 Task: Compose an email with the signature Maria Thompson with the subject Feedback on a sales pitch and the message Can you provide me with more information about the new product launch? from softage.3@softage.net to softage.1@softage.net with an attached audio file Audio_film_review.mp3, change the font of the message to Narrow and change the font typography to bold Send the email. Finally, move the email from Sent Items to the label Licensing agreements
Action: Mouse pressed left at (108, 157)
Screenshot: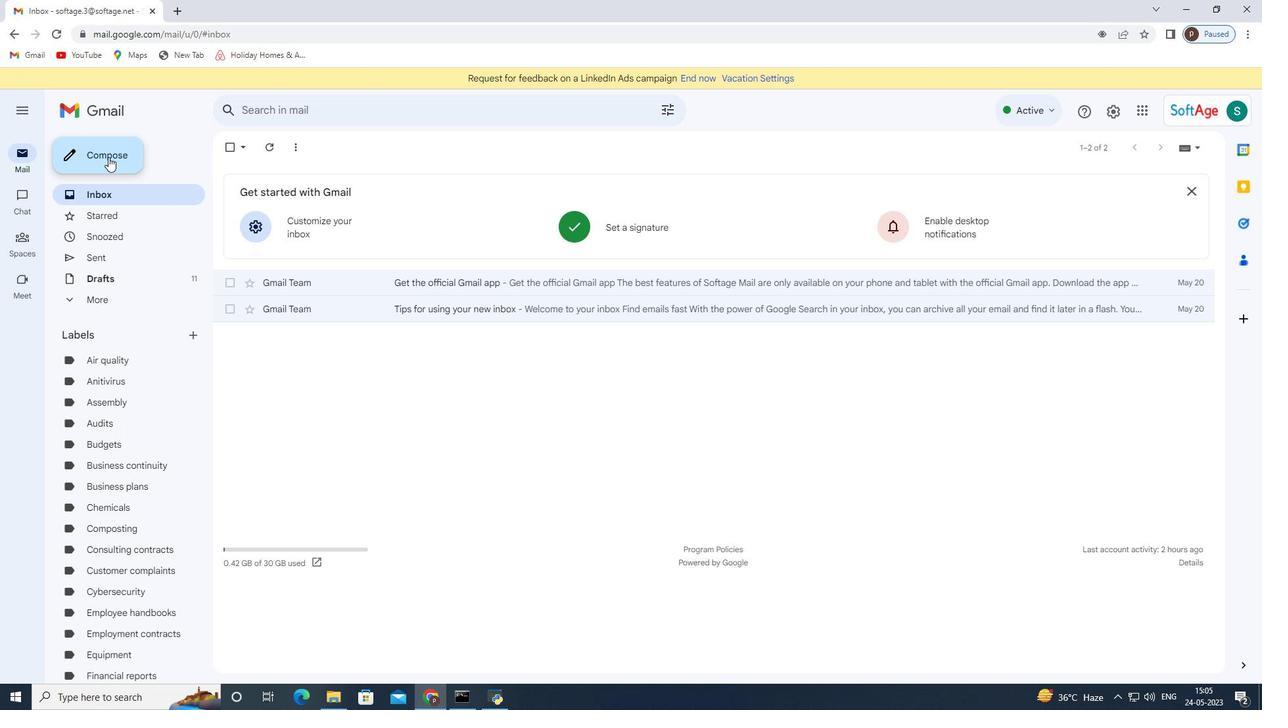 
Action: Mouse moved to (1059, 661)
Screenshot: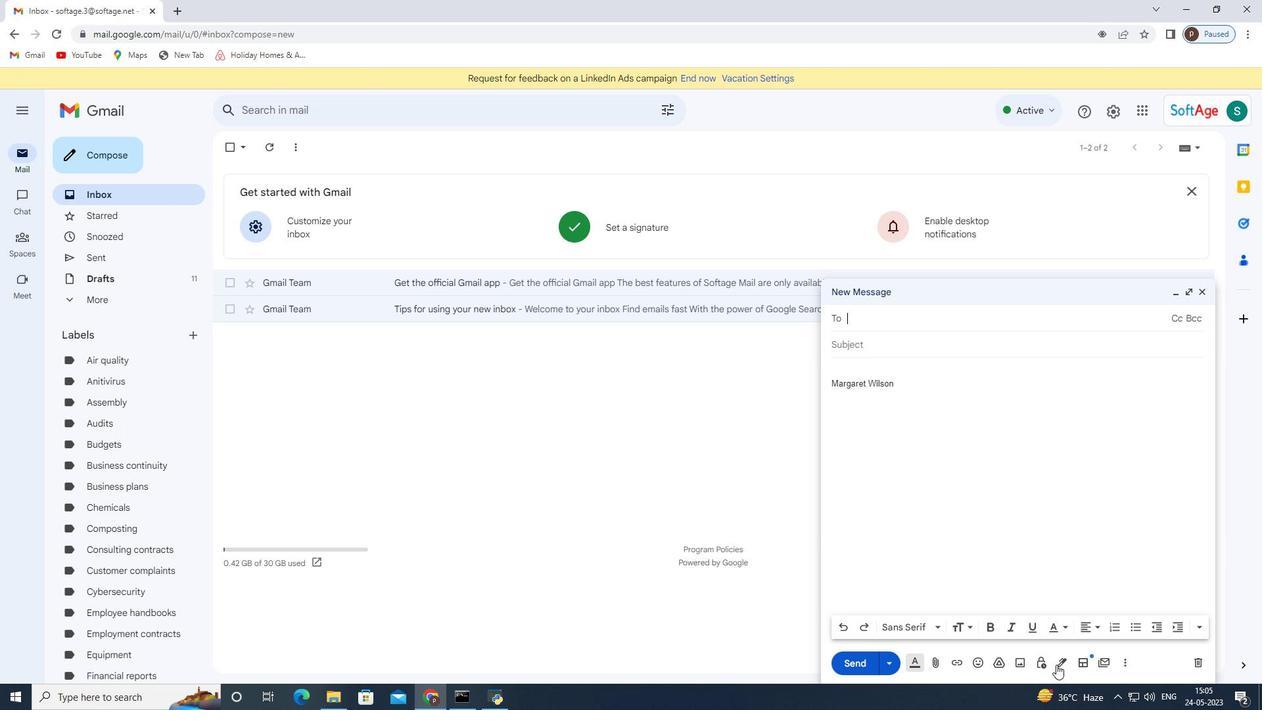 
Action: Mouse pressed left at (1059, 661)
Screenshot: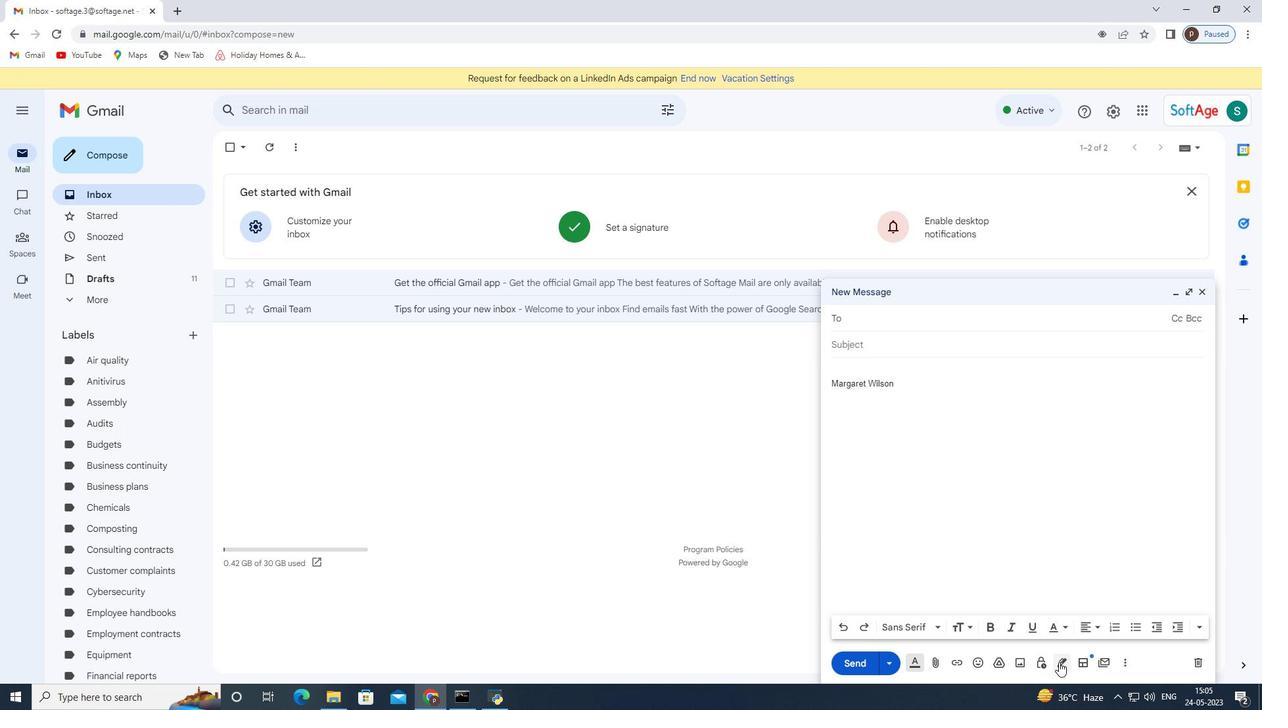 
Action: Mouse moved to (1097, 593)
Screenshot: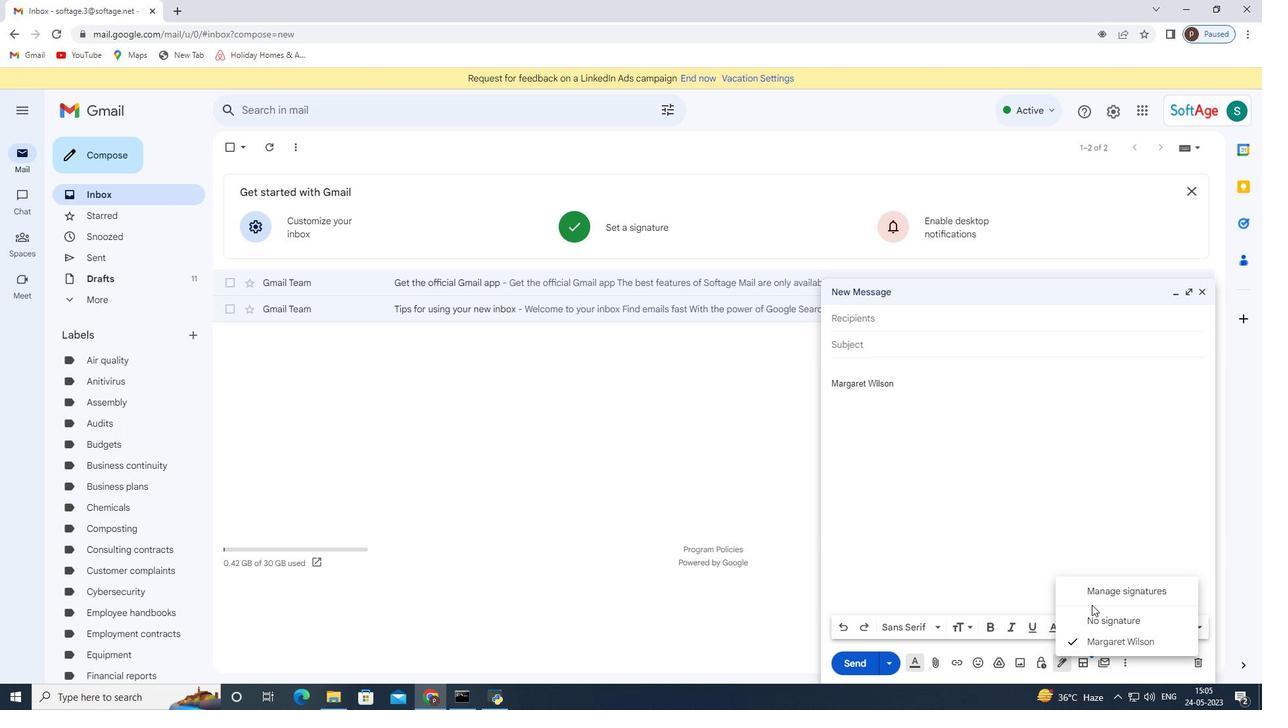 
Action: Mouse pressed left at (1097, 593)
Screenshot: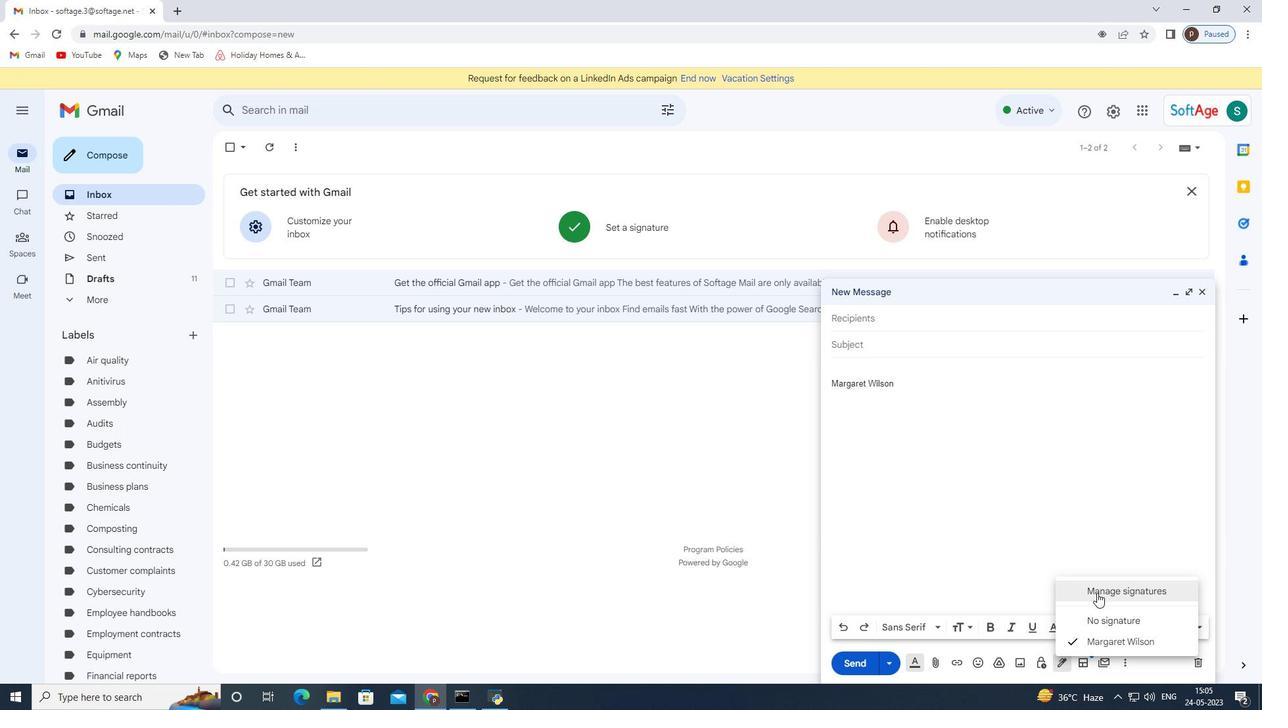
Action: Mouse moved to (1203, 288)
Screenshot: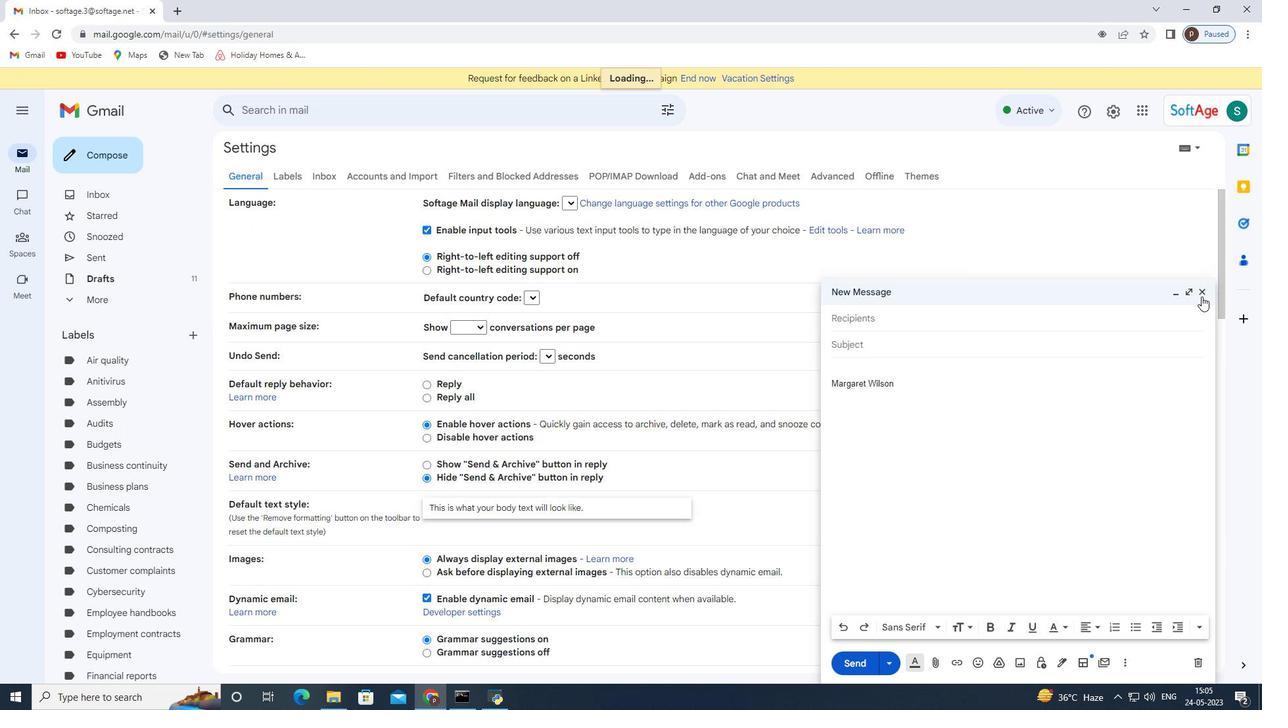 
Action: Mouse pressed left at (1203, 288)
Screenshot: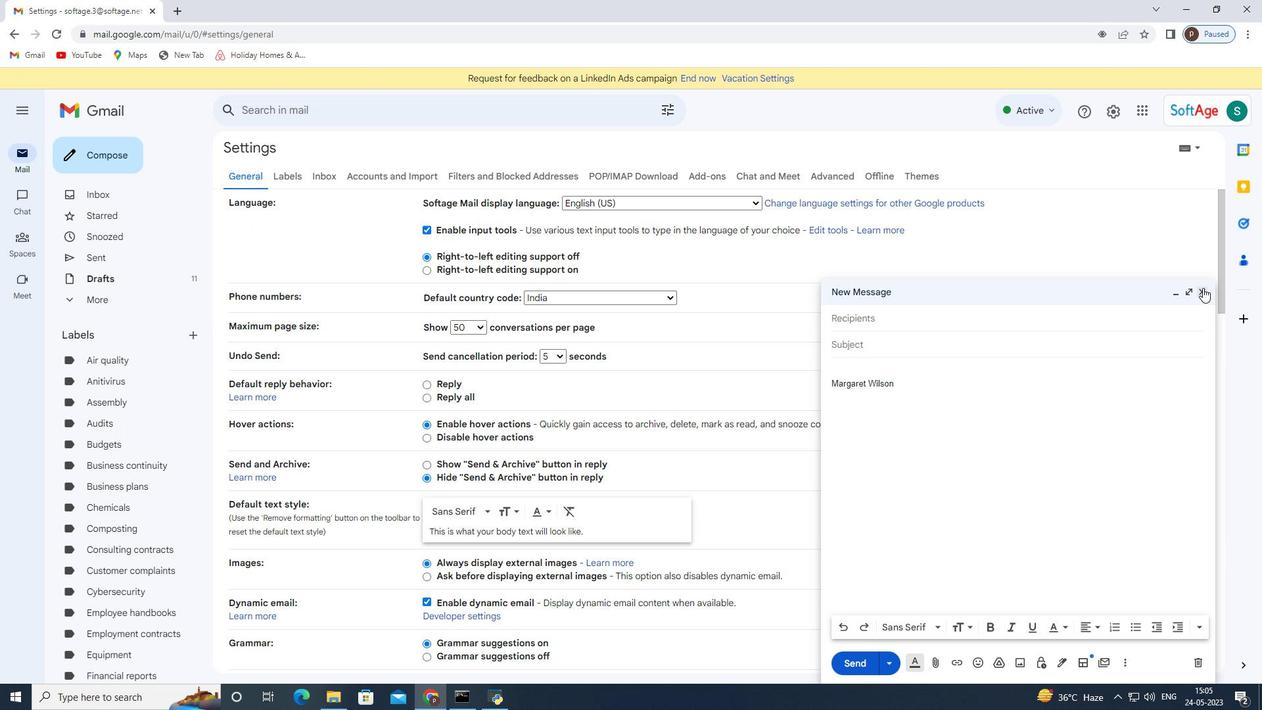 
Action: Mouse moved to (656, 486)
Screenshot: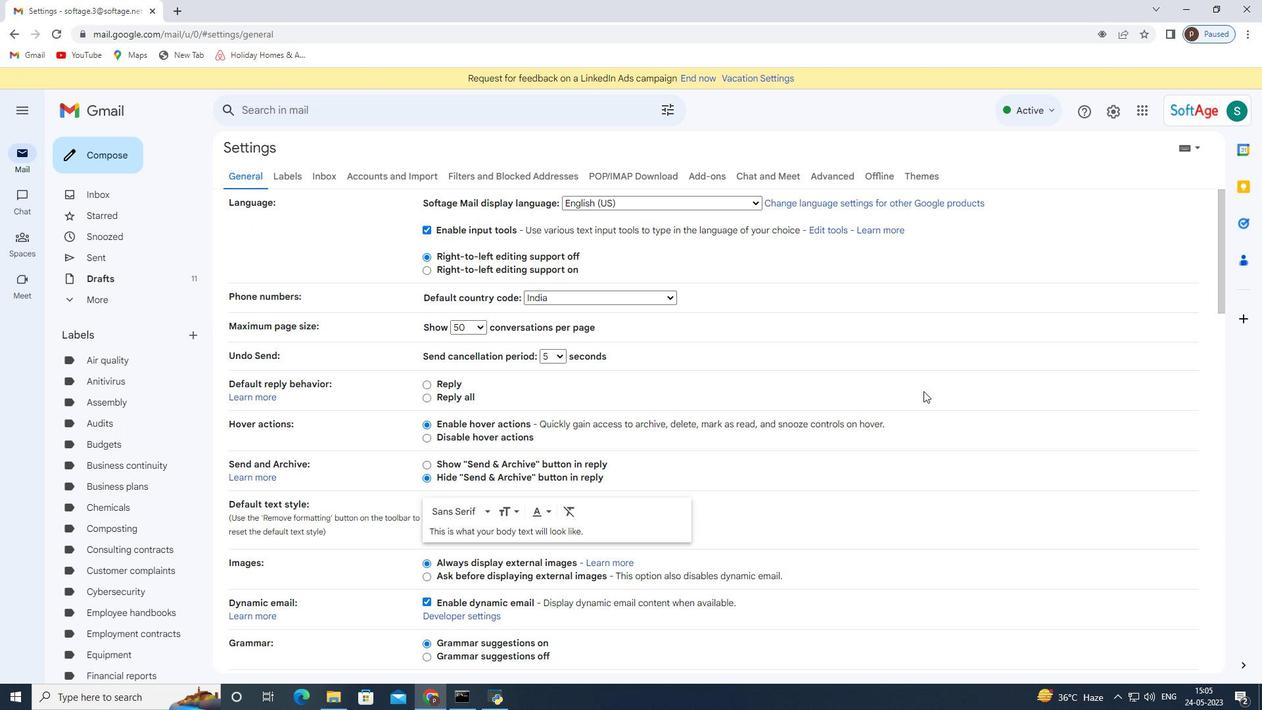 
Action: Mouse scrolled (656, 485) with delta (0, 0)
Screenshot: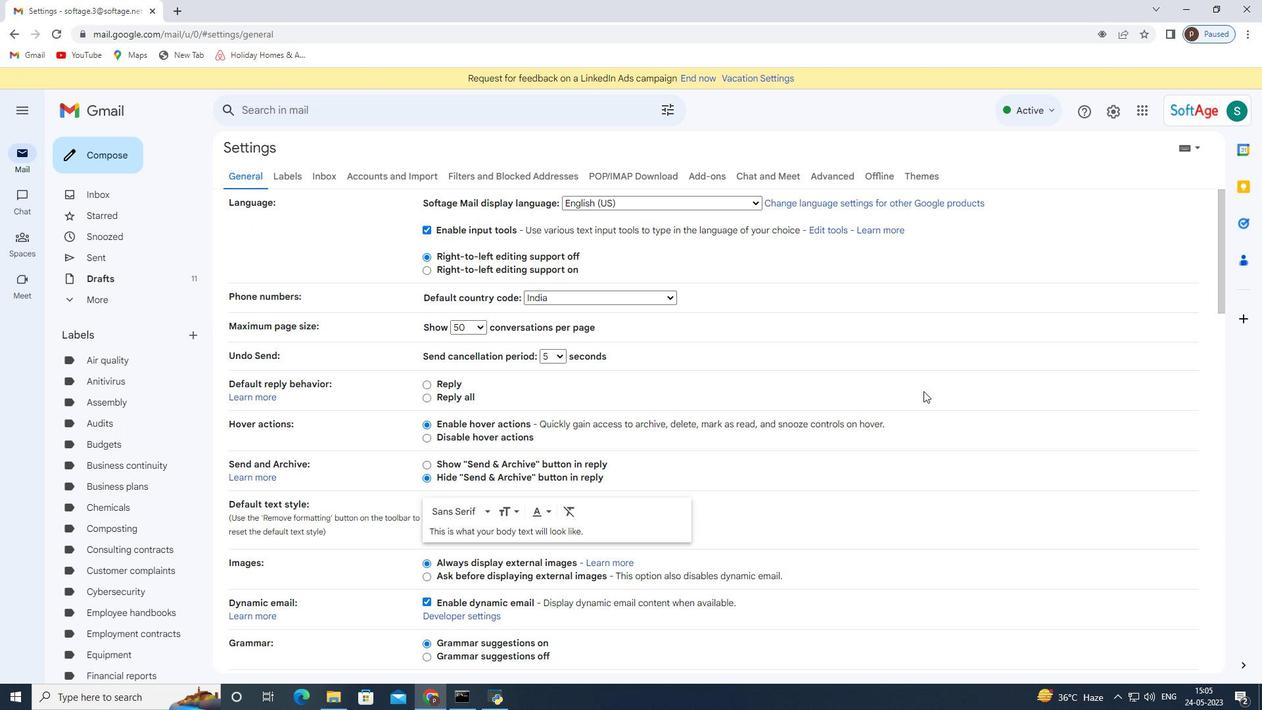 
Action: Mouse moved to (654, 488)
Screenshot: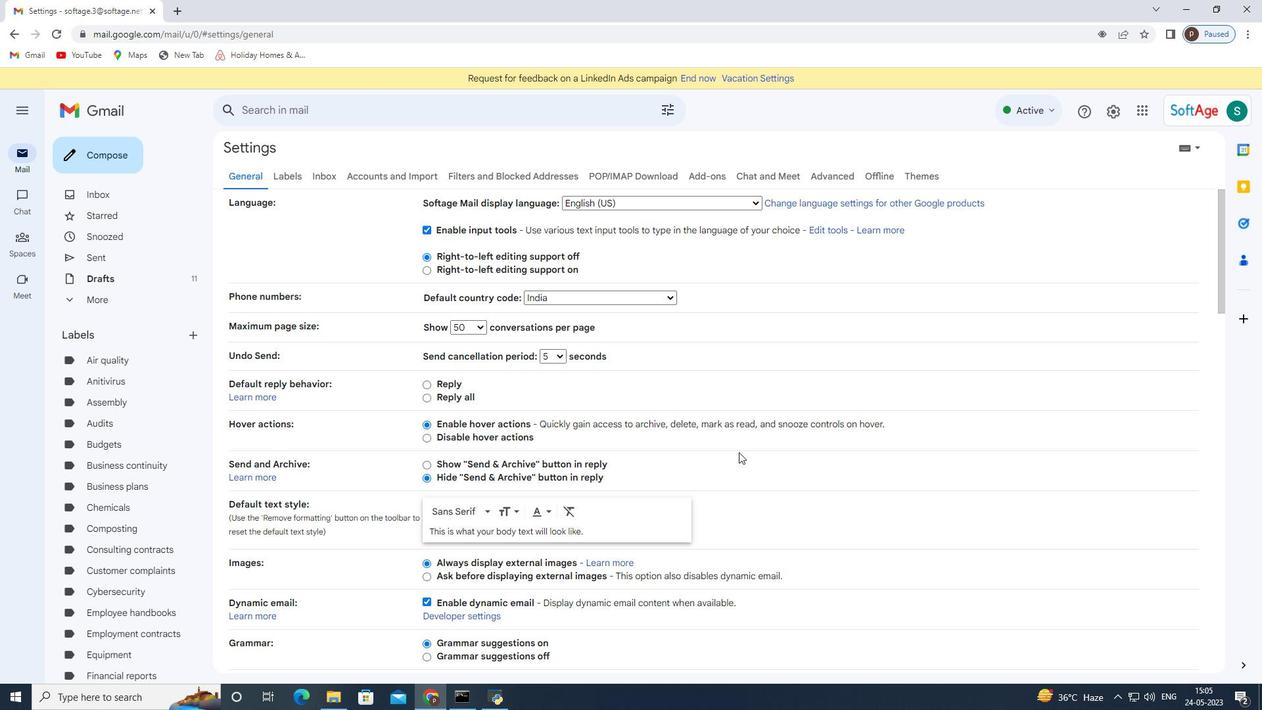 
Action: Mouse scrolled (654, 487) with delta (0, 0)
Screenshot: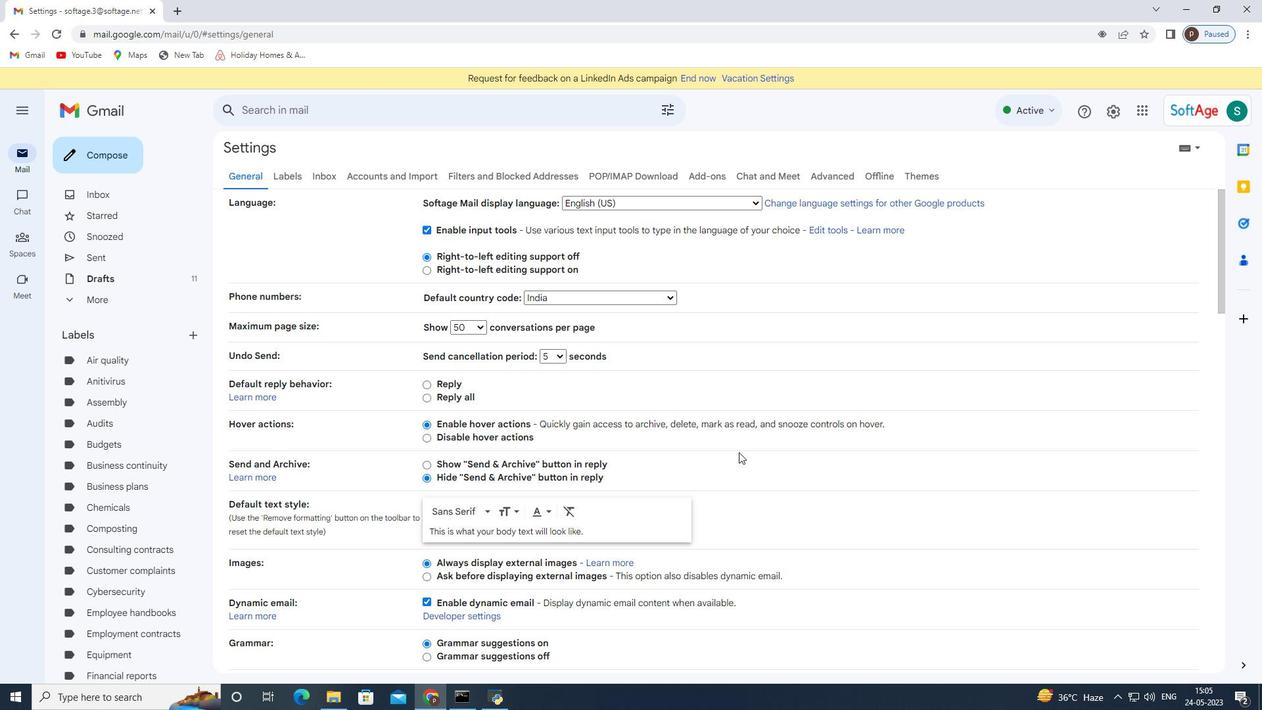 
Action: Mouse moved to (652, 488)
Screenshot: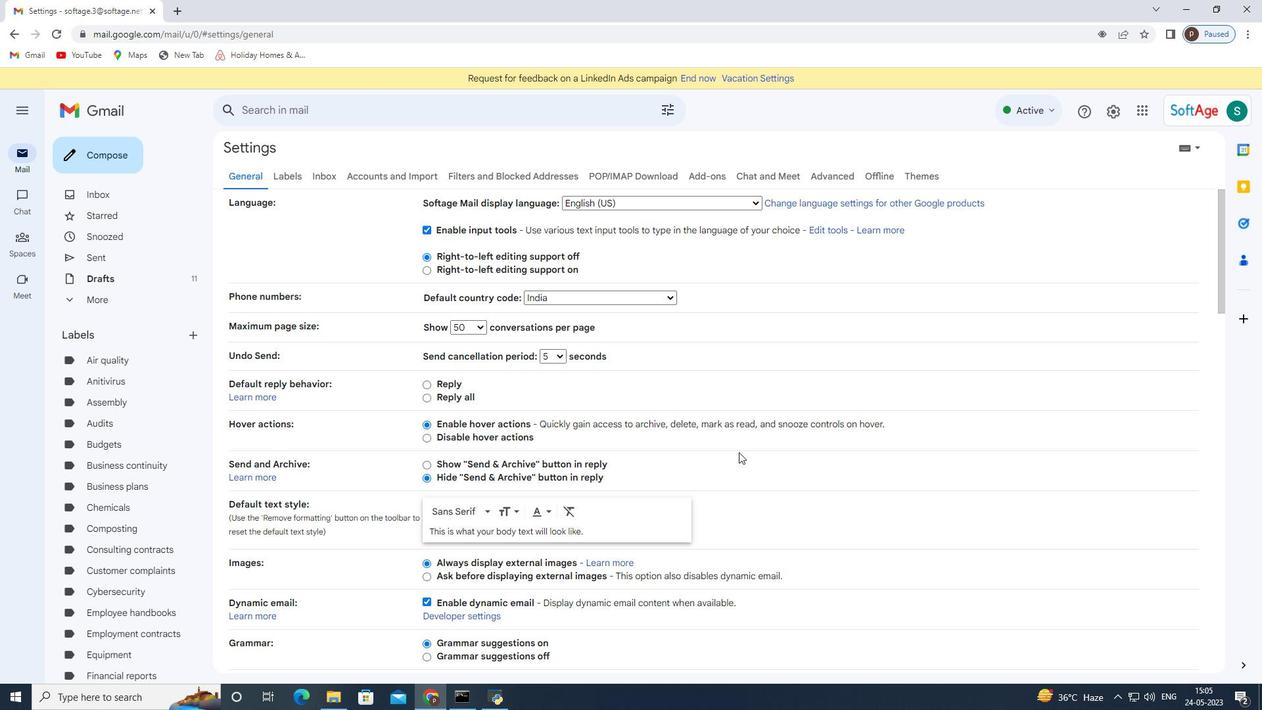 
Action: Mouse scrolled (652, 487) with delta (0, 0)
Screenshot: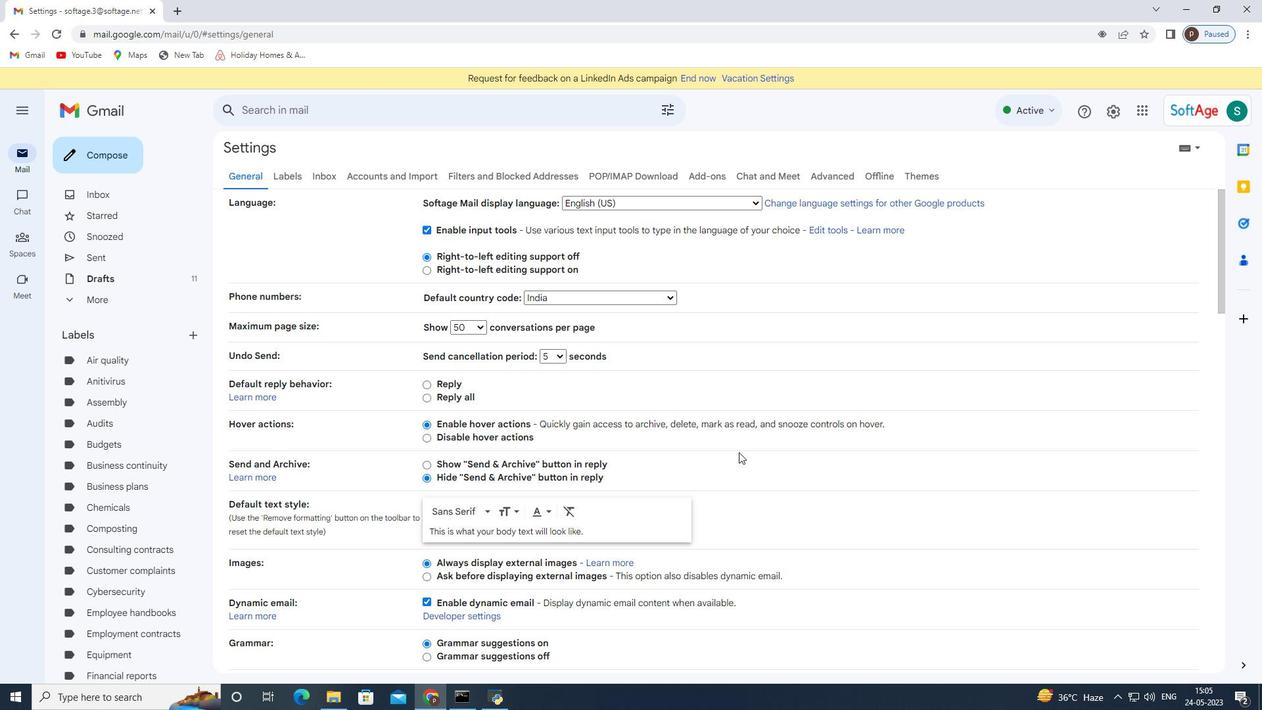 
Action: Mouse moved to (652, 489)
Screenshot: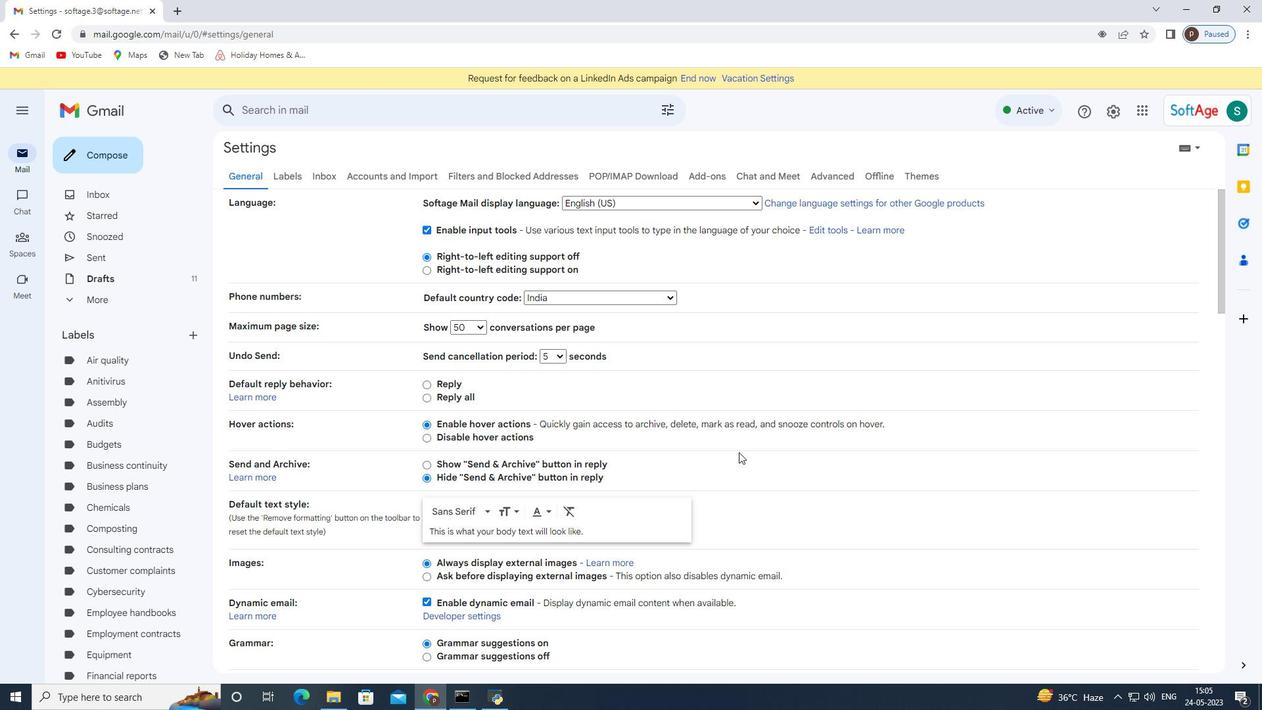 
Action: Mouse scrolled (652, 488) with delta (0, 0)
Screenshot: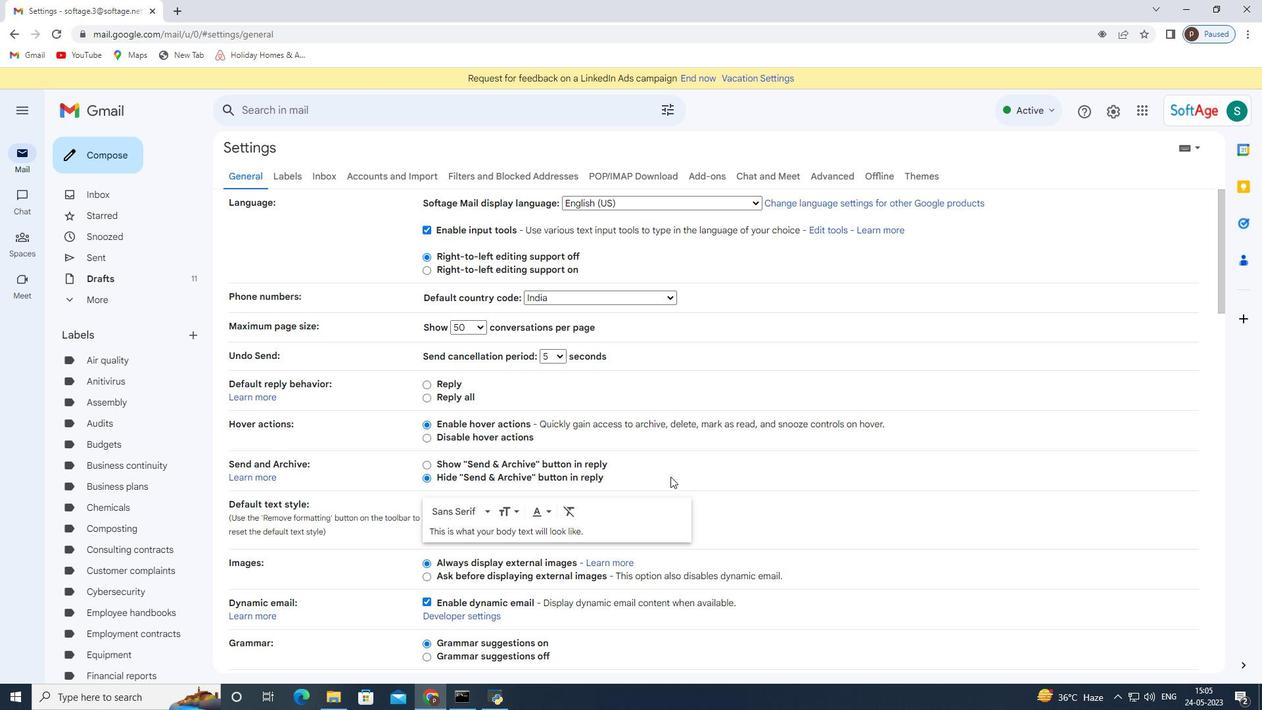
Action: Mouse moved to (567, 516)
Screenshot: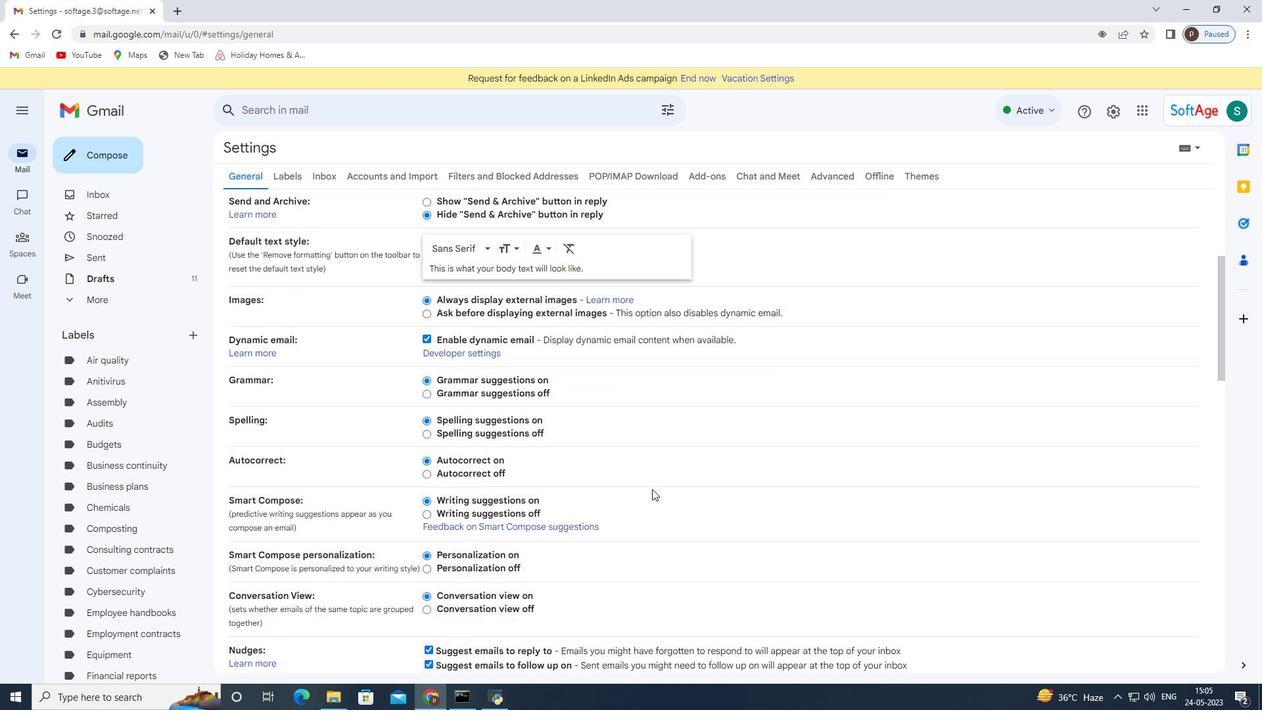 
Action: Mouse scrolled (650, 489) with delta (0, 0)
Screenshot: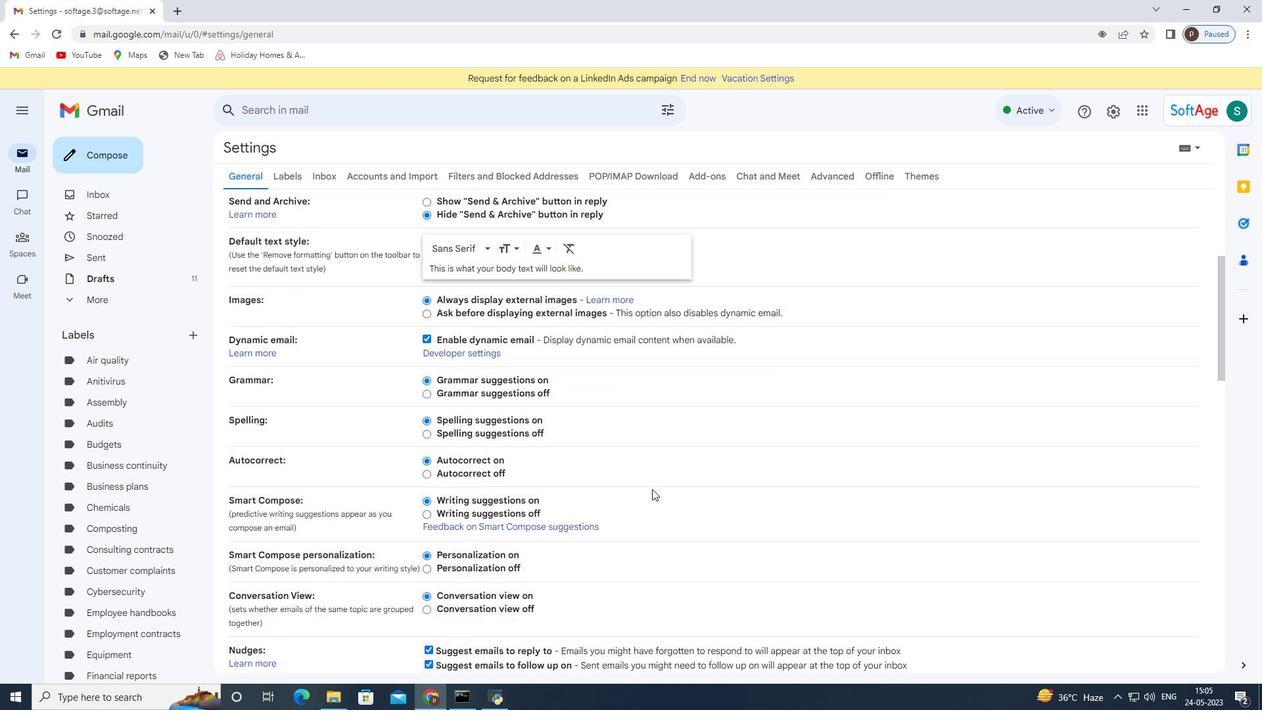 
Action: Mouse scrolled (567, 516) with delta (0, 0)
Screenshot: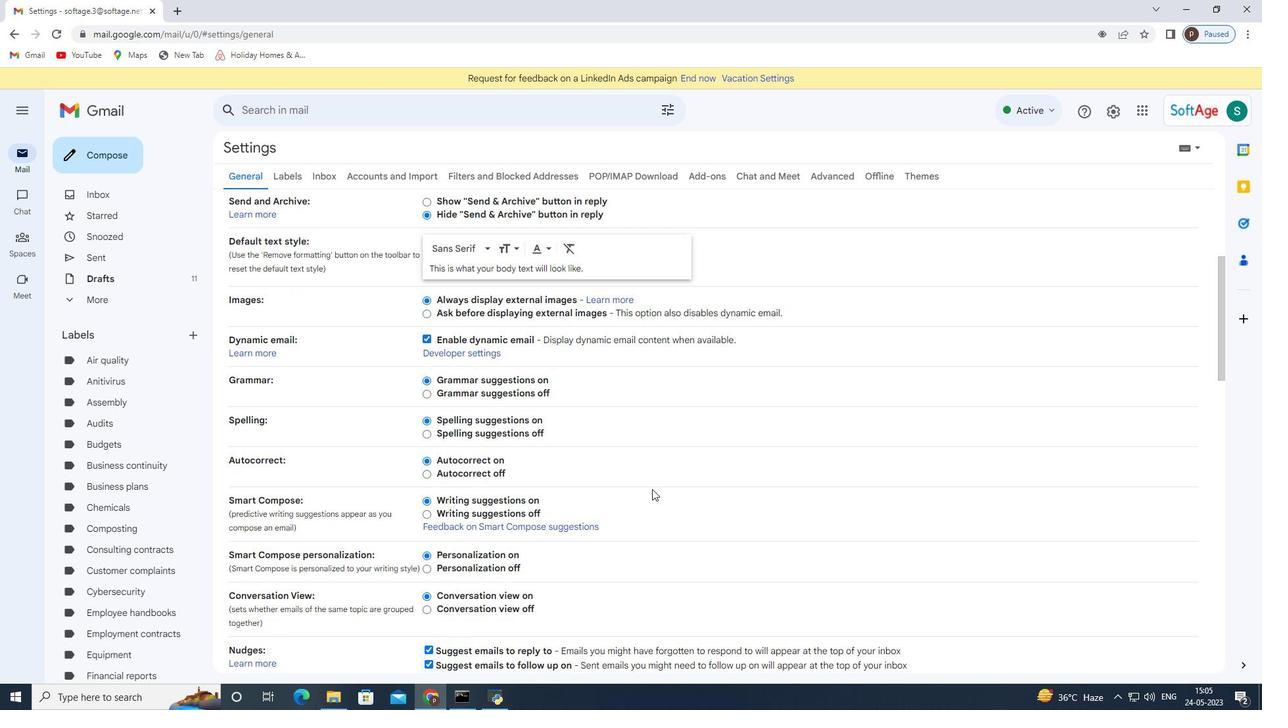 
Action: Mouse scrolled (567, 517) with delta (0, 0)
Screenshot: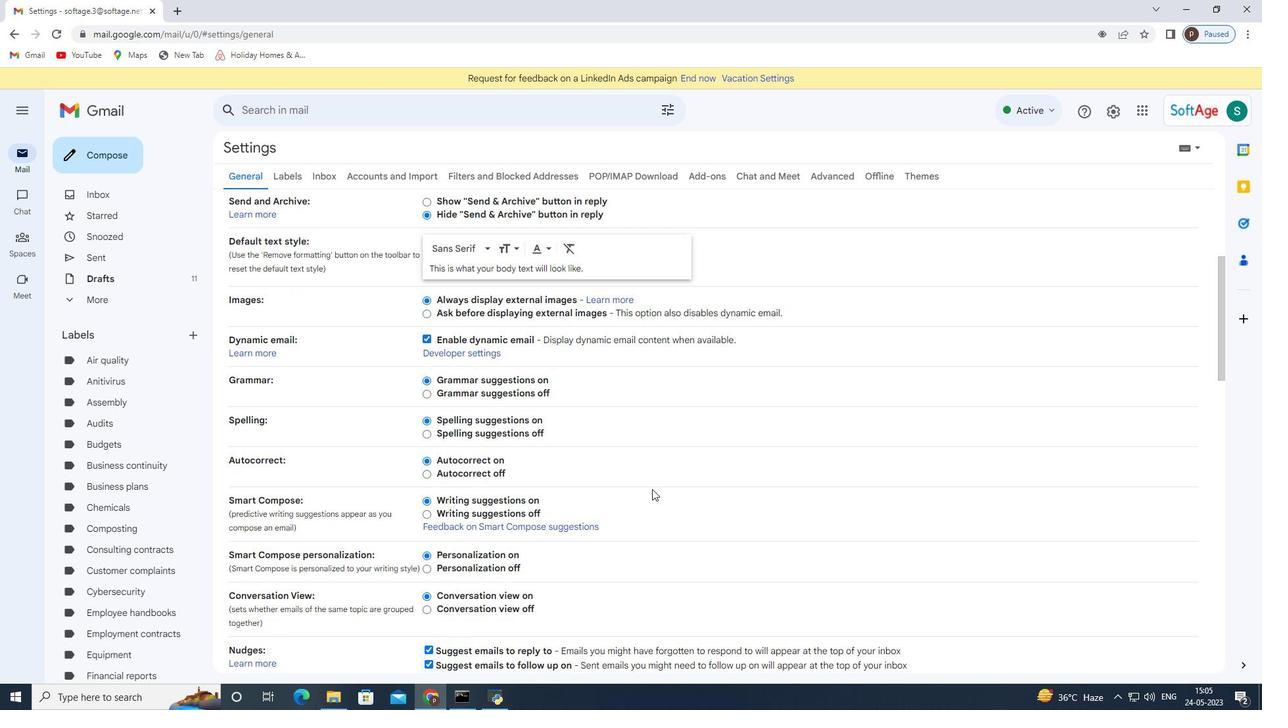 
Action: Mouse scrolled (567, 516) with delta (0, 0)
Screenshot: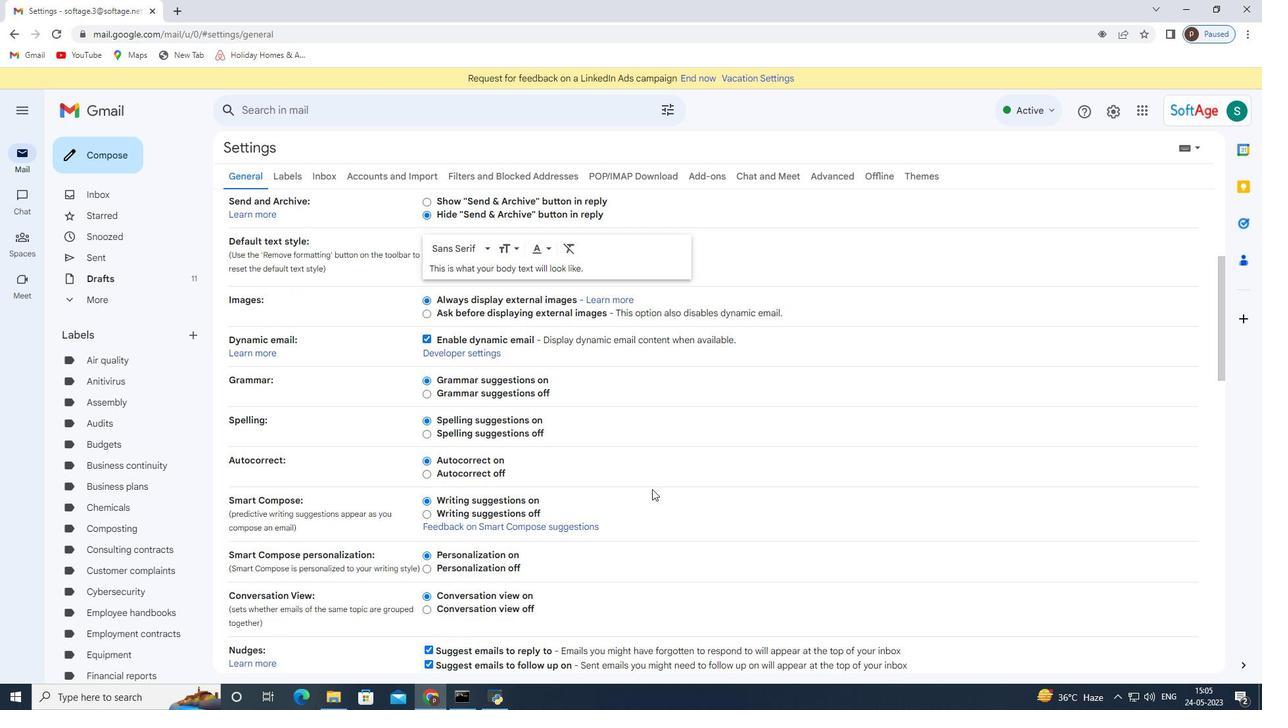 
Action: Mouse scrolled (567, 516) with delta (0, 0)
Screenshot: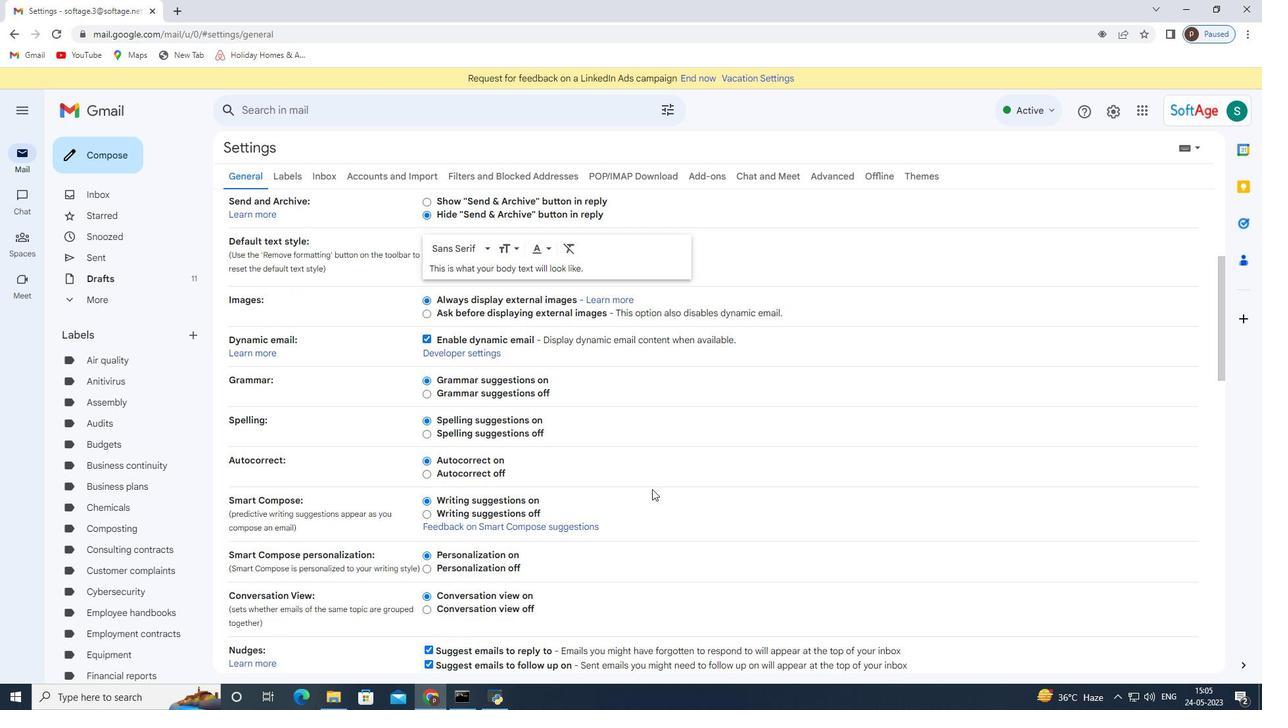 
Action: Mouse moved to (566, 517)
Screenshot: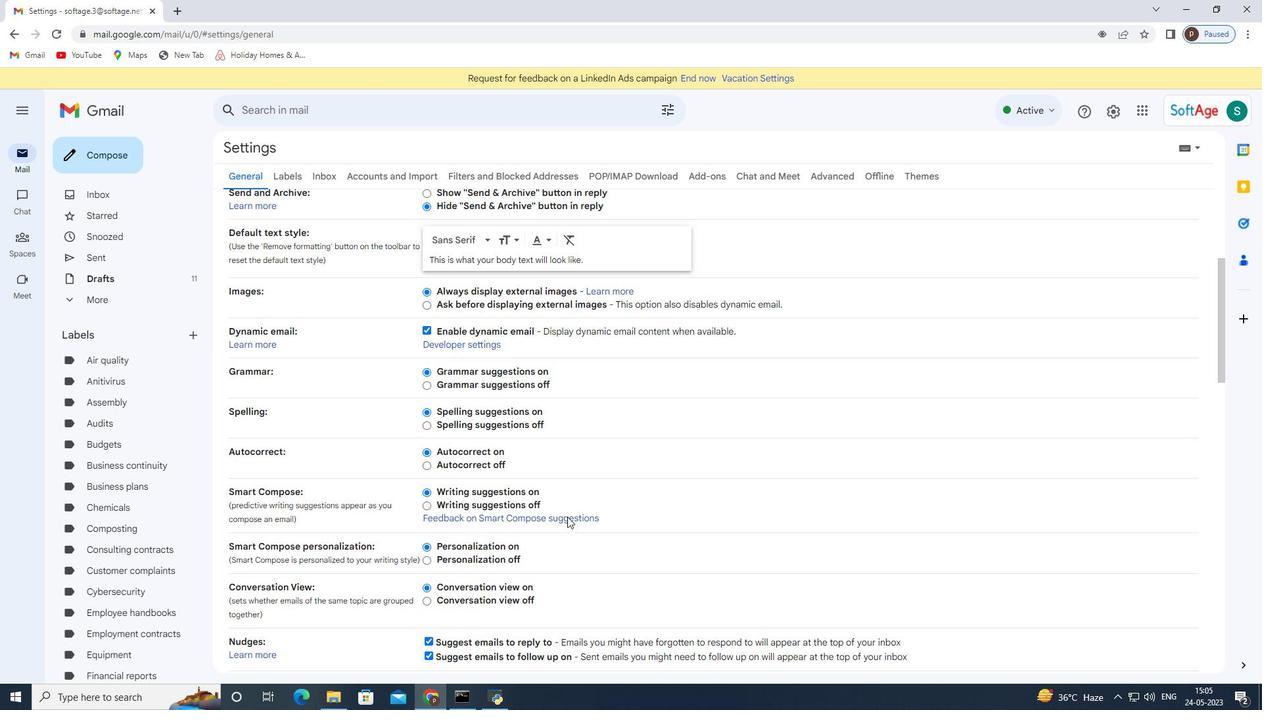 
Action: Mouse scrolled (566, 516) with delta (0, 0)
Screenshot: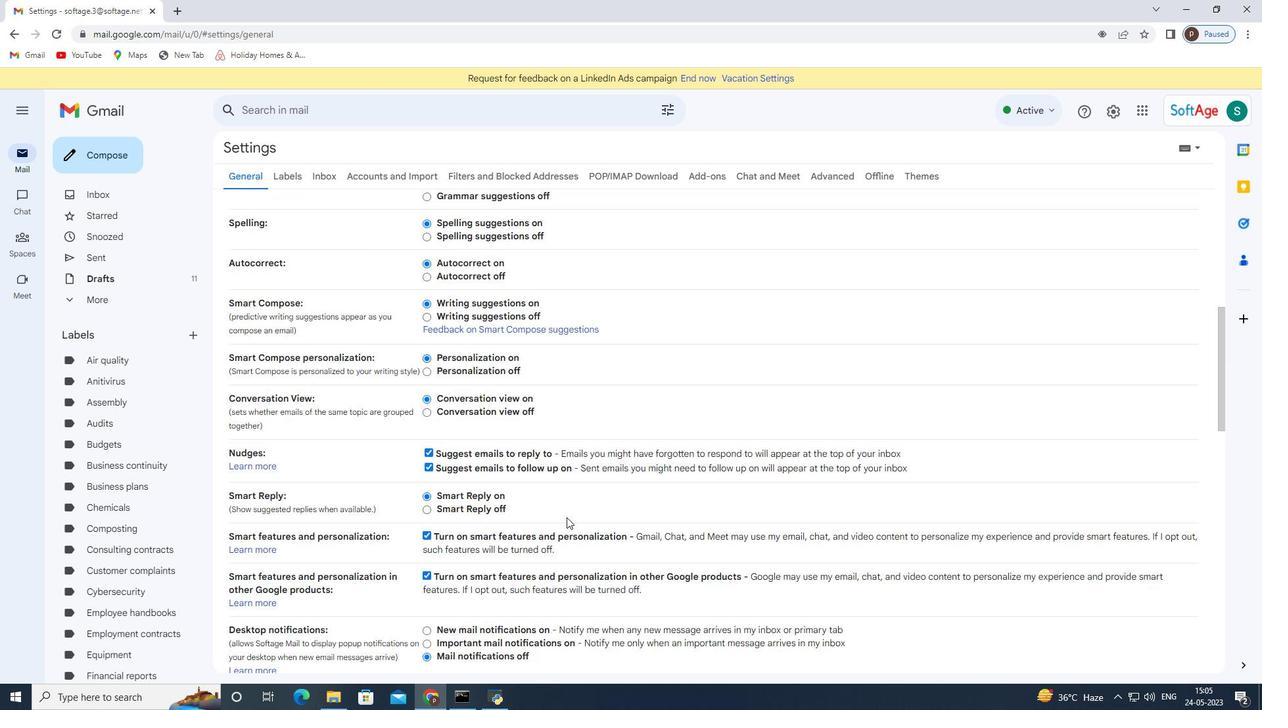 
Action: Mouse scrolled (566, 516) with delta (0, 0)
Screenshot: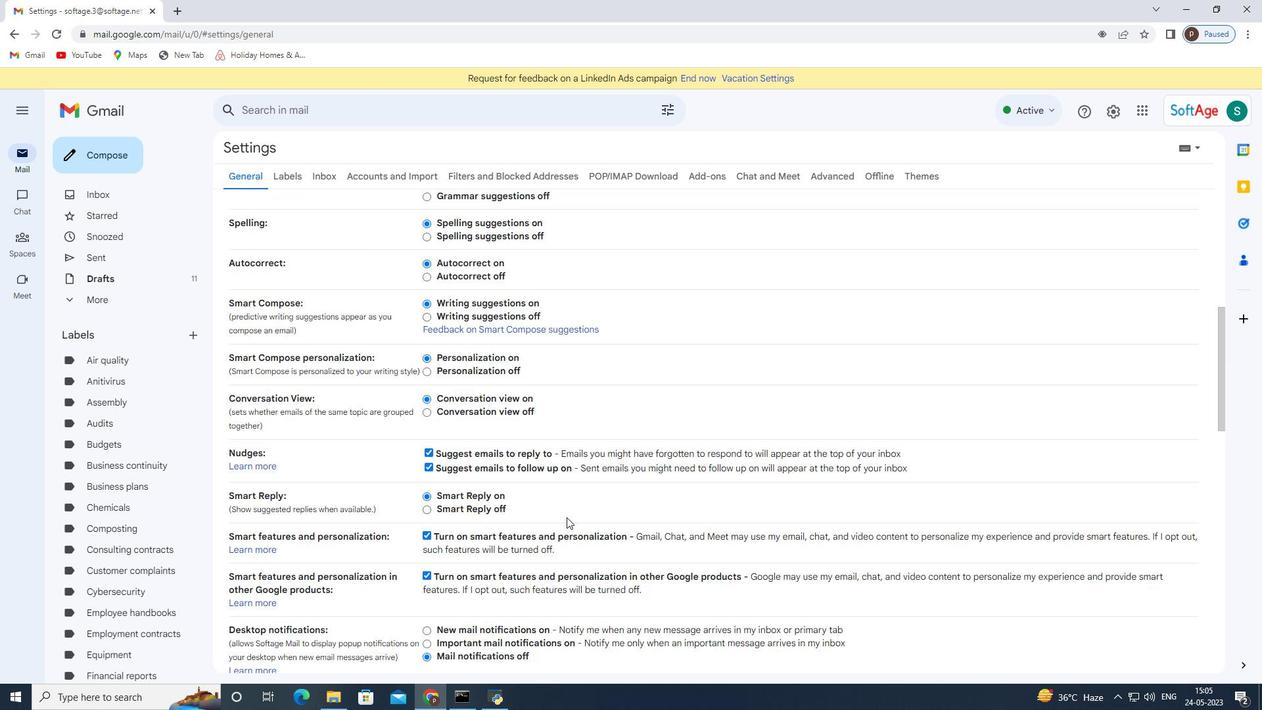 
Action: Mouse scrolled (566, 516) with delta (0, 0)
Screenshot: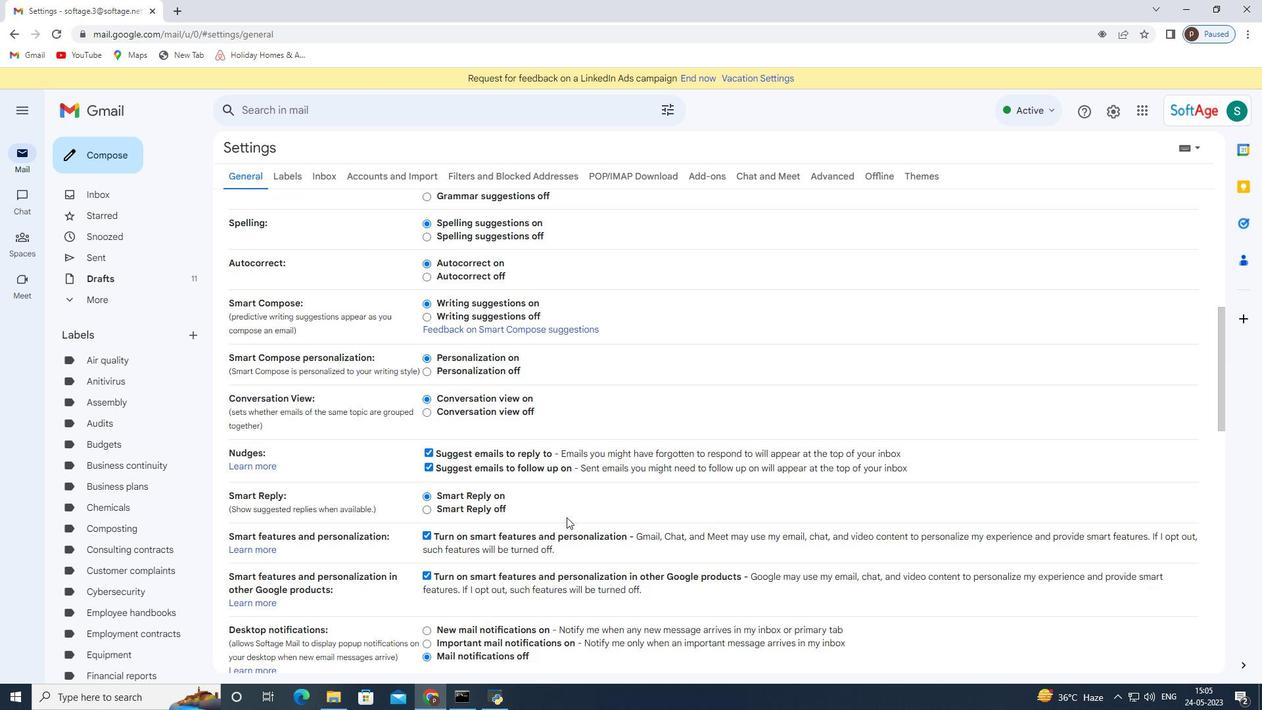 
Action: Mouse scrolled (566, 516) with delta (0, 0)
Screenshot: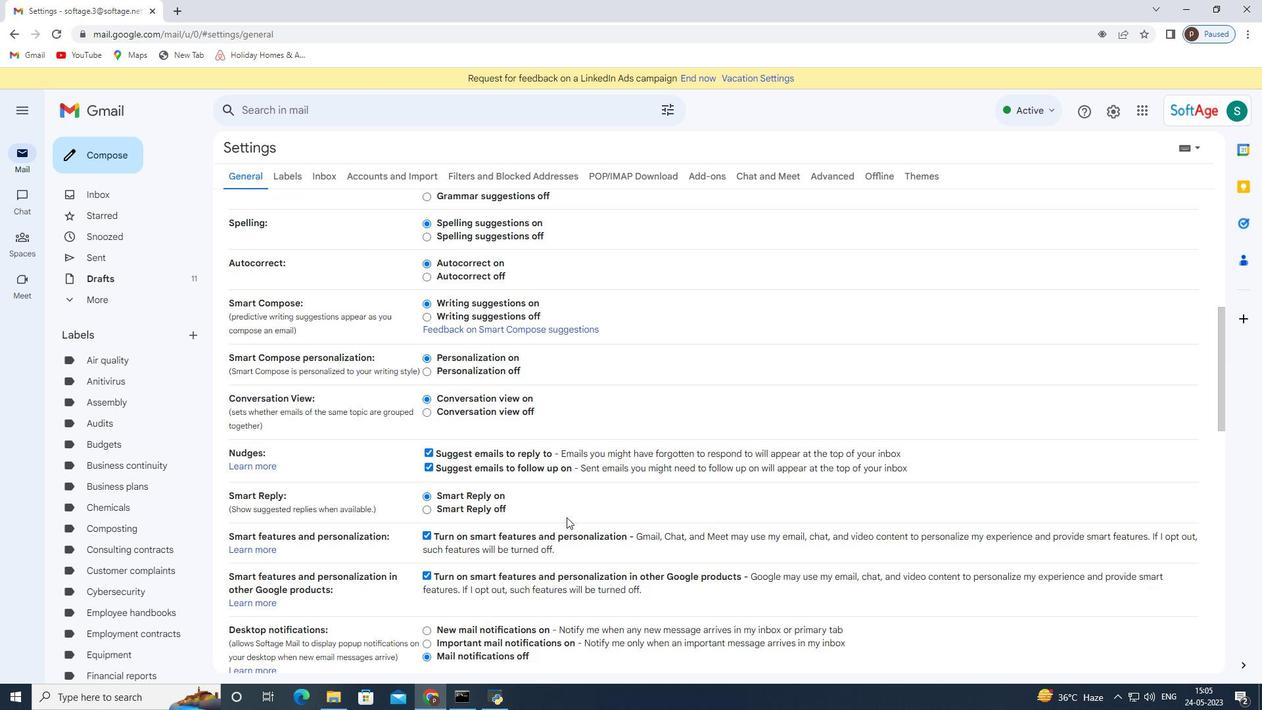 
Action: Mouse moved to (566, 519)
Screenshot: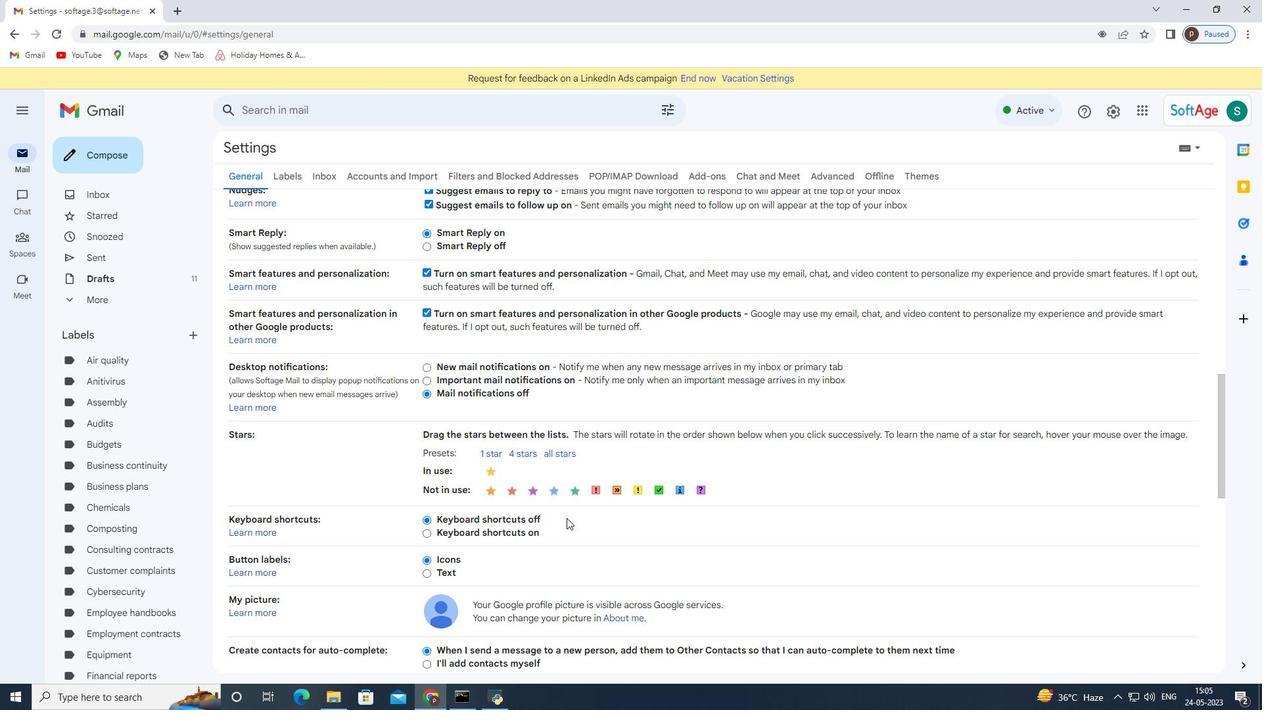 
Action: Mouse scrolled (566, 518) with delta (0, 0)
Screenshot: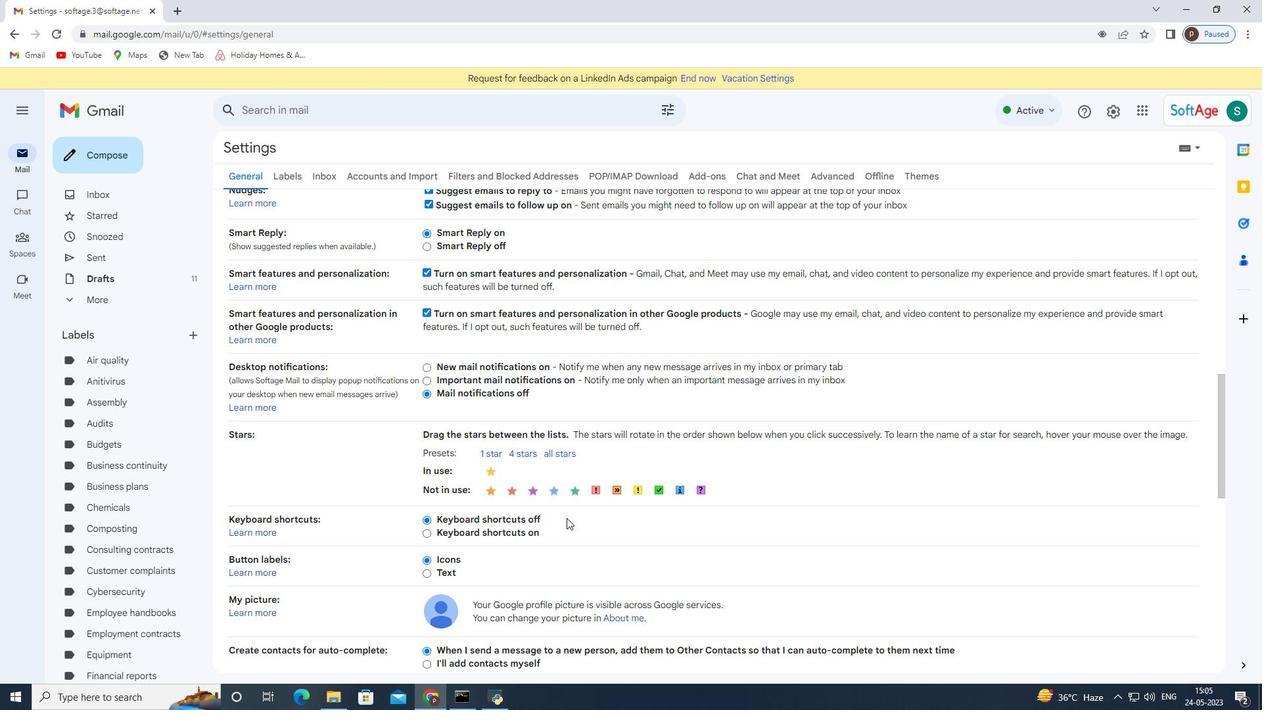 
Action: Mouse moved to (565, 520)
Screenshot: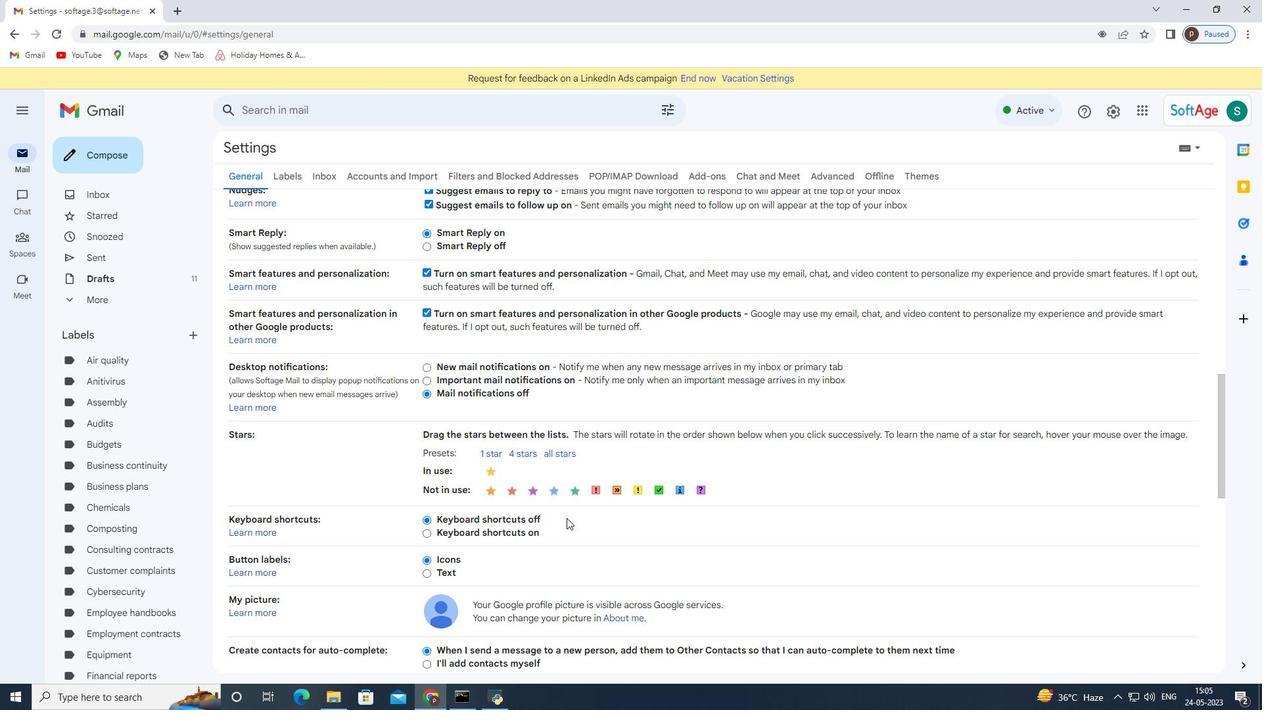 
Action: Mouse scrolled (565, 519) with delta (0, 0)
Screenshot: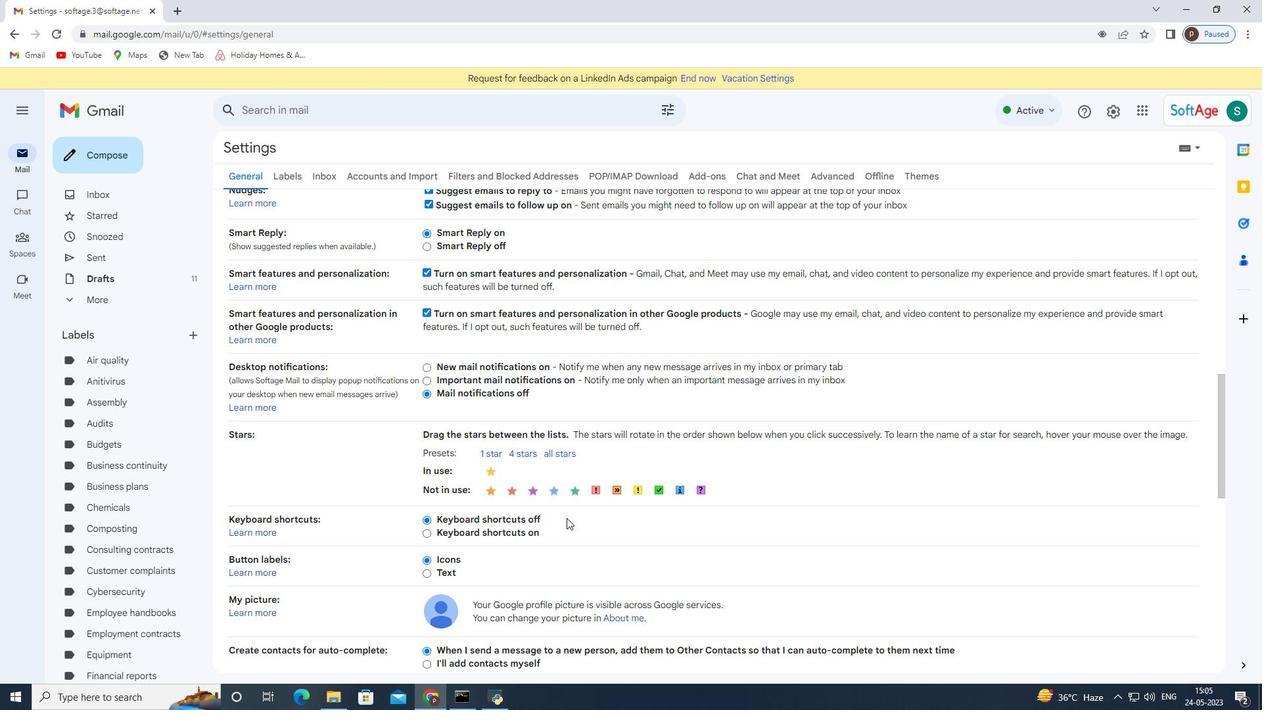 
Action: Mouse moved to (564, 520)
Screenshot: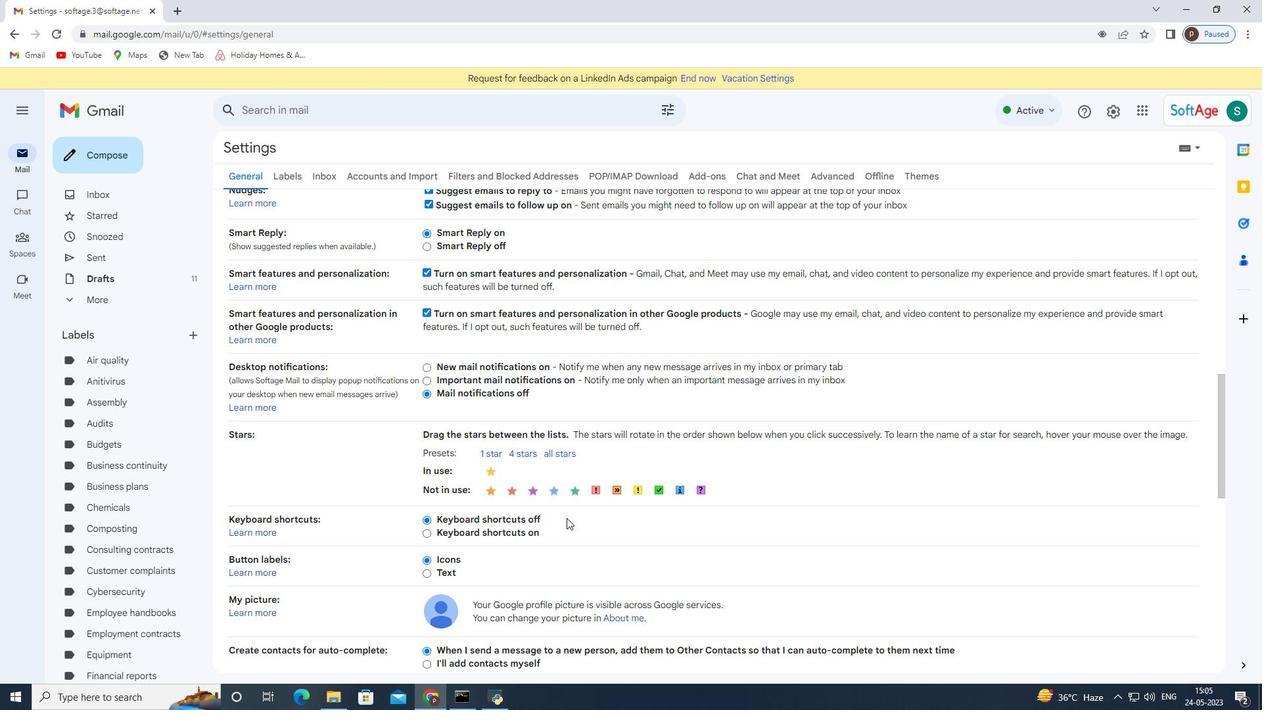 
Action: Mouse scrolled (564, 520) with delta (0, 0)
Screenshot: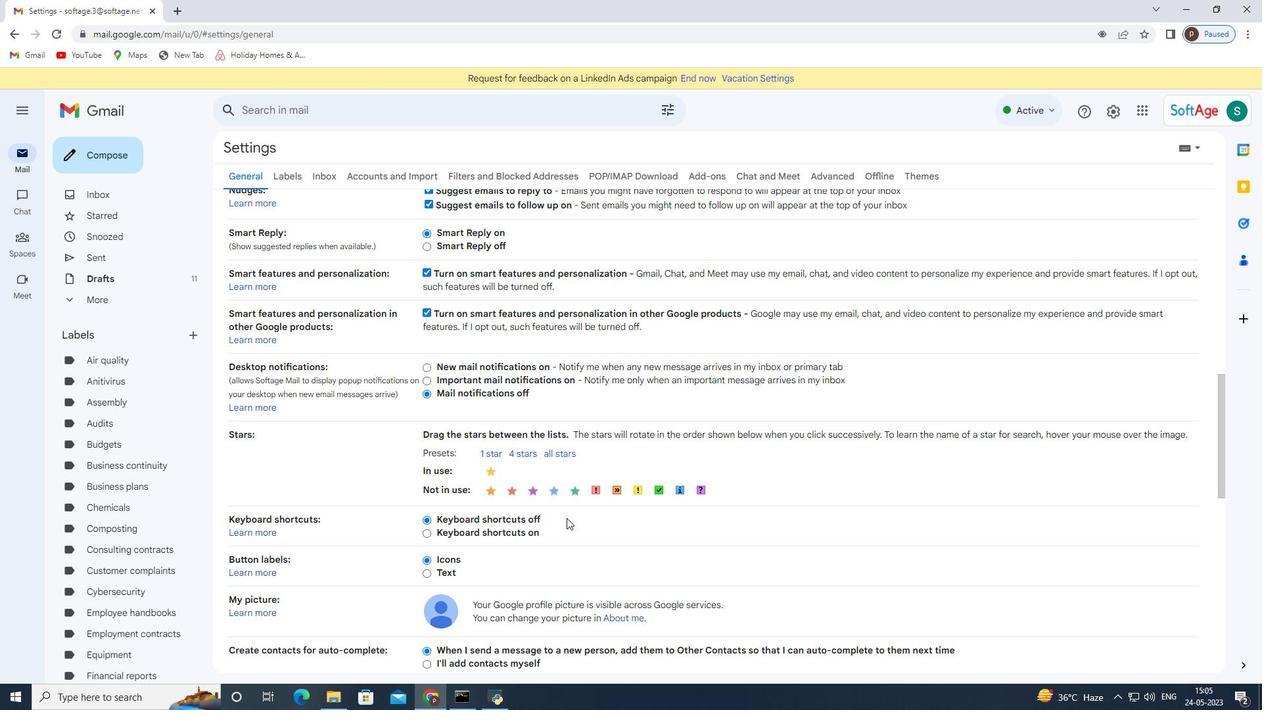 
Action: Mouse moved to (566, 514)
Screenshot: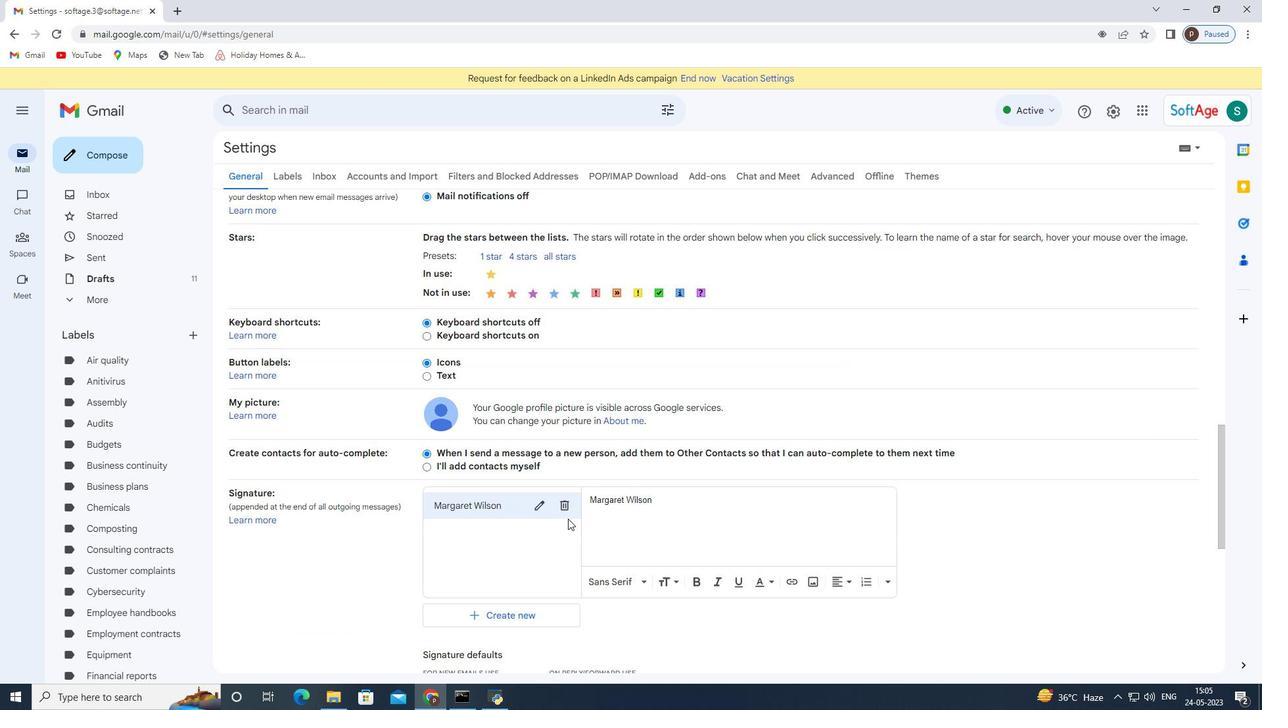 
Action: Mouse pressed left at (566, 514)
Screenshot: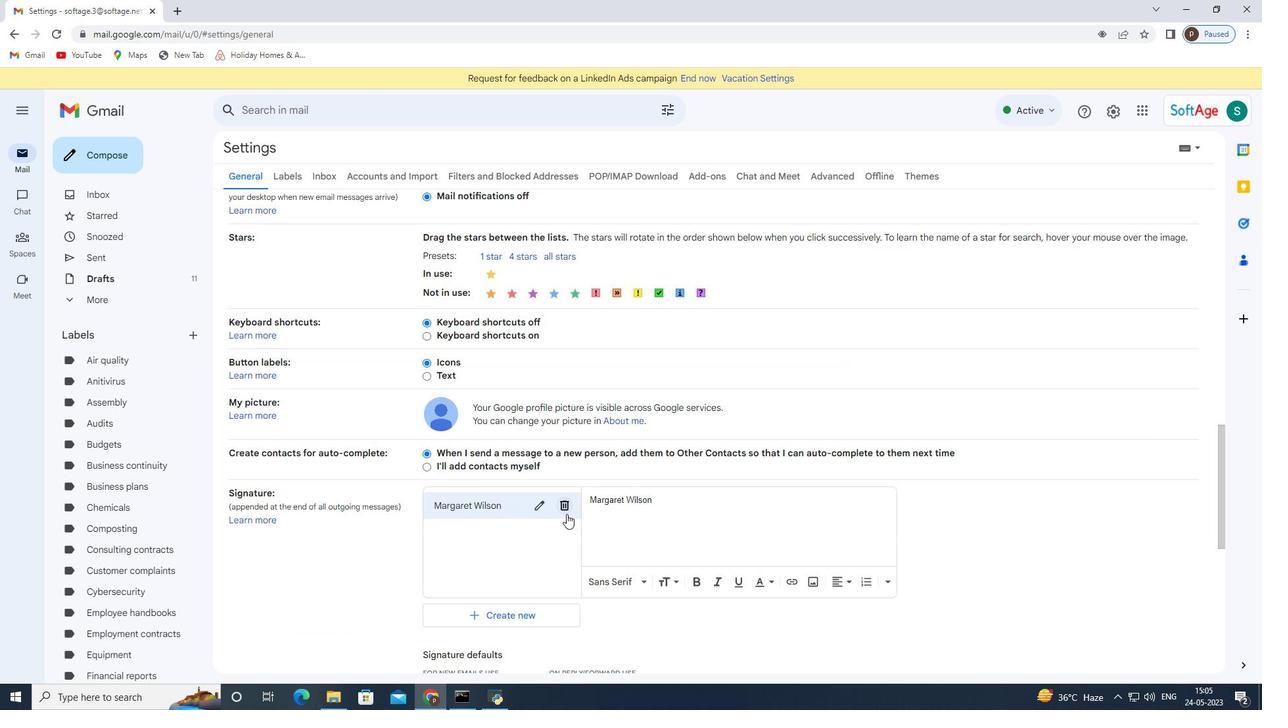 
Action: Mouse moved to (749, 404)
Screenshot: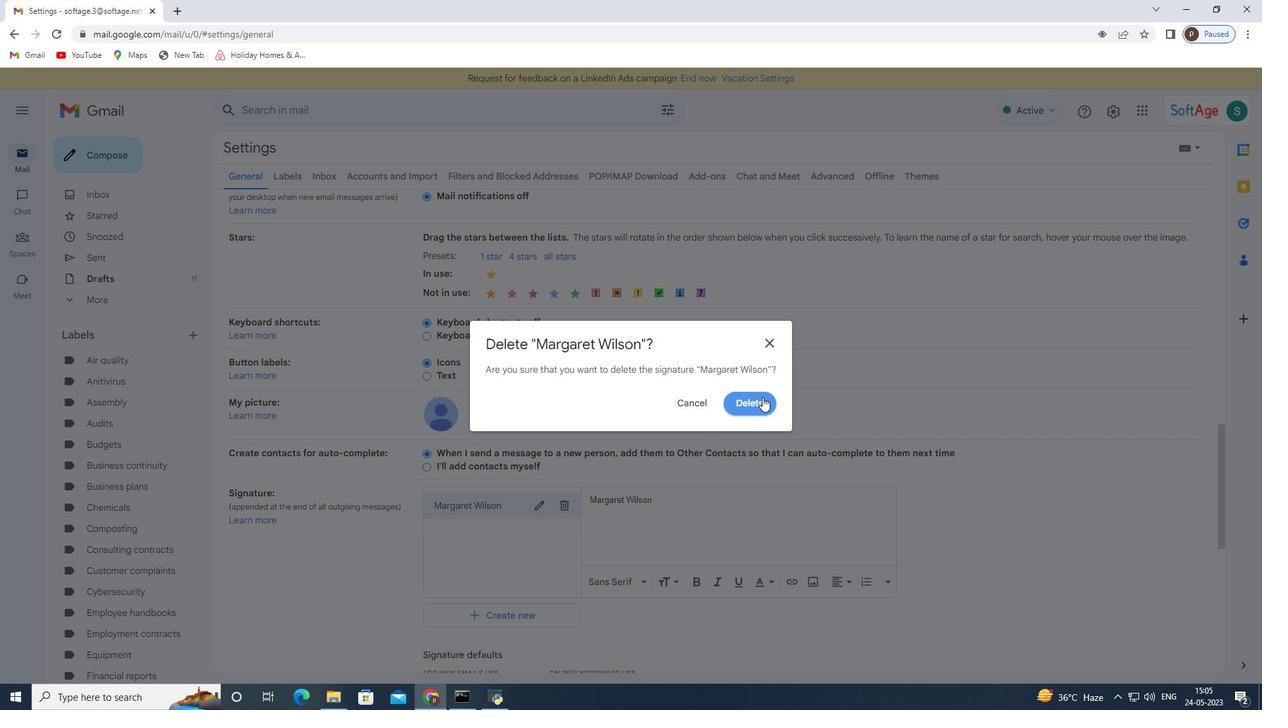 
Action: Mouse pressed left at (749, 404)
Screenshot: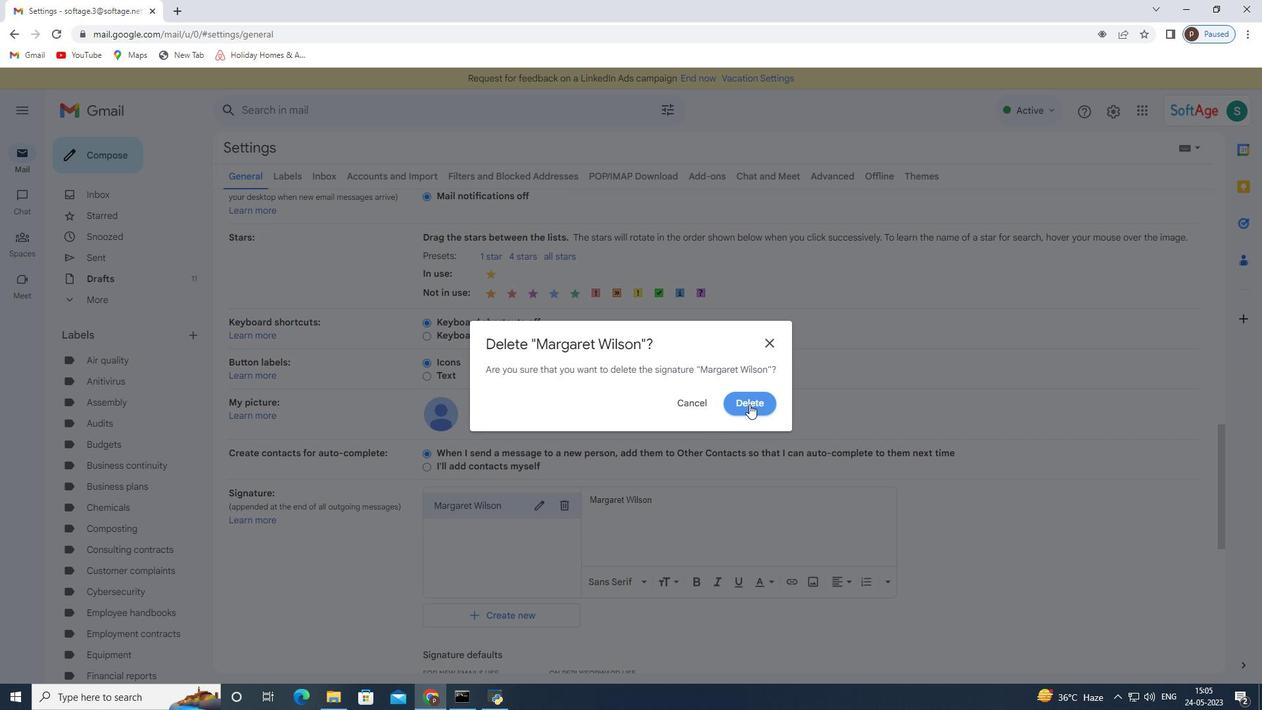 
Action: Mouse moved to (508, 516)
Screenshot: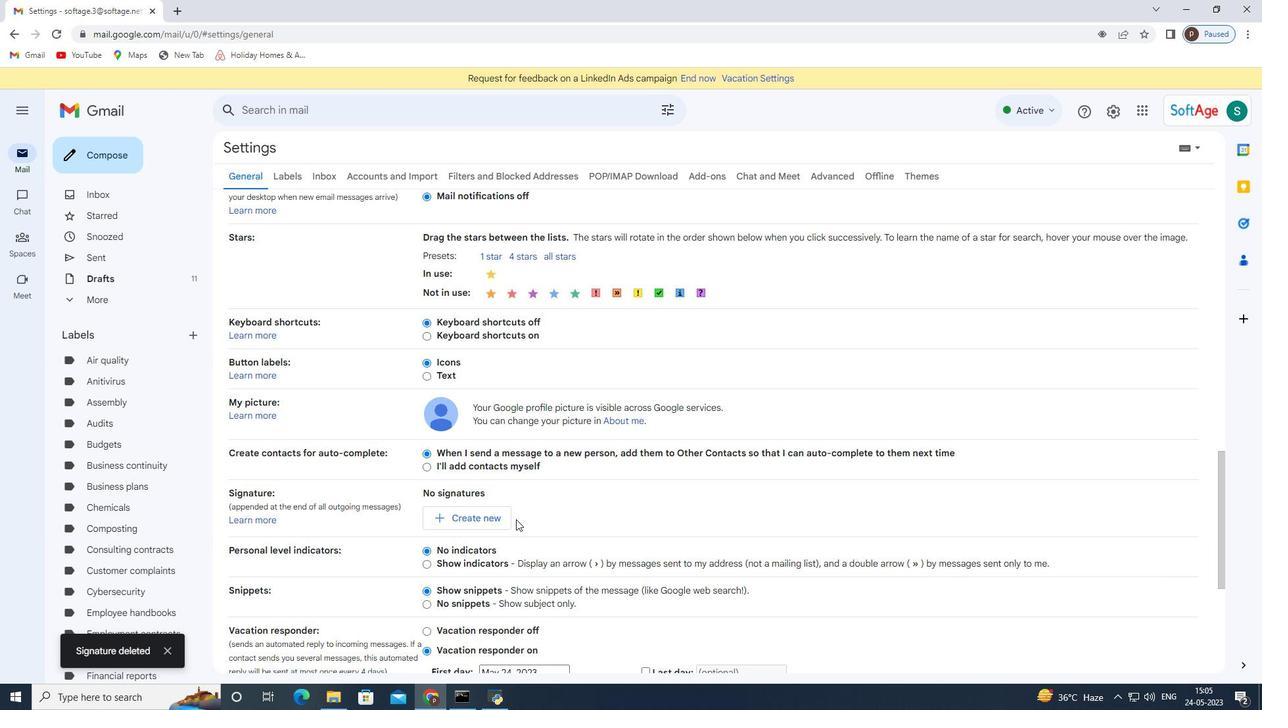 
Action: Mouse pressed left at (508, 516)
Screenshot: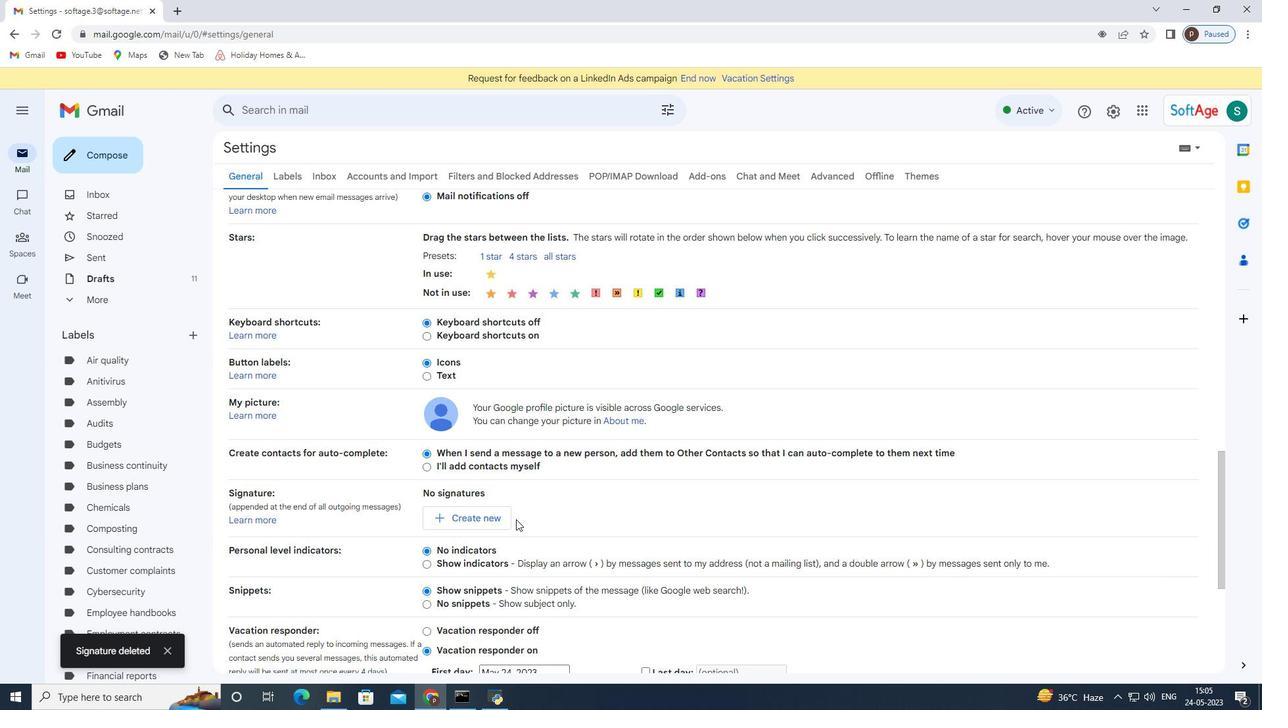 
Action: Mouse moved to (587, 372)
Screenshot: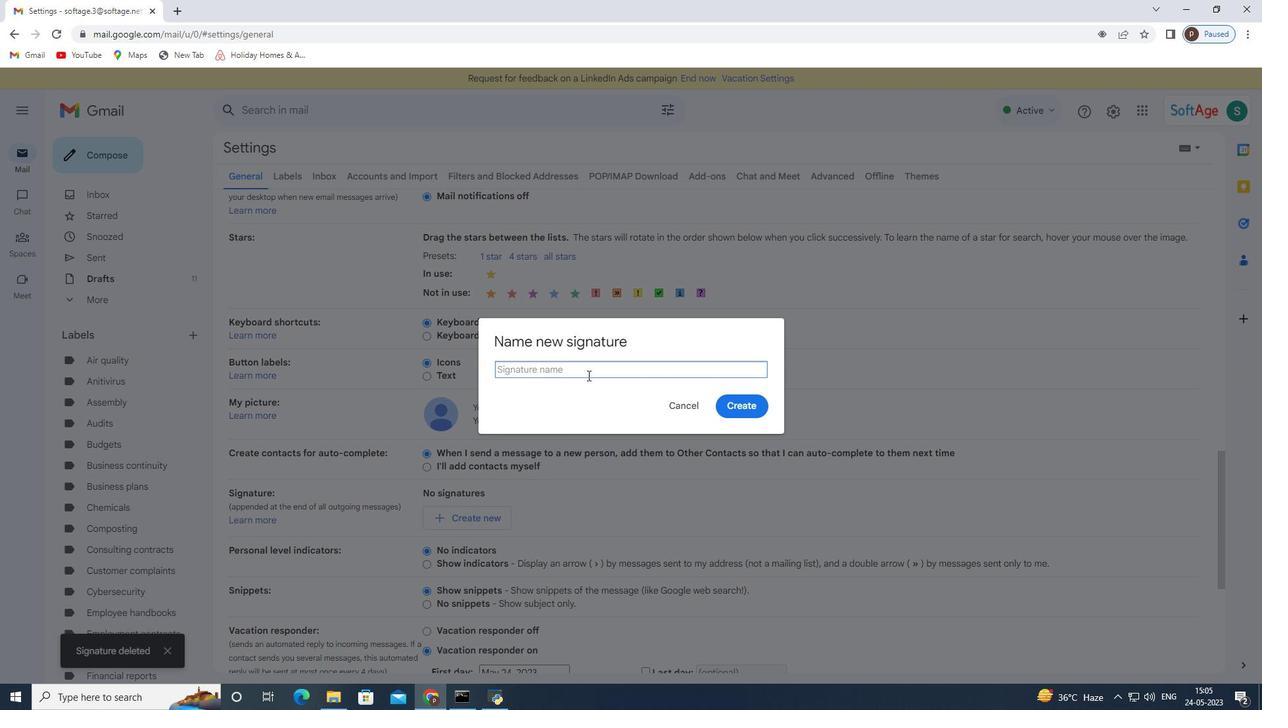 
Action: Mouse pressed left at (587, 372)
Screenshot: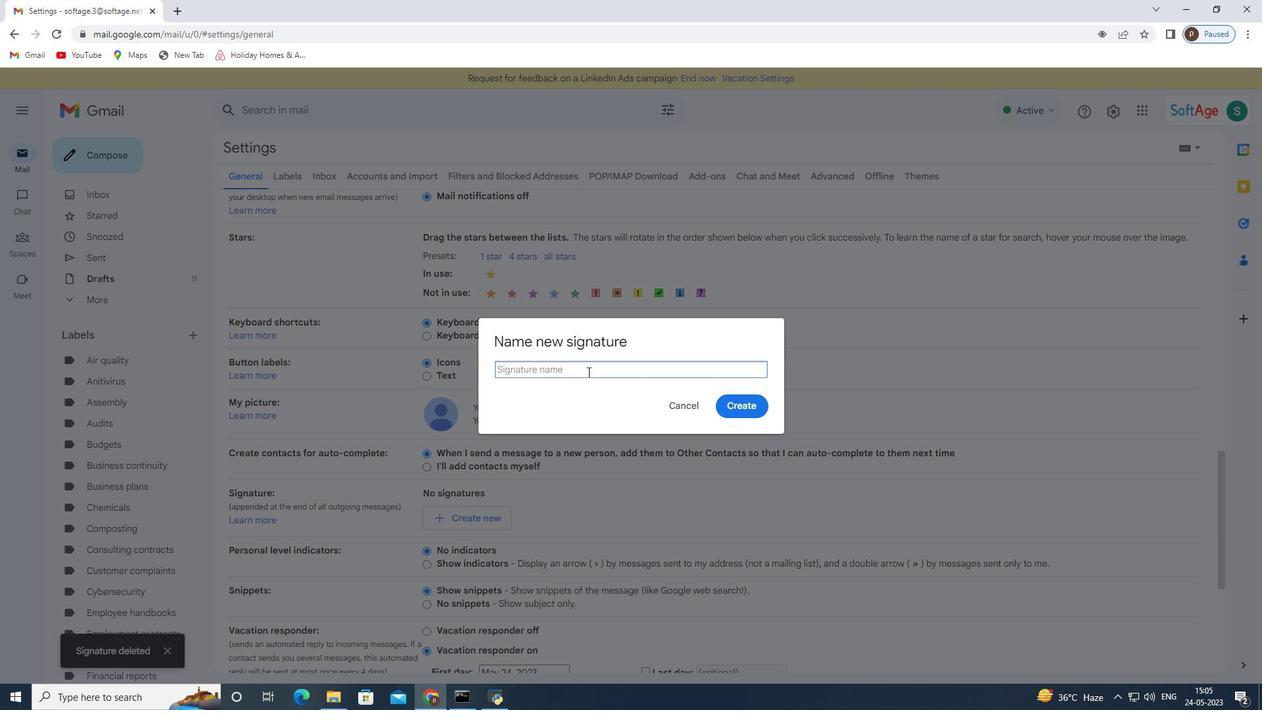 
Action: Key pressed <Key.shift>Maria<Key.space><Key.shift>Thompson<Key.enter>
Screenshot: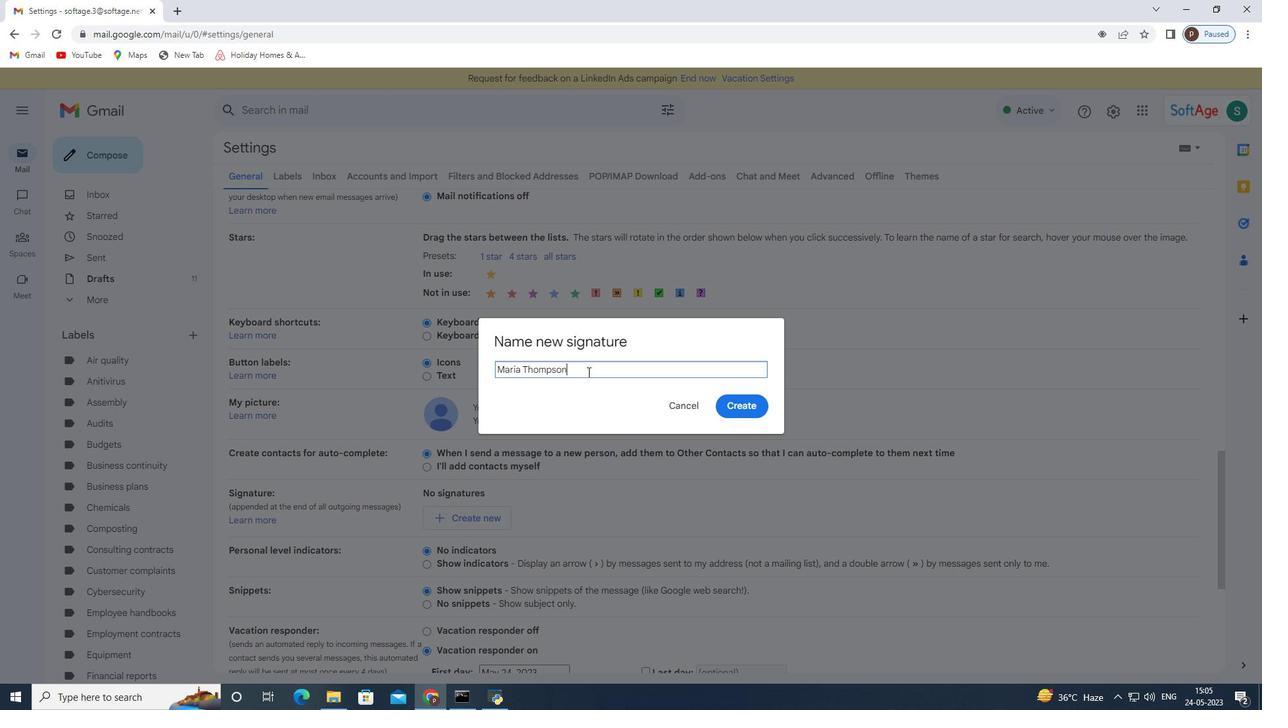 
Action: Mouse moved to (605, 498)
Screenshot: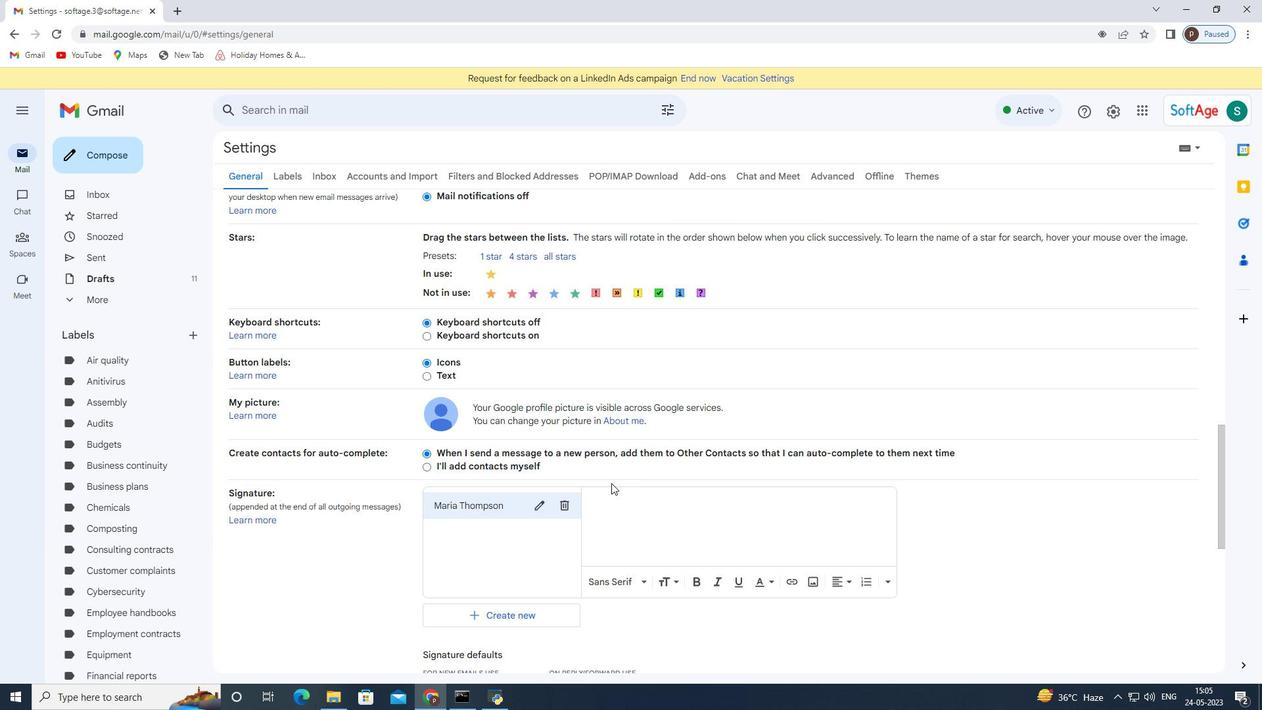 
Action: Mouse pressed left at (605, 498)
Screenshot: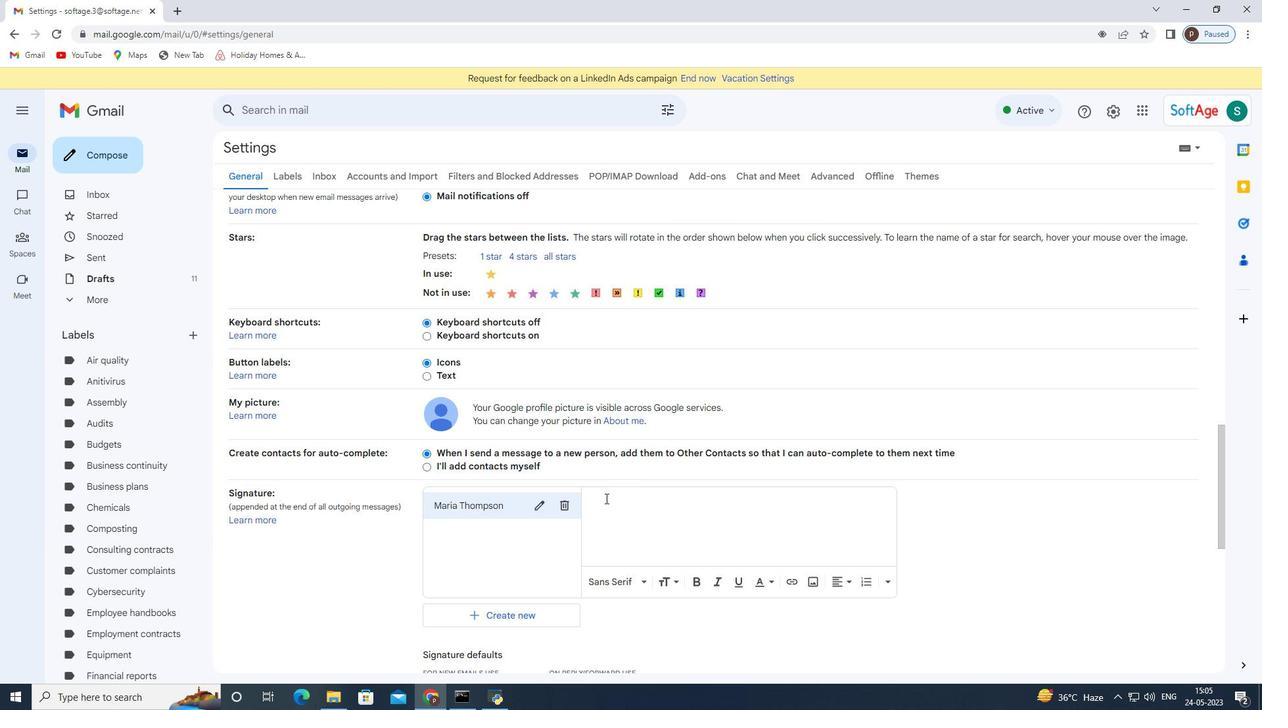 
Action: Key pressed <Key.shift>Maria<Key.space><Key.shift>Thompson
Screenshot: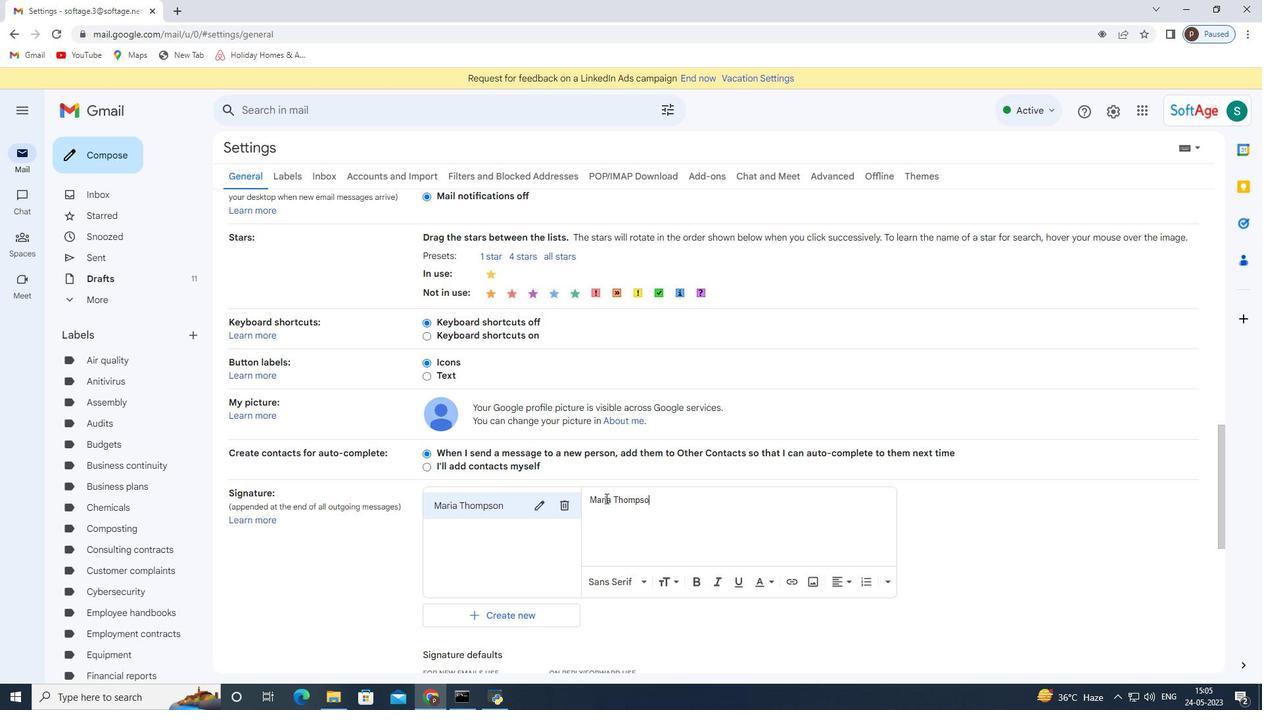 
Action: Mouse moved to (605, 499)
Screenshot: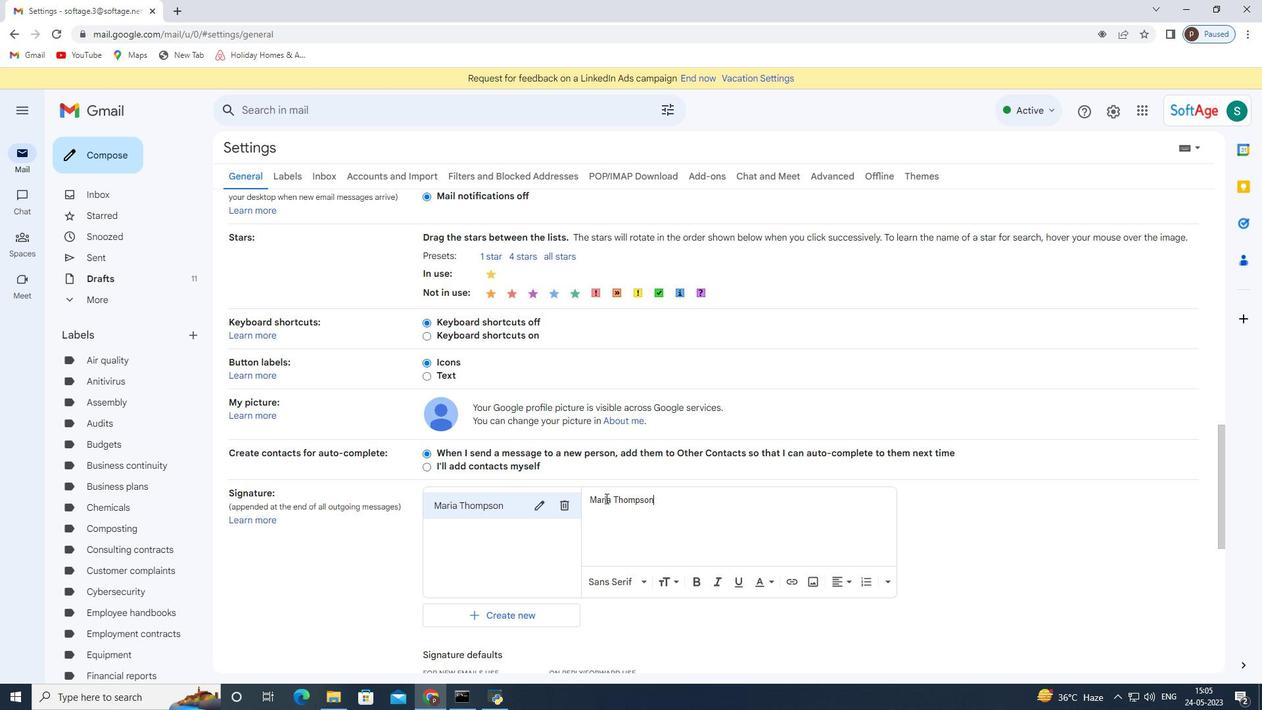 
Action: Mouse scrolled (605, 498) with delta (0, 0)
Screenshot: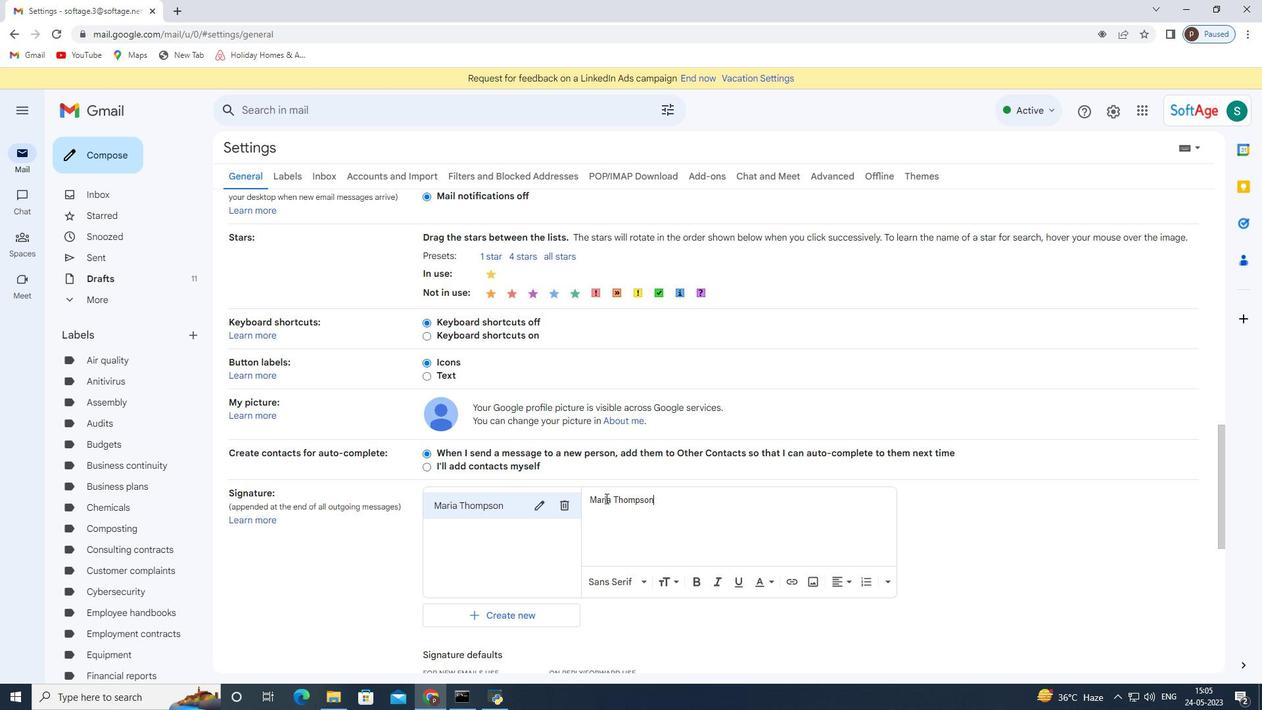 
Action: Mouse moved to (604, 499)
Screenshot: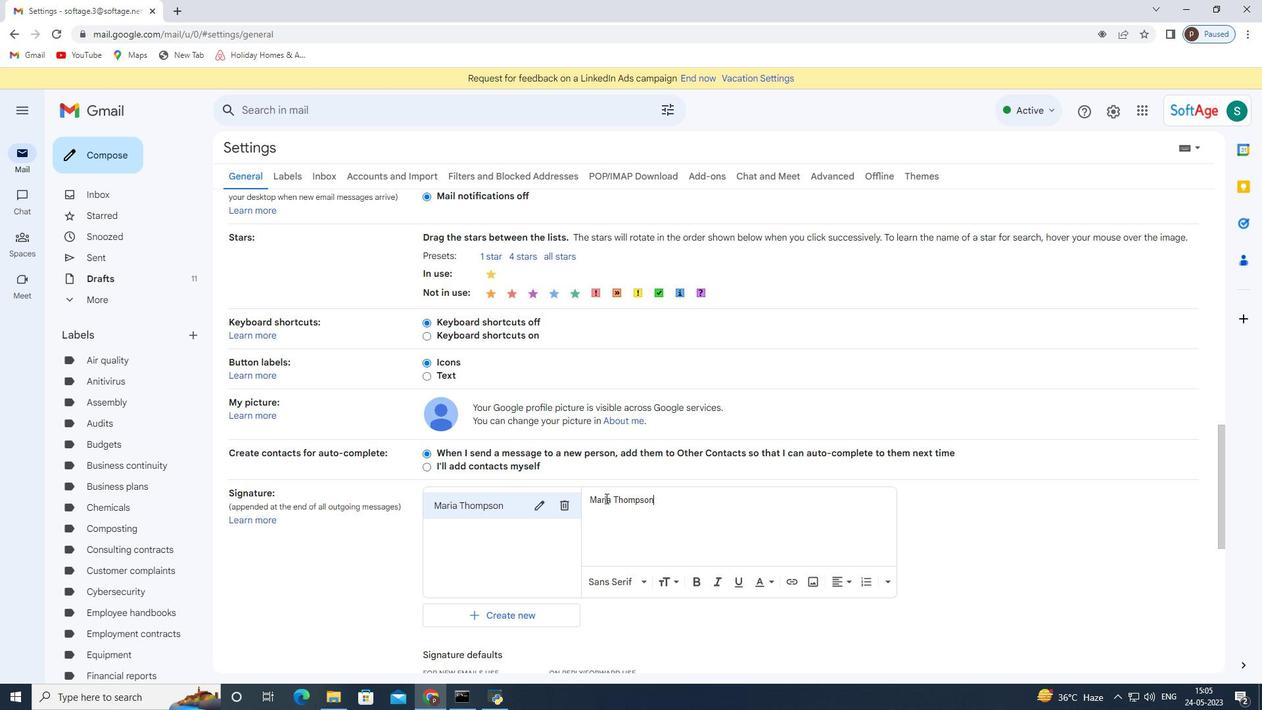 
Action: Mouse scrolled (604, 499) with delta (0, 0)
Screenshot: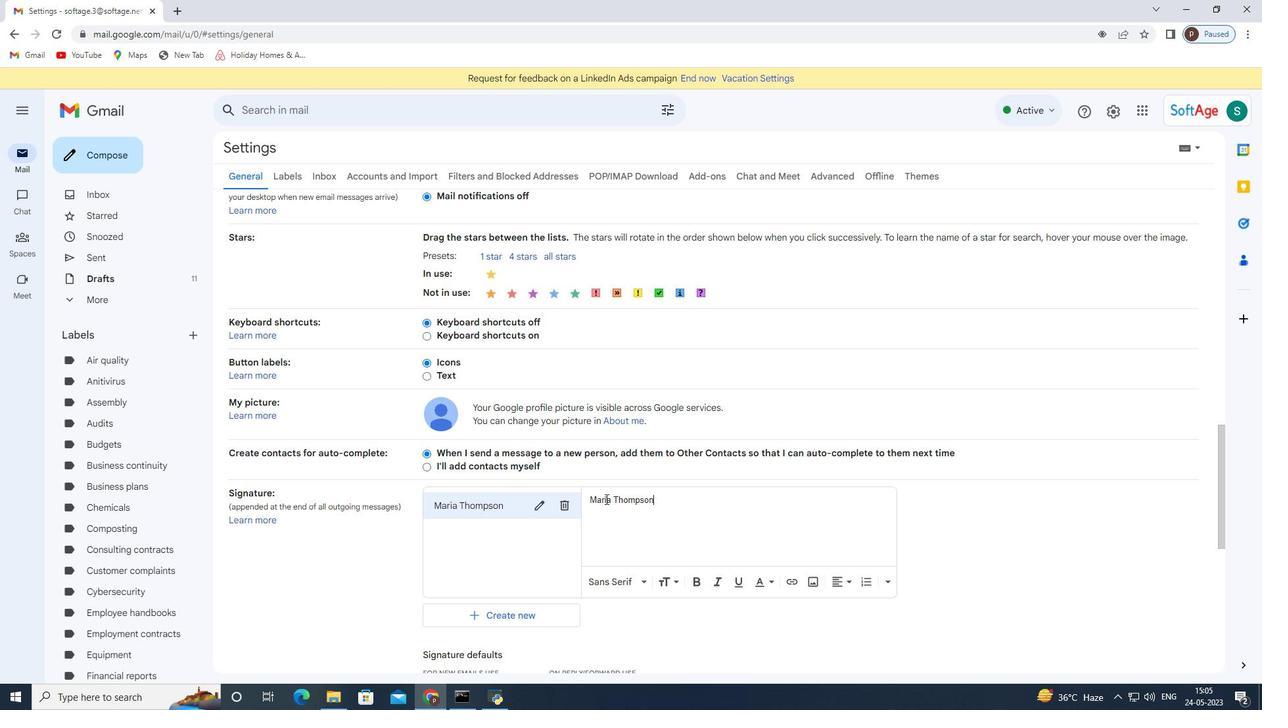 
Action: Mouse moved to (506, 553)
Screenshot: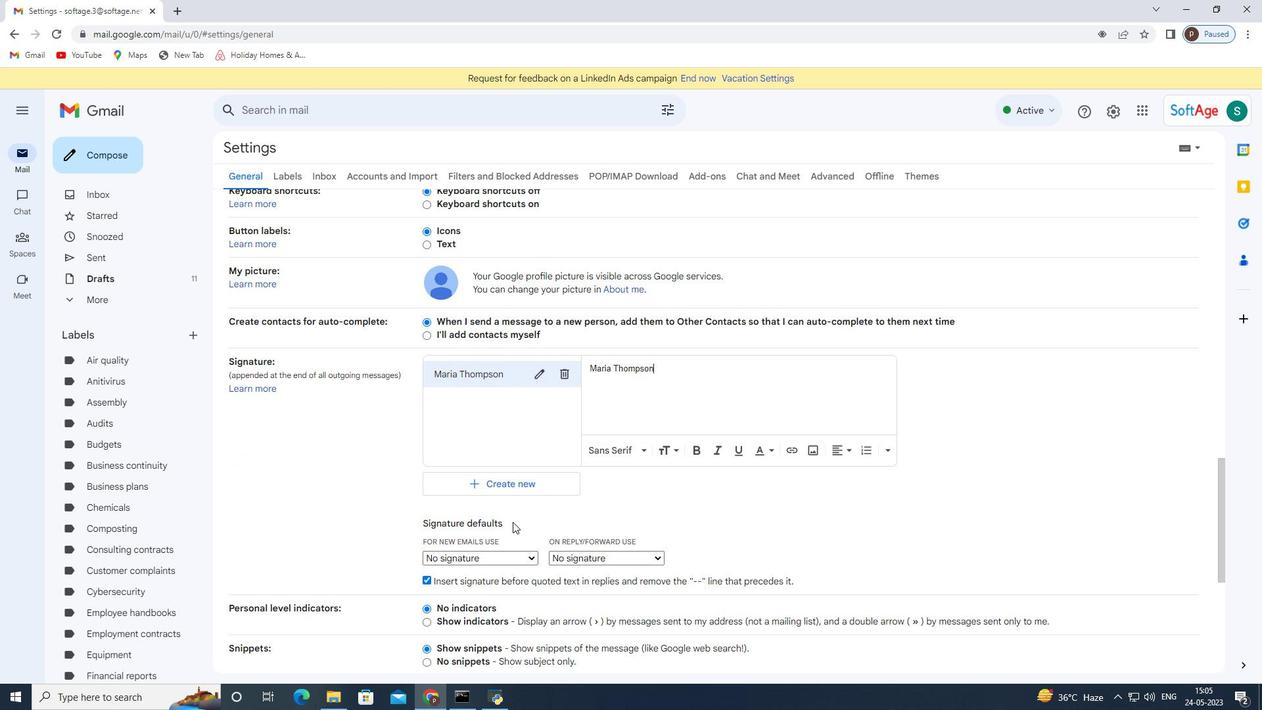 
Action: Mouse pressed left at (506, 553)
Screenshot: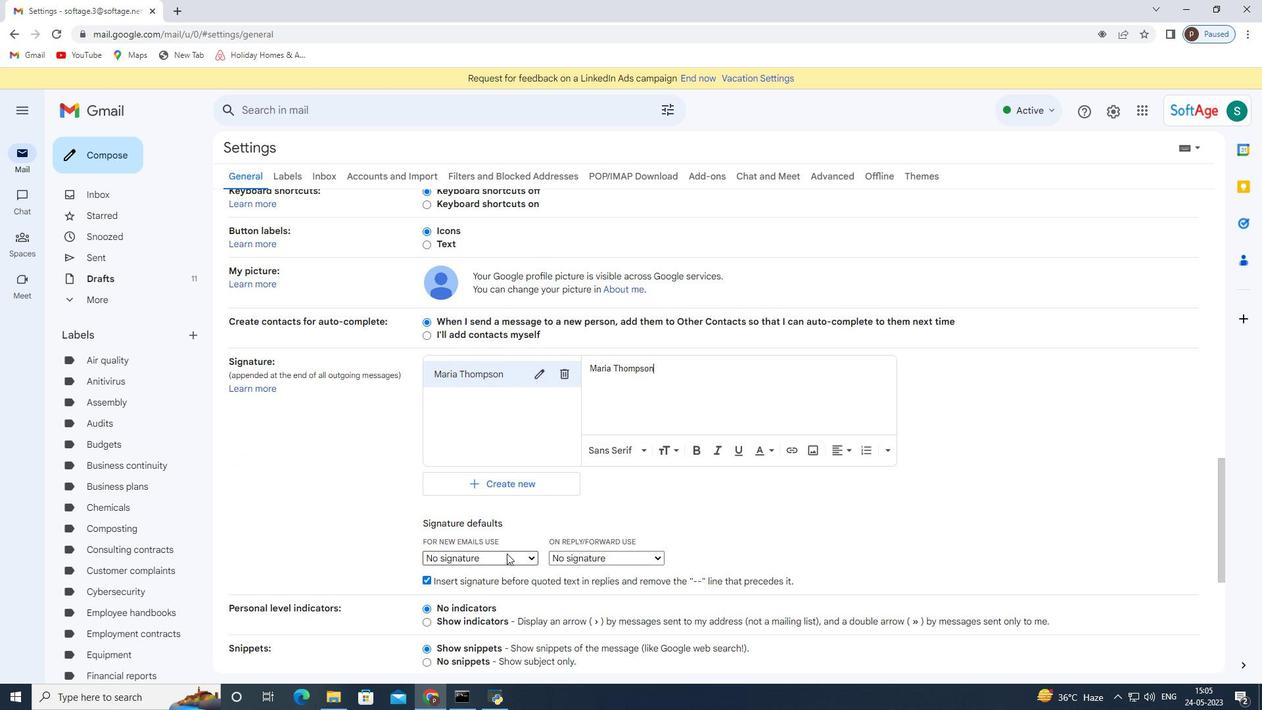 
Action: Mouse moved to (514, 589)
Screenshot: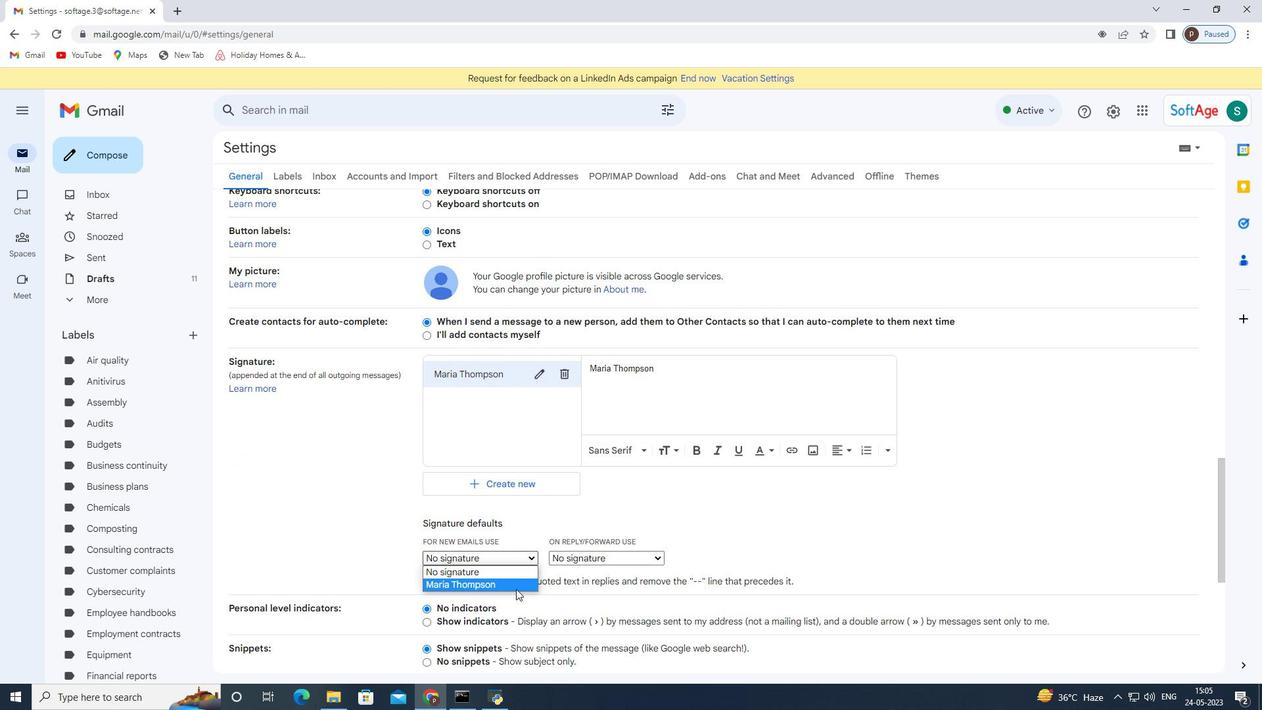 
Action: Mouse pressed left at (514, 589)
Screenshot: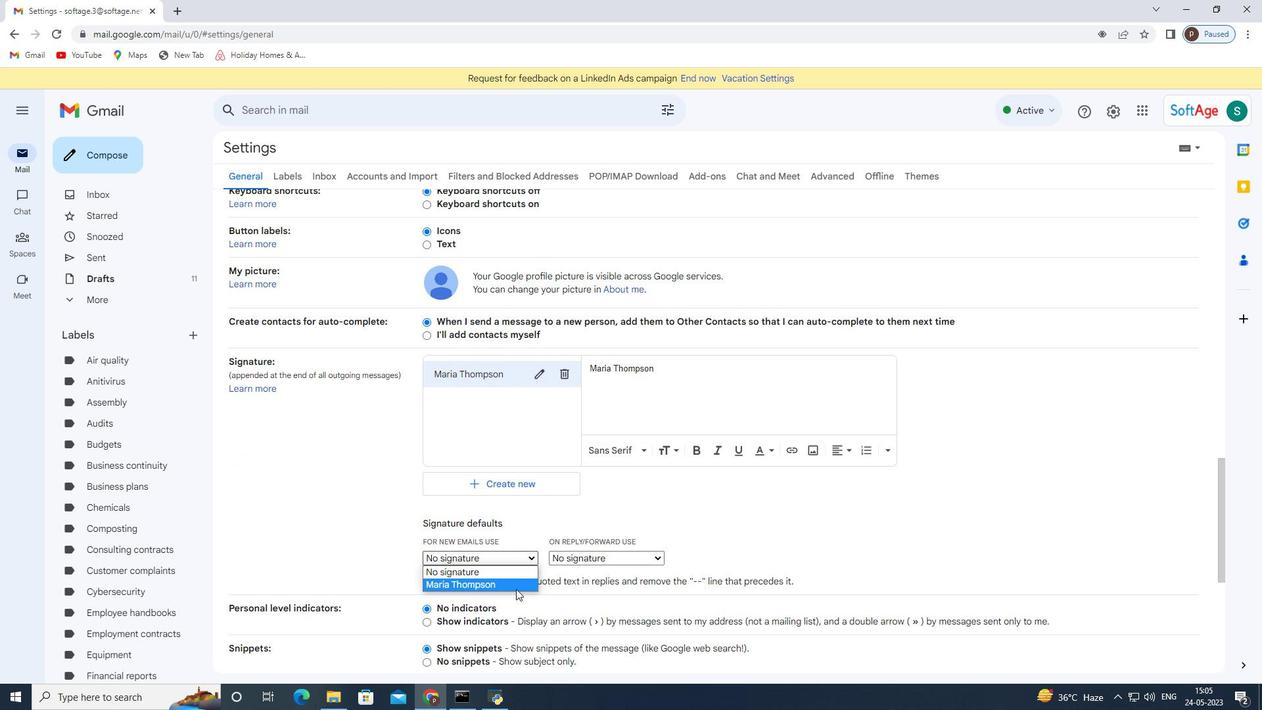 
Action: Mouse moved to (516, 585)
Screenshot: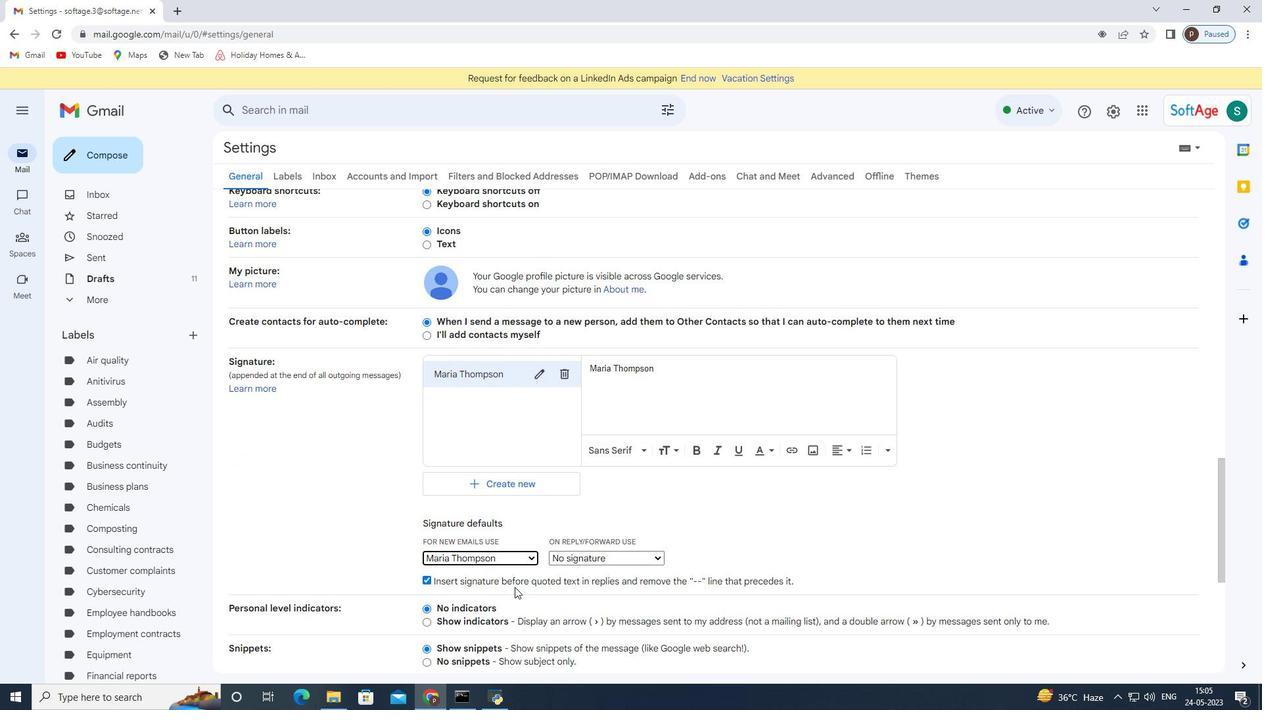 
Action: Mouse scrolled (516, 585) with delta (0, 0)
Screenshot: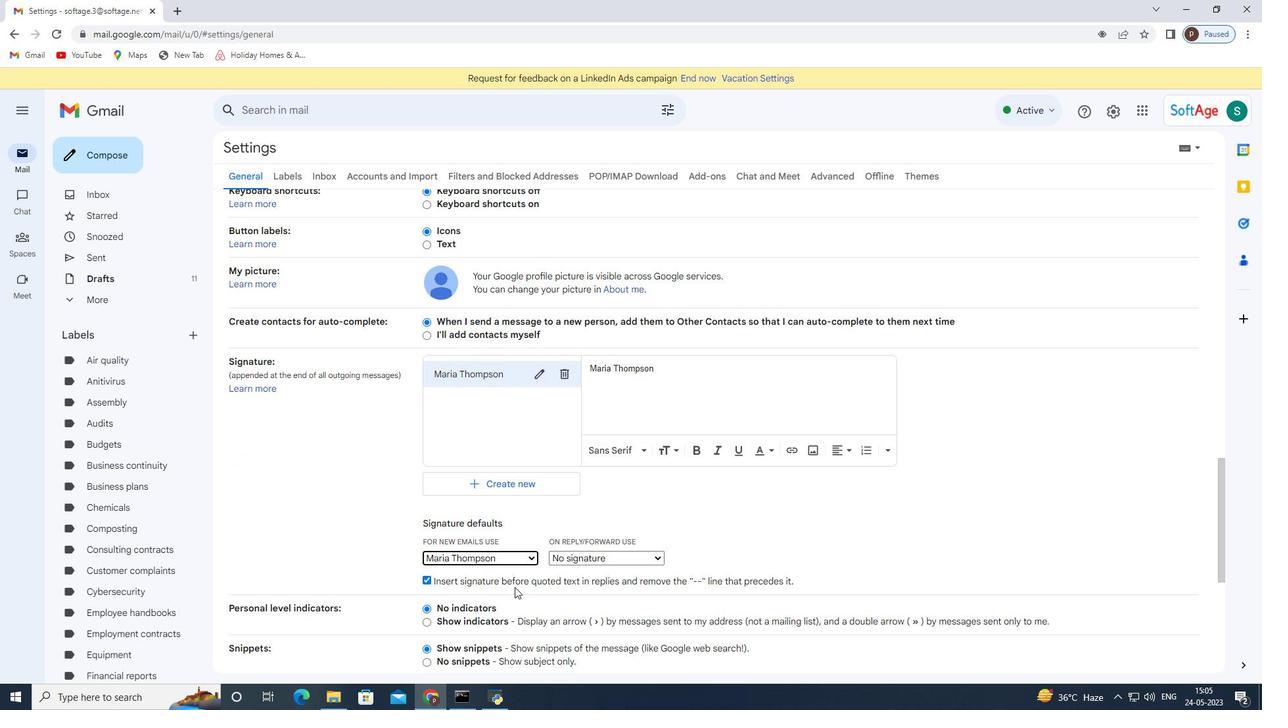 
Action: Mouse scrolled (516, 585) with delta (0, 0)
Screenshot: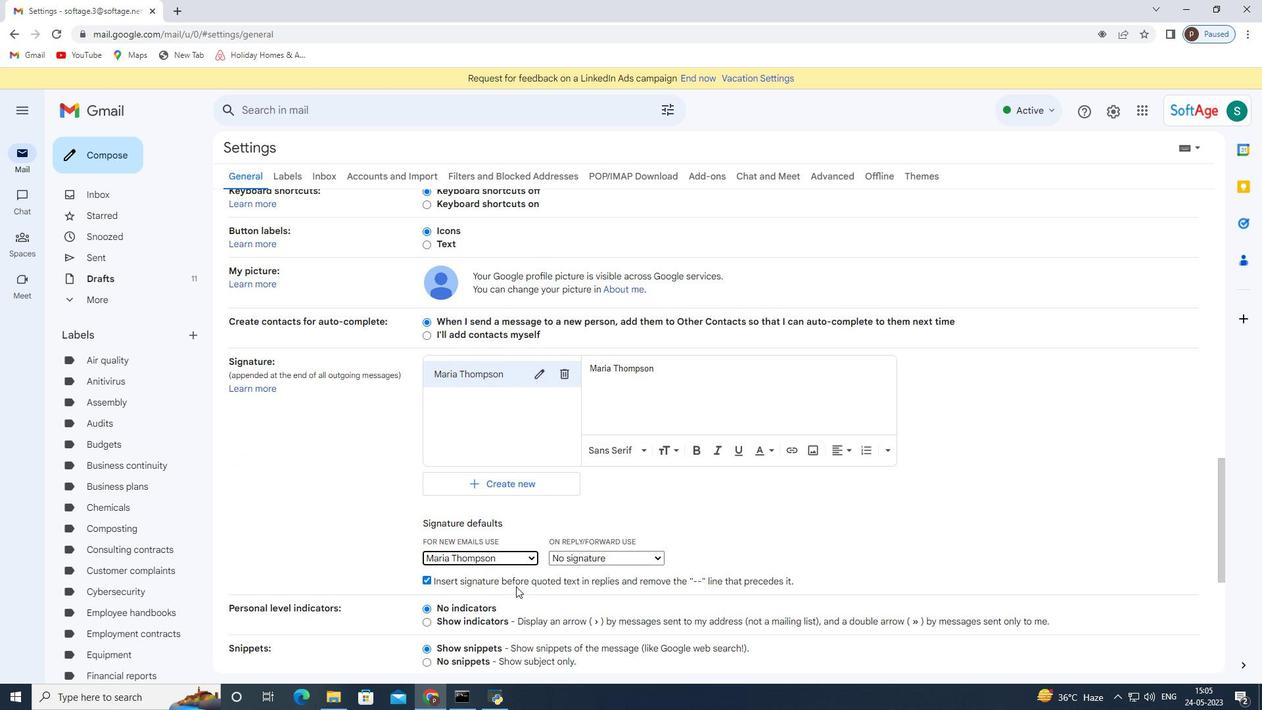 
Action: Mouse scrolled (516, 585) with delta (0, 0)
Screenshot: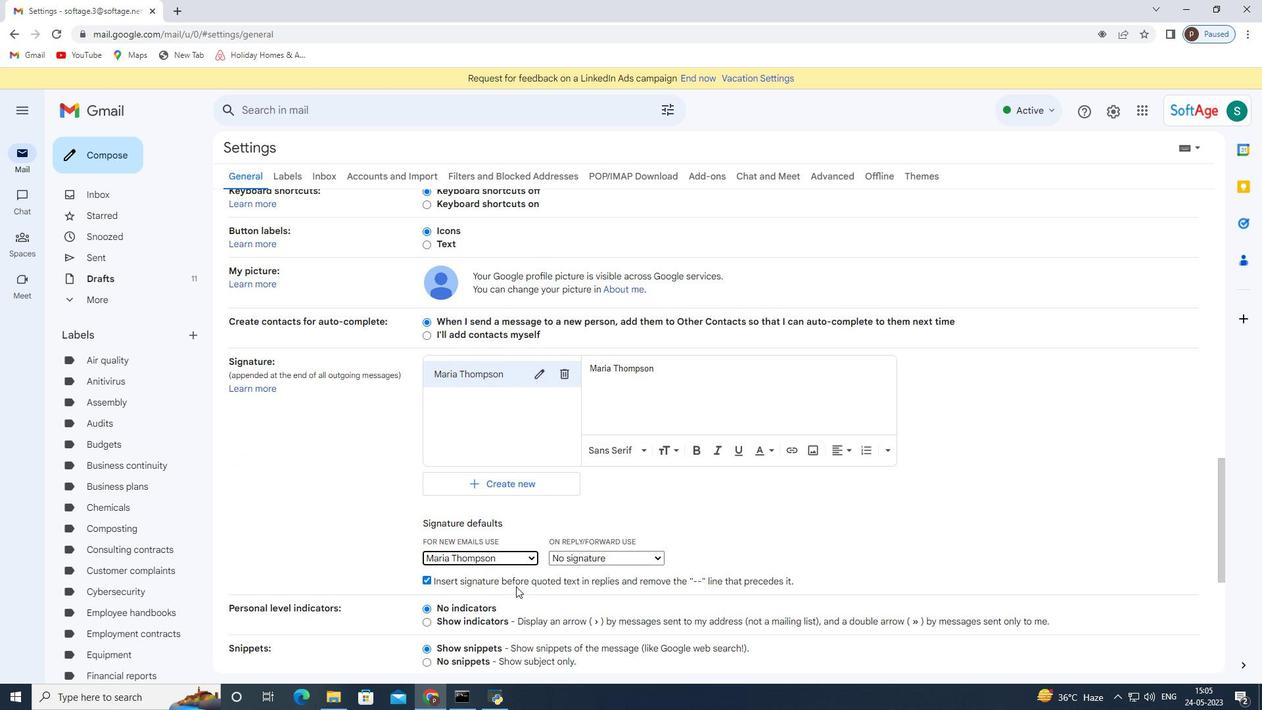
Action: Mouse scrolled (516, 585) with delta (0, 0)
Screenshot: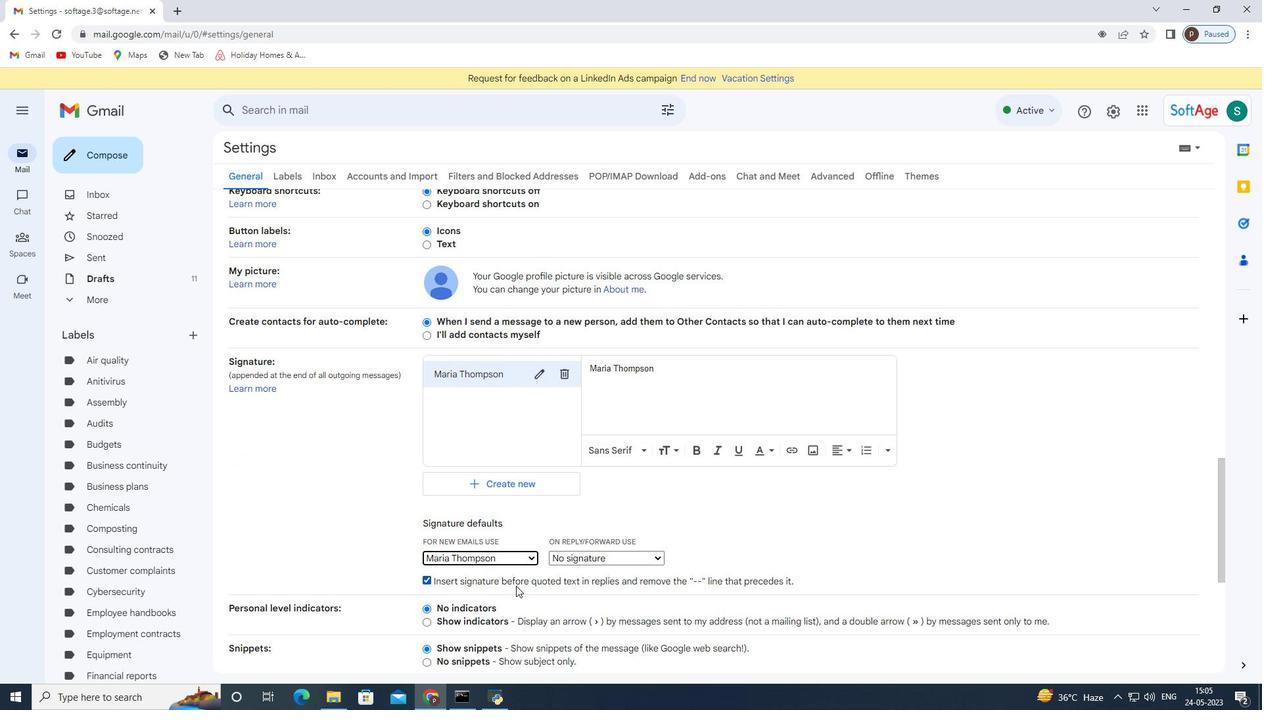 
Action: Mouse moved to (520, 586)
Screenshot: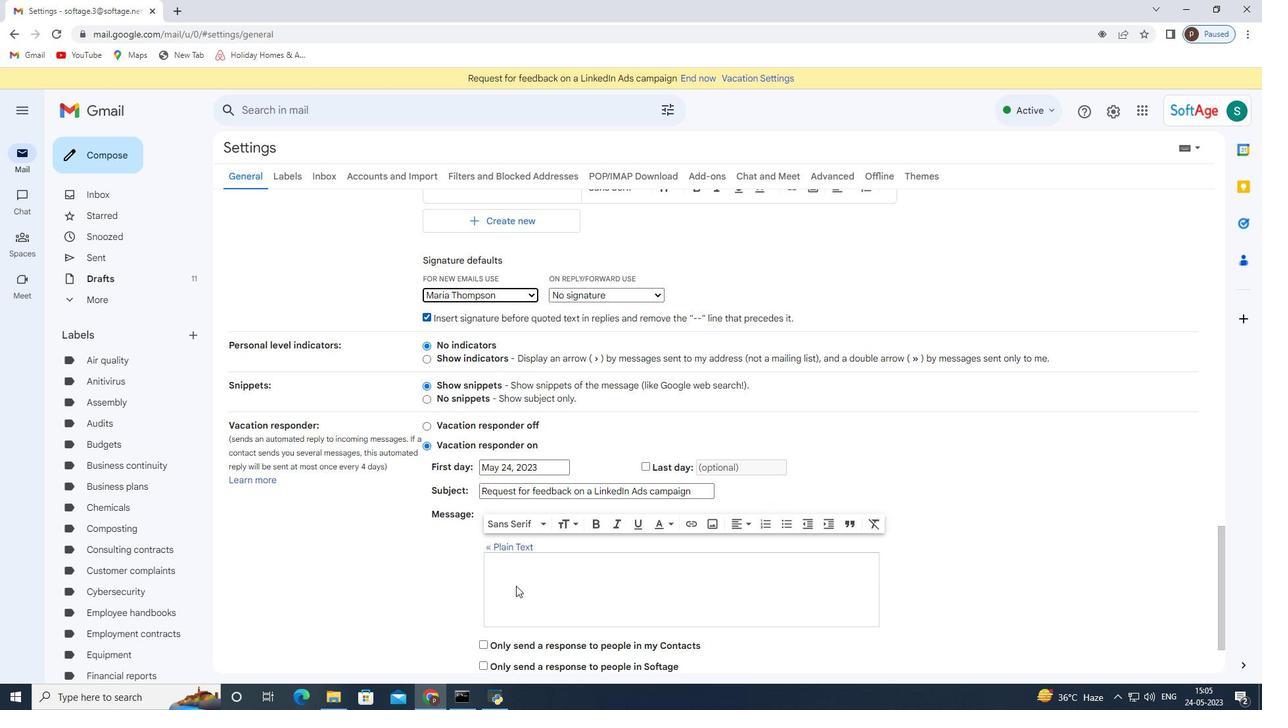 
Action: Mouse scrolled (520, 585) with delta (0, 0)
Screenshot: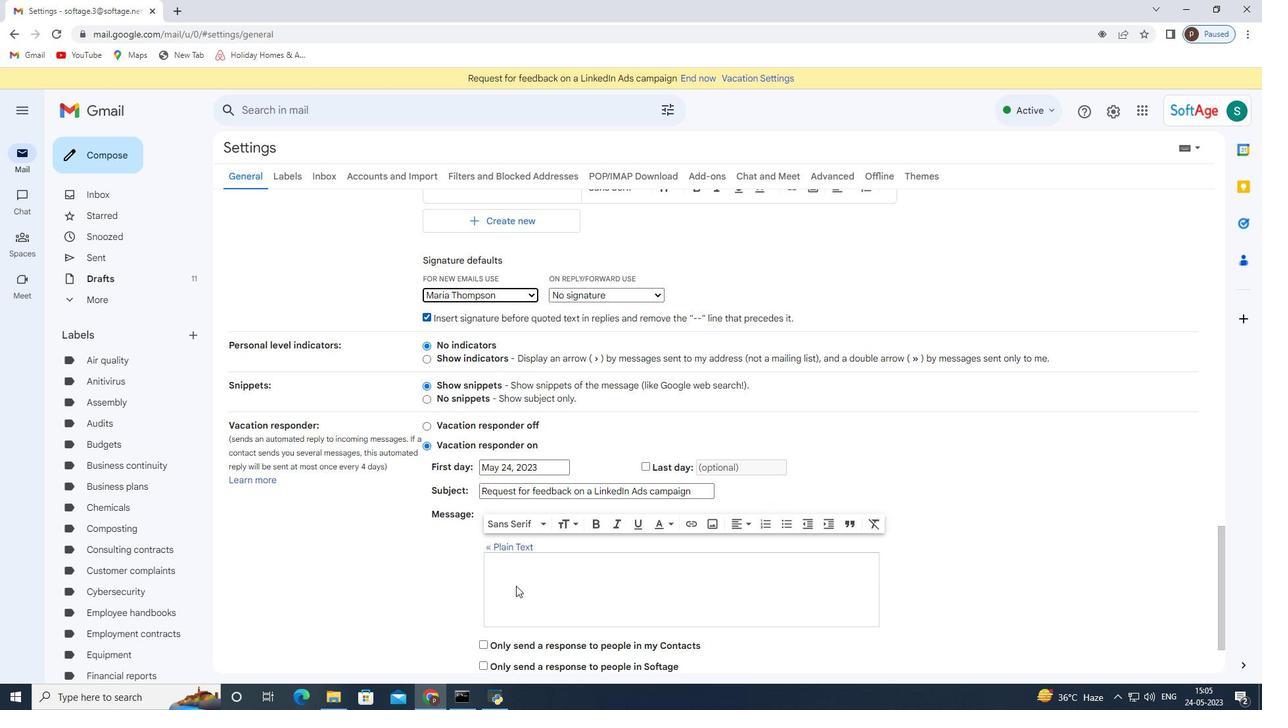 
Action: Mouse moved to (520, 589)
Screenshot: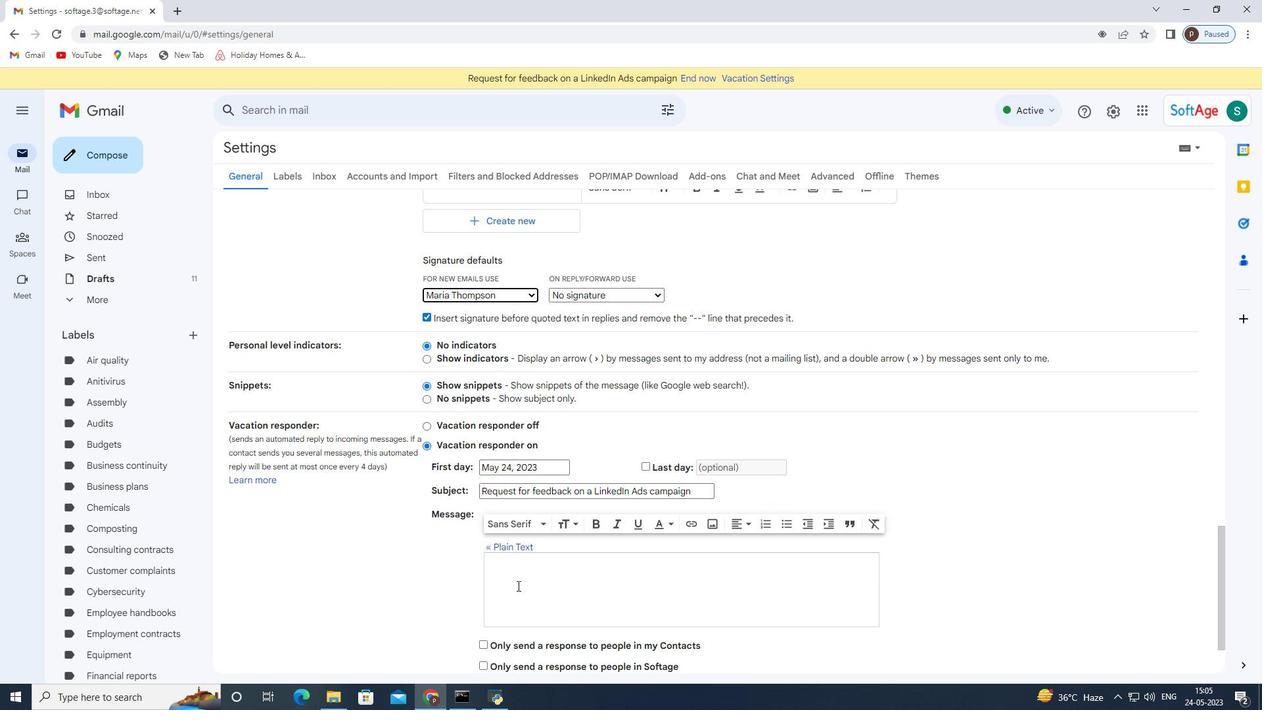 
Action: Mouse scrolled (520, 588) with delta (0, 0)
Screenshot: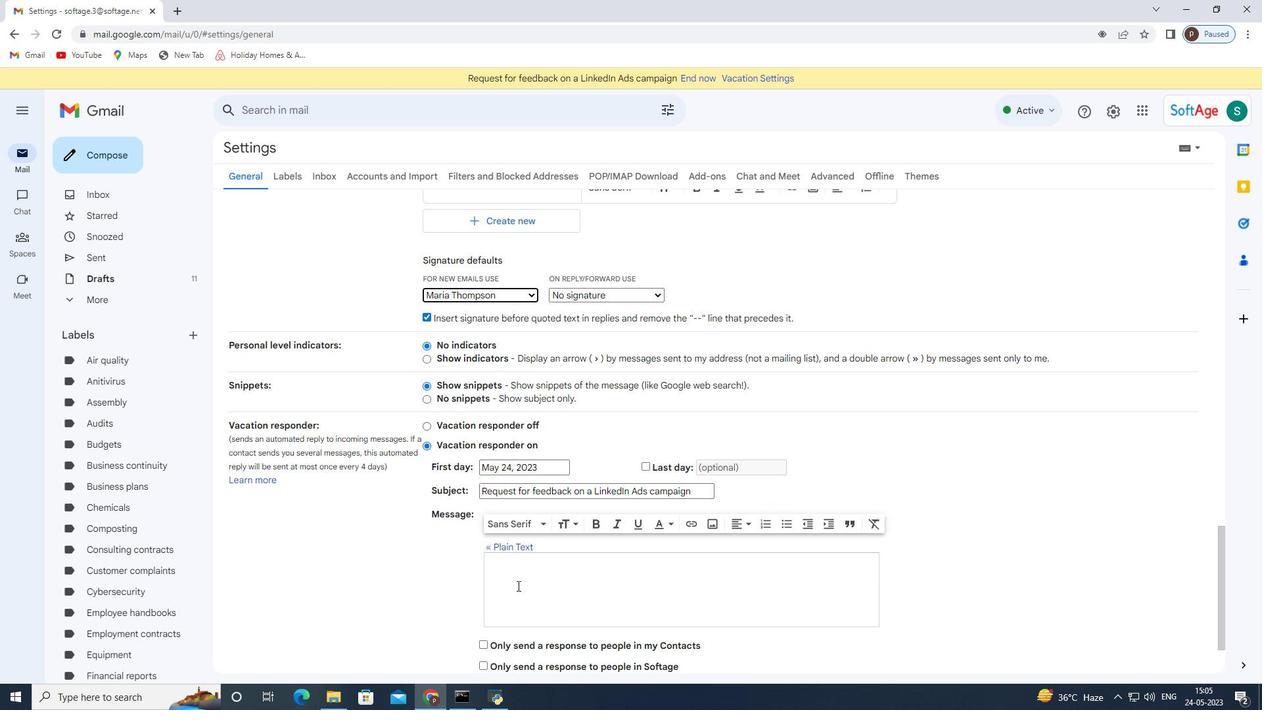 
Action: Mouse moved to (536, 598)
Screenshot: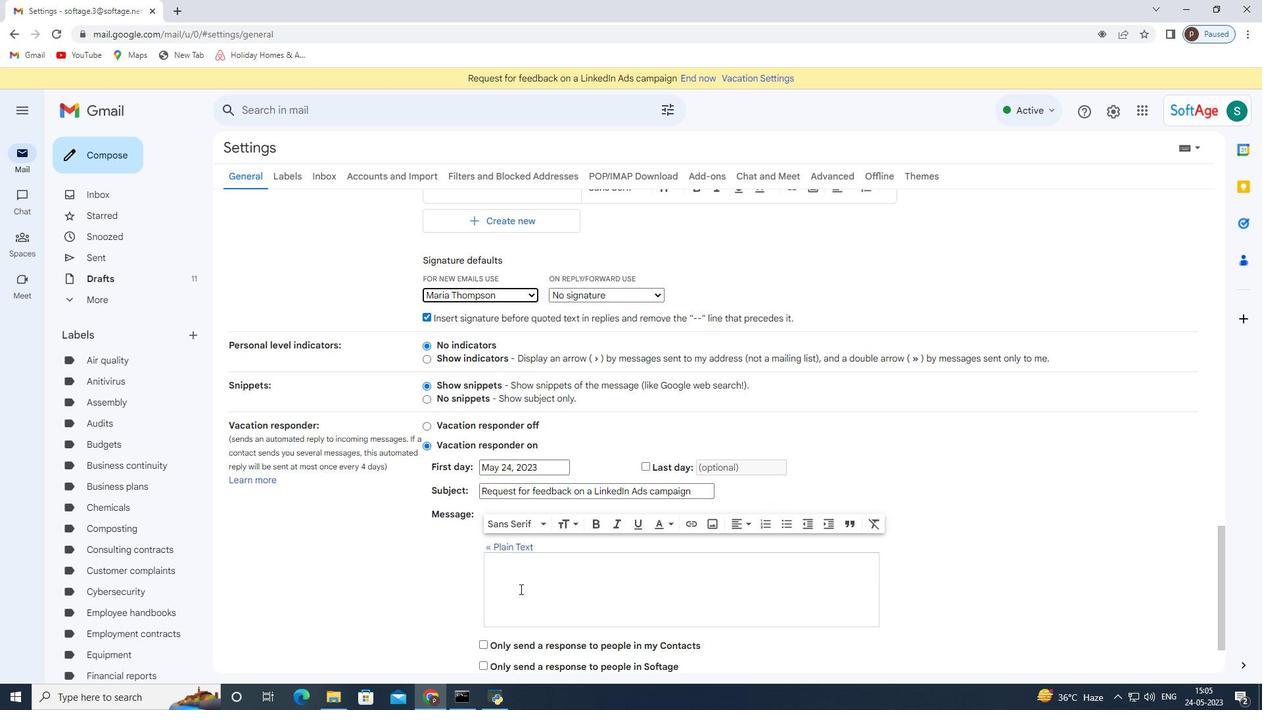 
Action: Mouse scrolled (522, 590) with delta (0, 0)
Screenshot: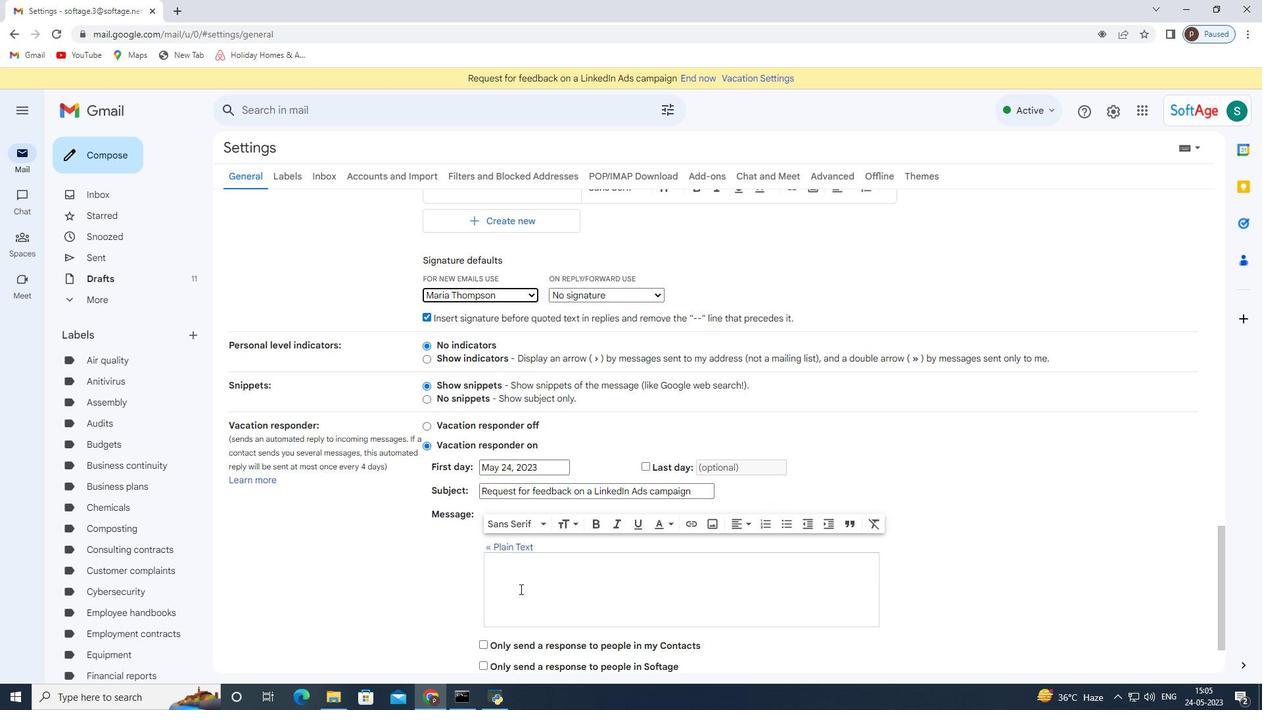 
Action: Mouse moved to (538, 599)
Screenshot: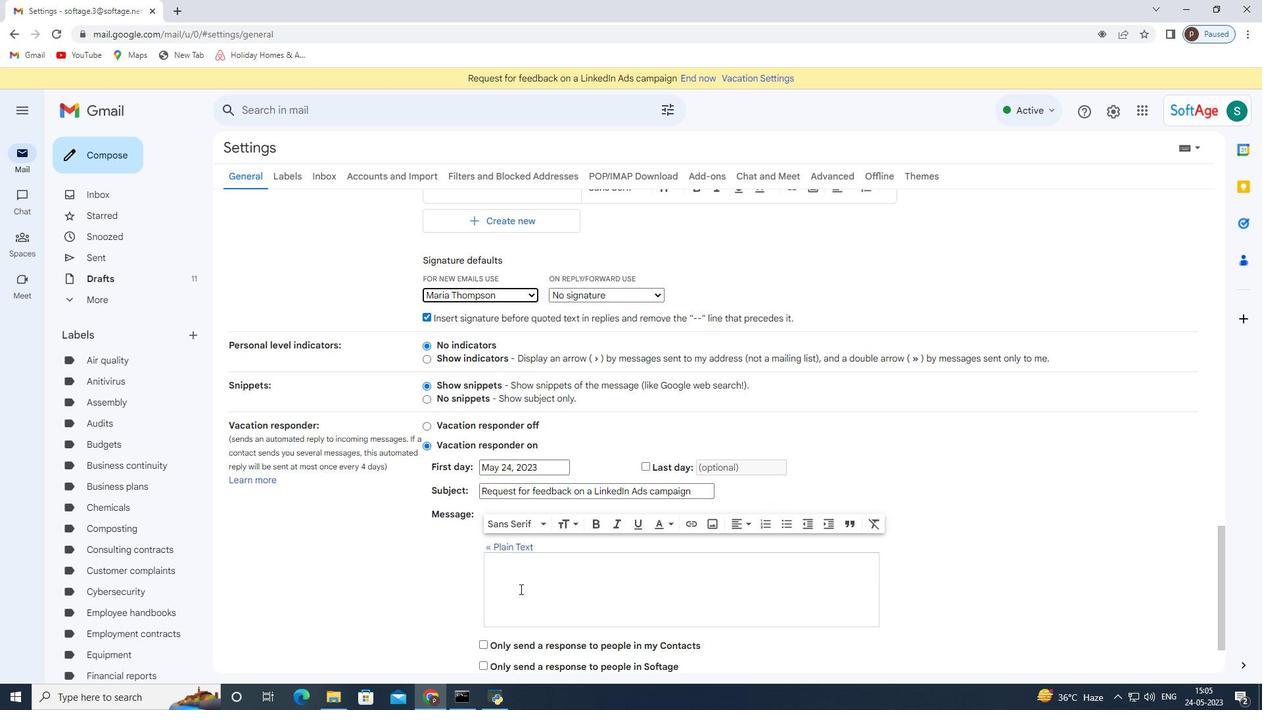 
Action: Mouse scrolled (522, 591) with delta (0, 0)
Screenshot: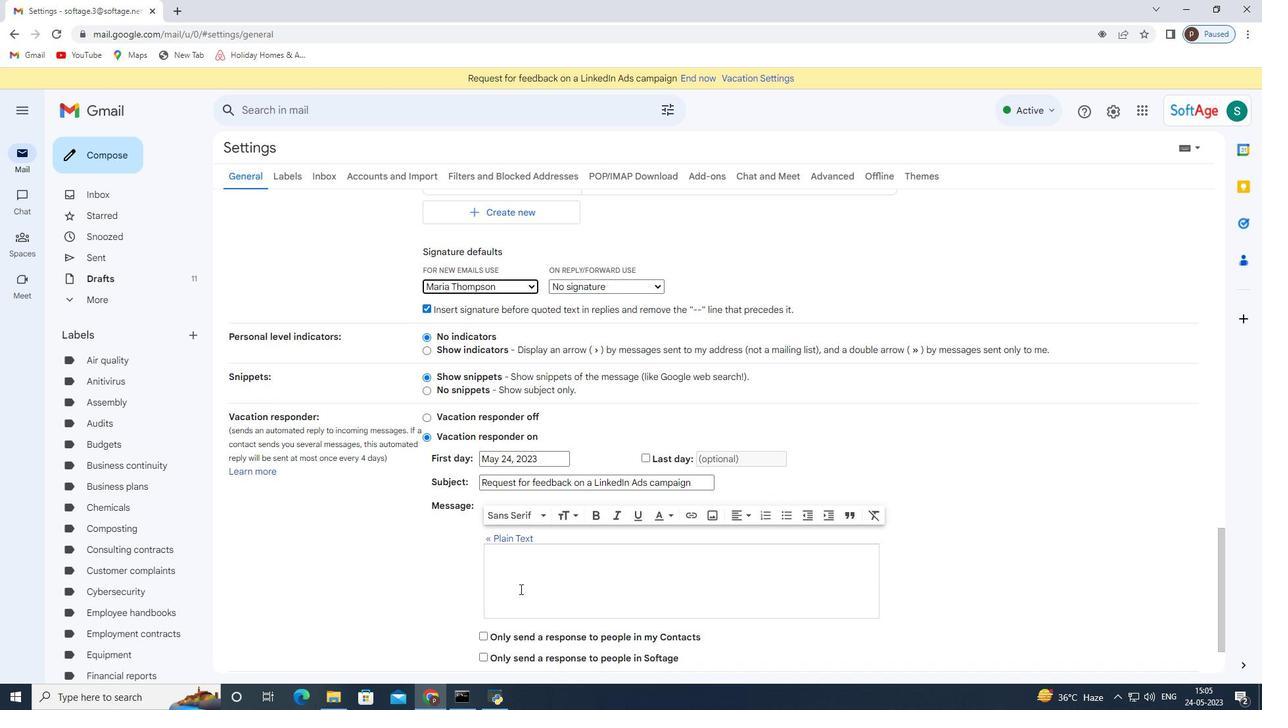 
Action: Mouse moved to (694, 602)
Screenshot: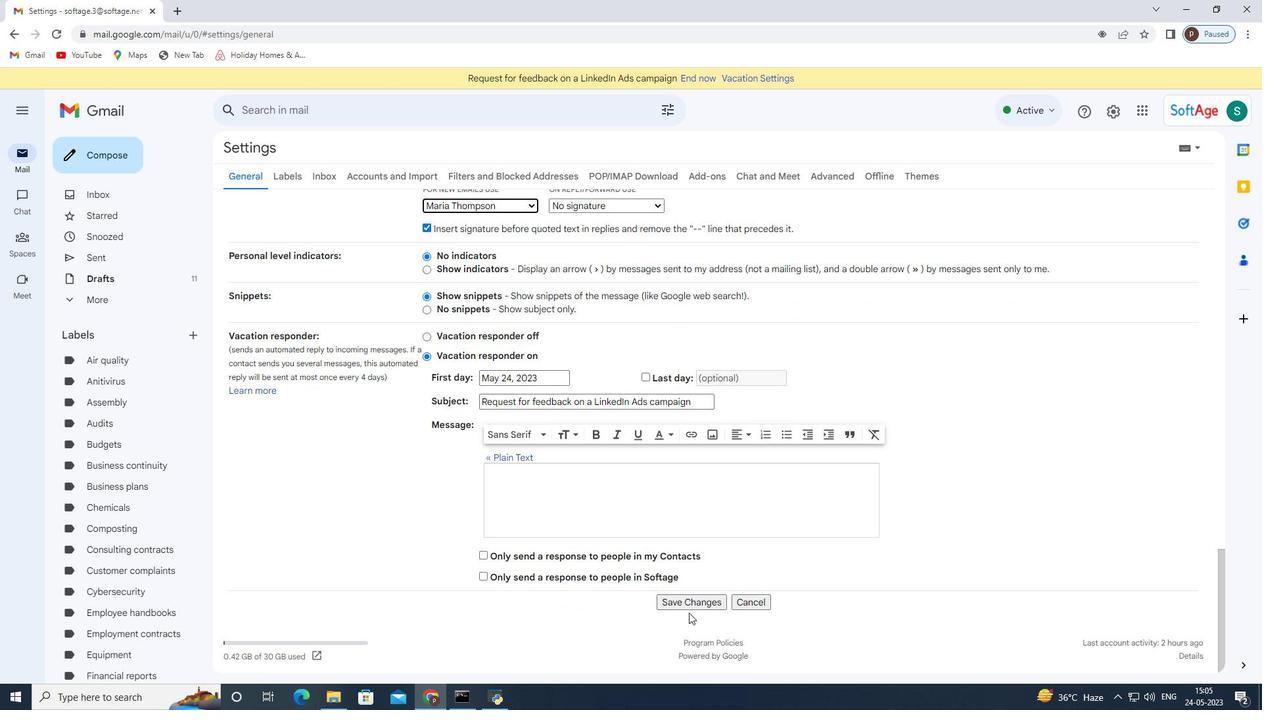 
Action: Mouse pressed left at (694, 602)
Screenshot: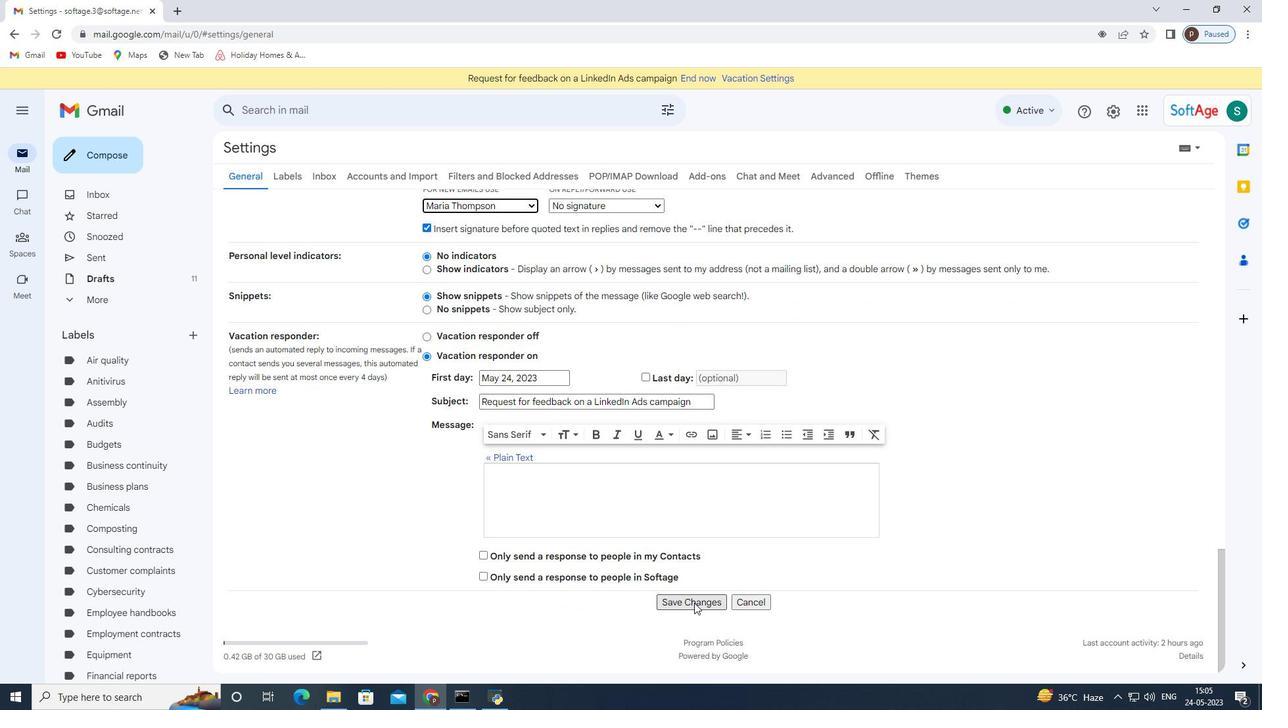 
Action: Mouse moved to (115, 155)
Screenshot: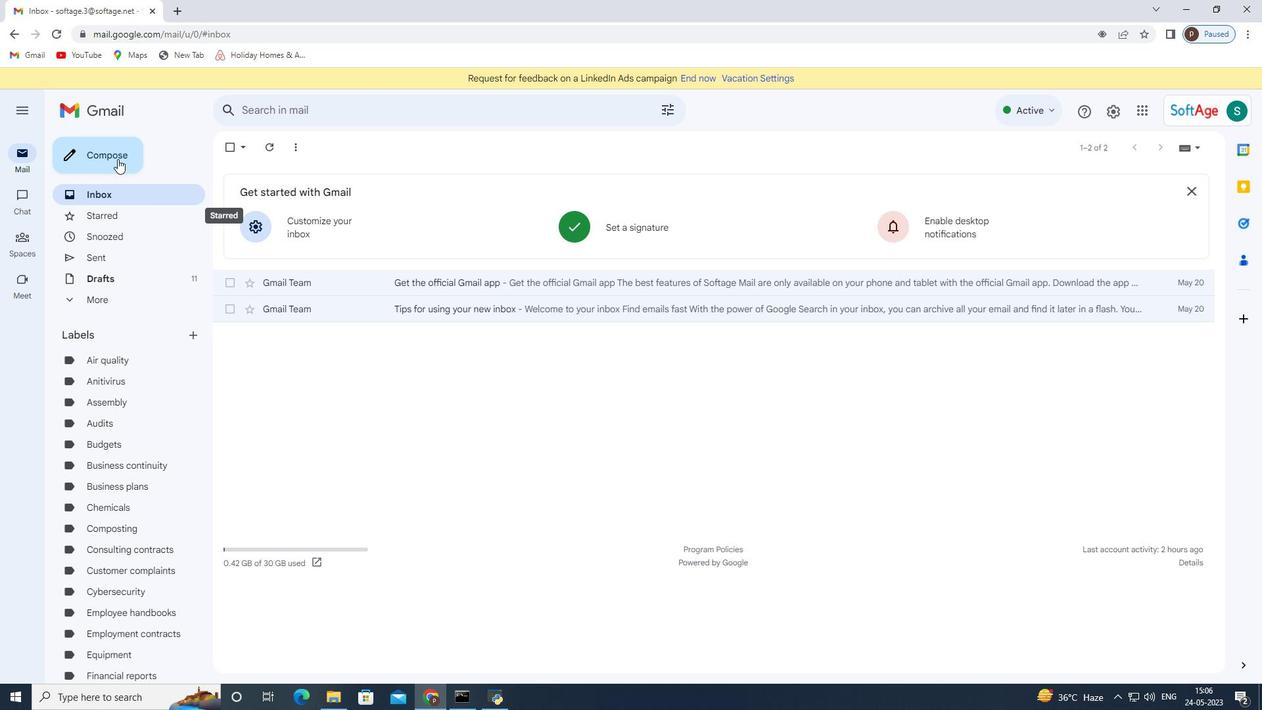 
Action: Mouse pressed left at (115, 155)
Screenshot: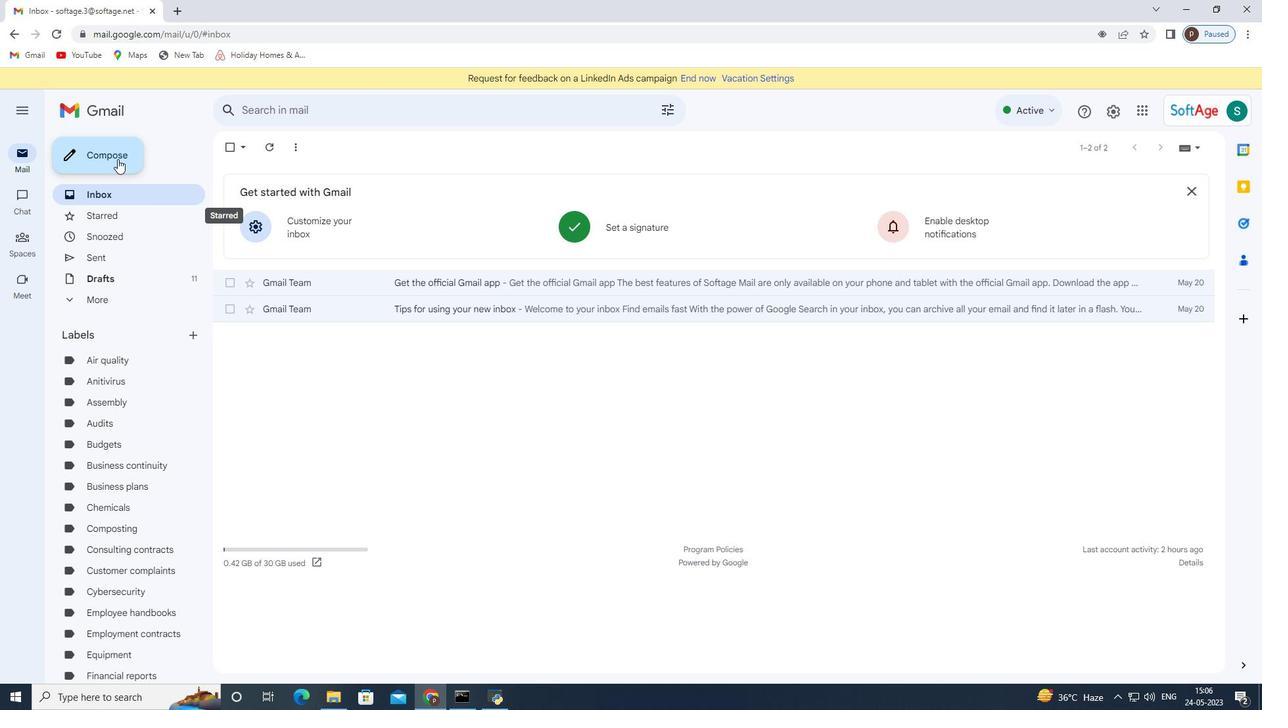 
Action: Mouse moved to (935, 352)
Screenshot: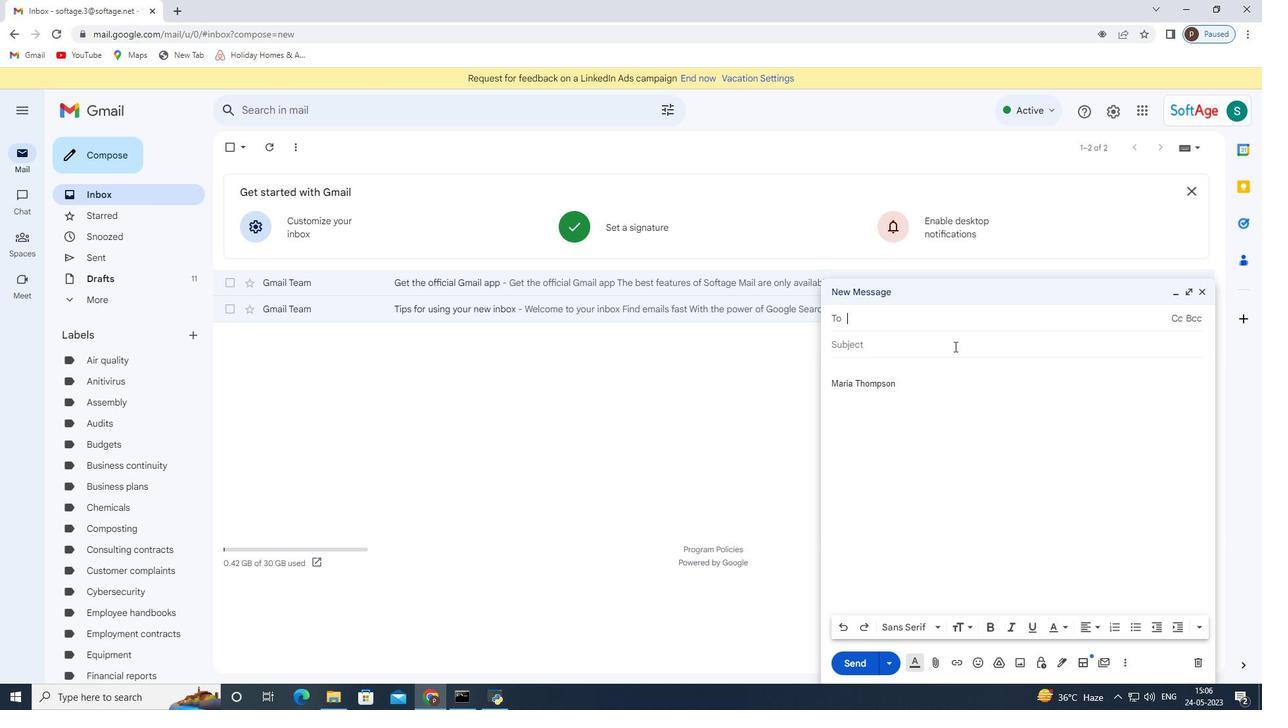 
Action: Mouse pressed left at (935, 352)
Screenshot: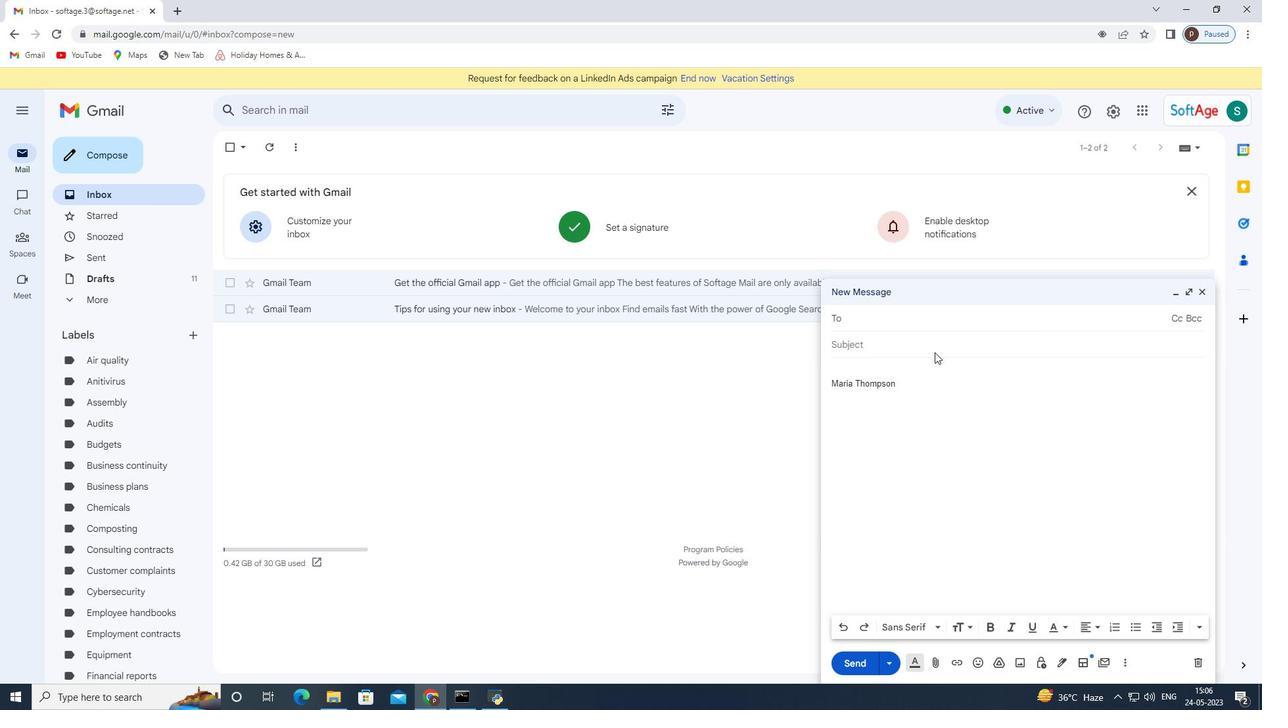 
Action: Mouse moved to (934, 349)
Screenshot: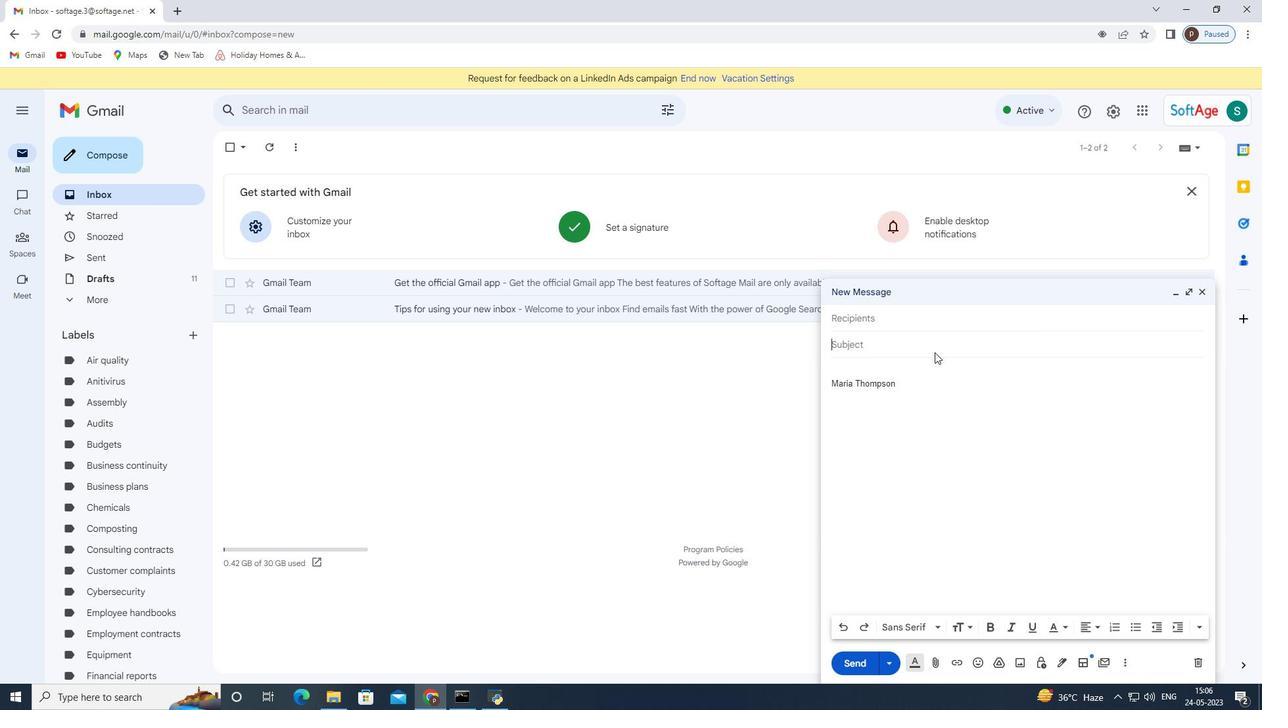 
Action: Key pressed <Key.shift>Feedback<Key.space>on<Key.space>a<Key.space>sales<Key.space>pitch<Key.space><Key.backspace><Key.tab><Key.shift>Can<Key.space>you<Key.space>provide<Key.space>me<Key.space>with<Key.space>more<Key.space>information<Key.space>about<Key.space>the<Key.space>new<Key.space>product<Key.space>launch<Key.shift_r>?<Key.enter>
Screenshot: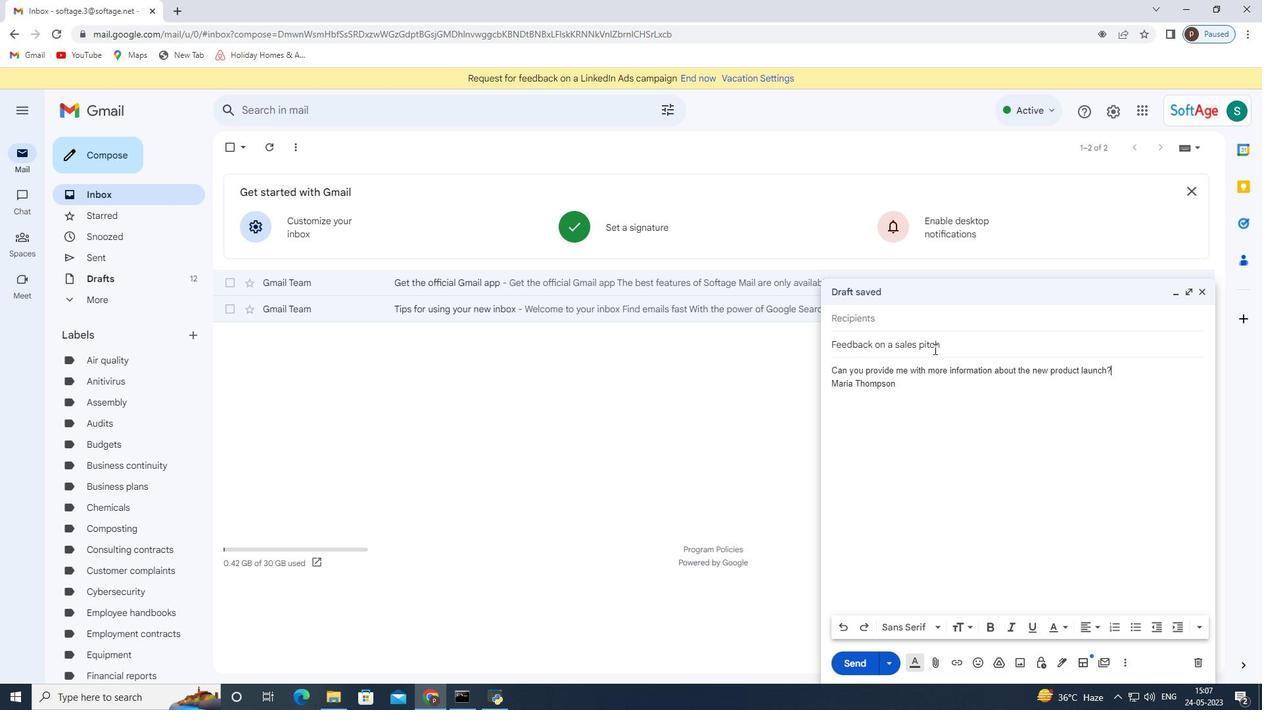 
Action: Mouse moved to (878, 318)
Screenshot: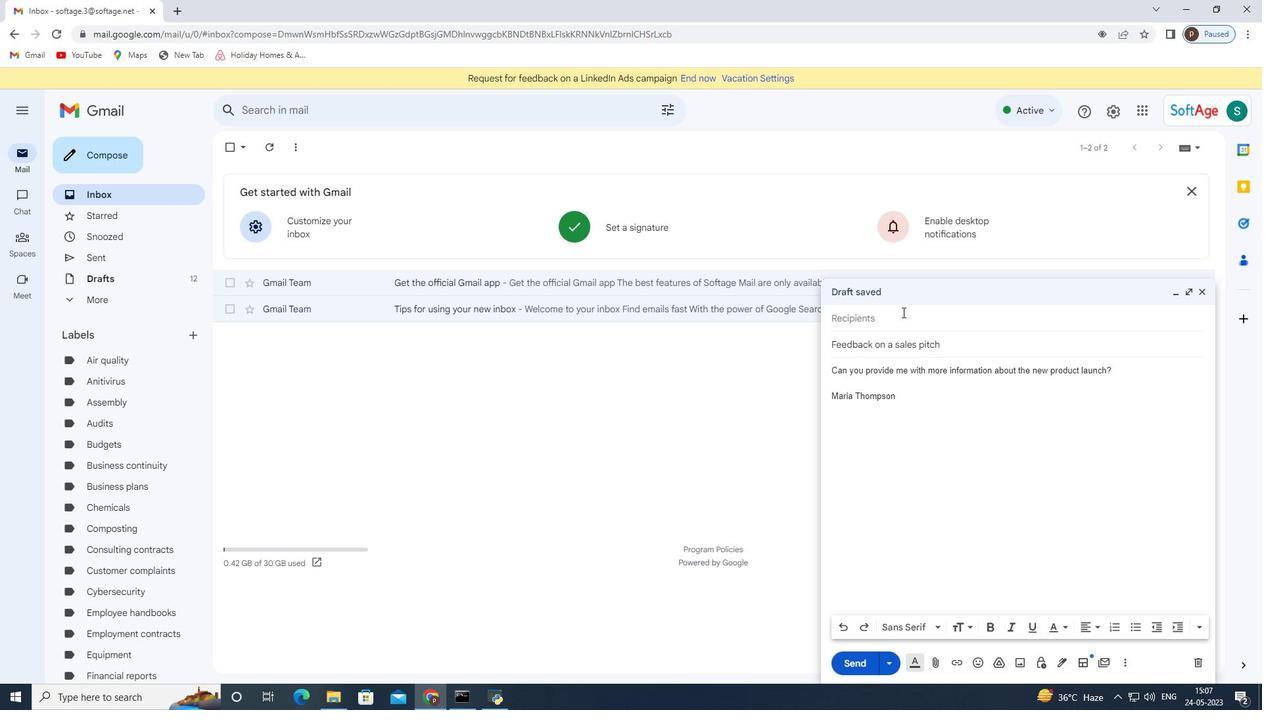 
Action: Mouse pressed left at (878, 318)
Screenshot: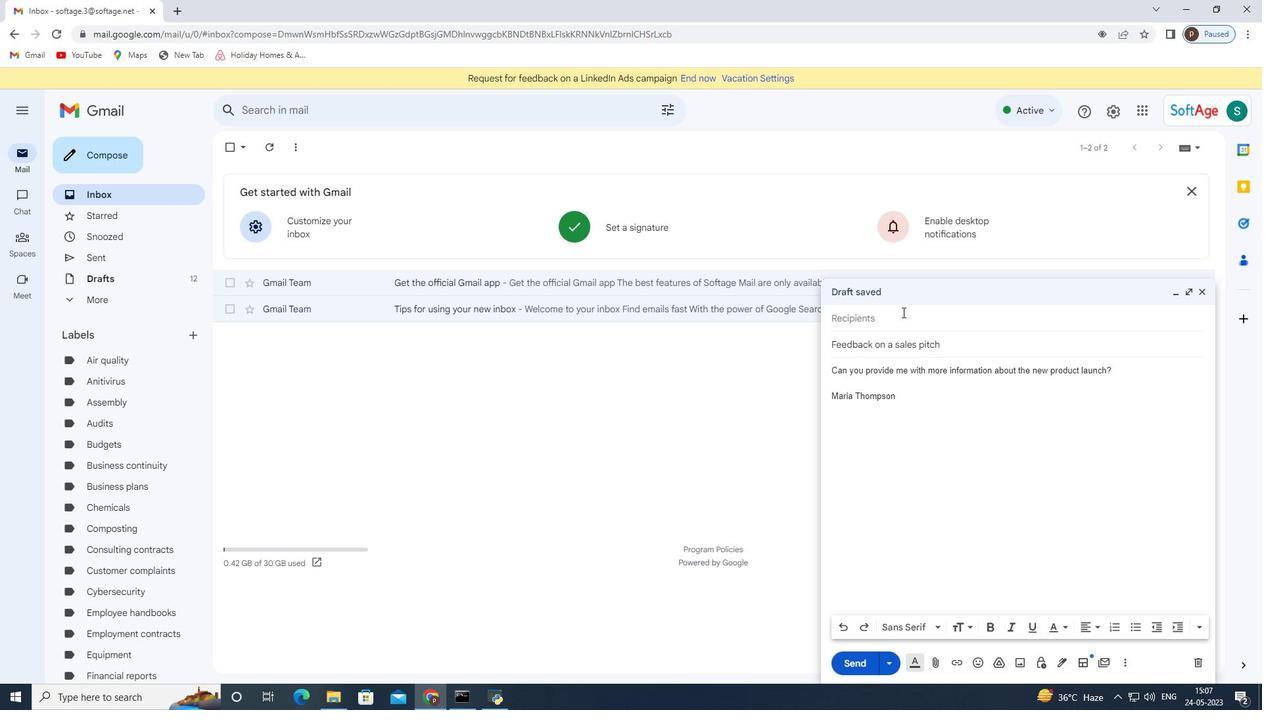 
Action: Mouse moved to (867, 316)
Screenshot: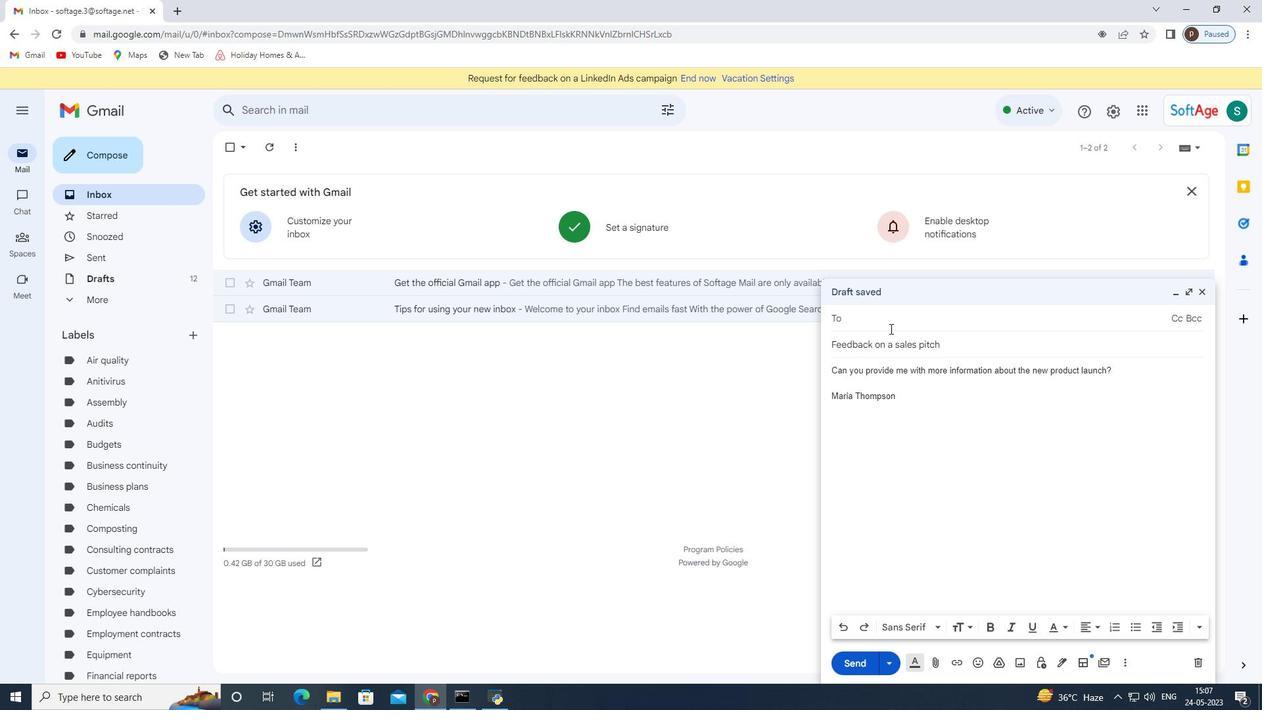 
Action: Mouse pressed left at (867, 316)
Screenshot: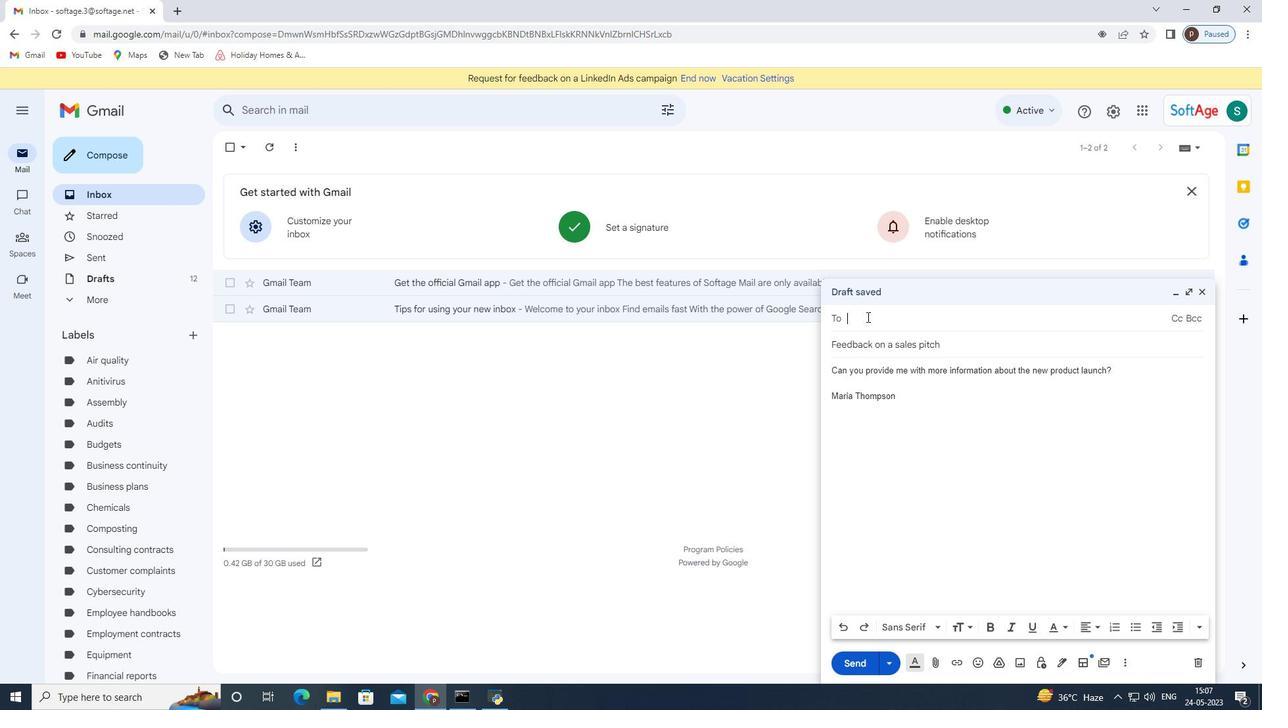 
Action: Key pressed softage.1<Key.shift>@softage.net
Screenshot: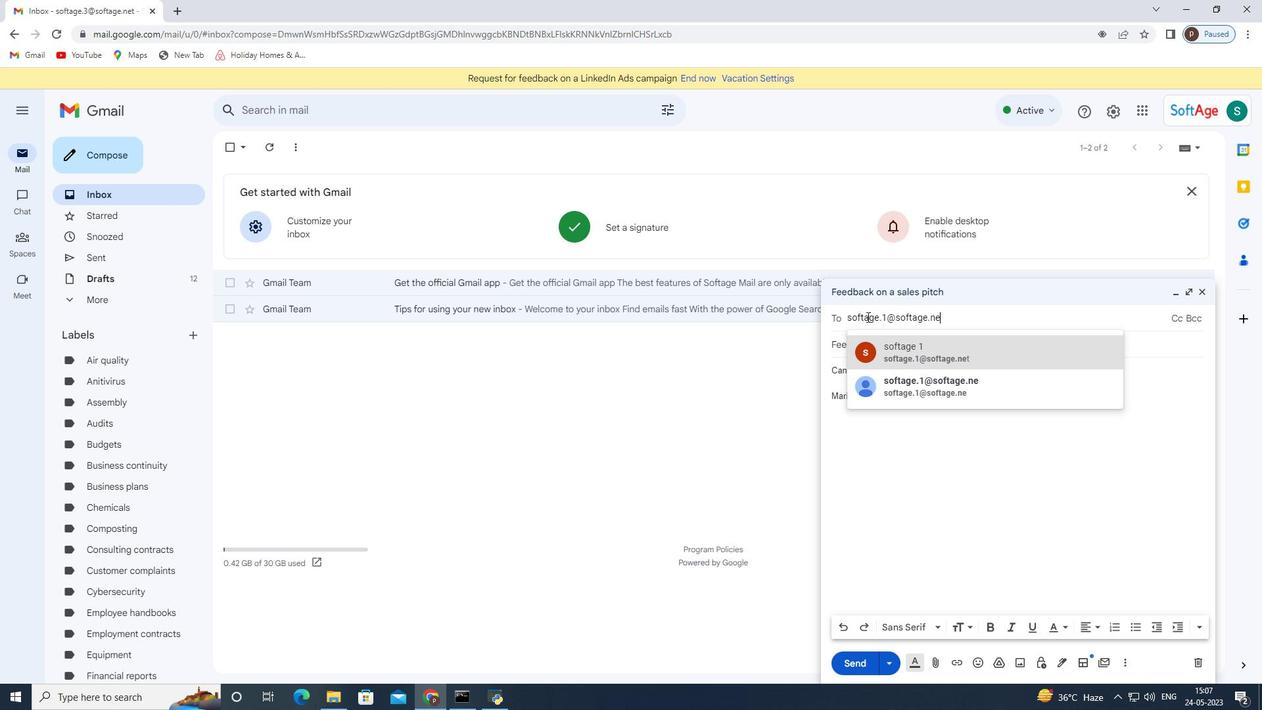 
Action: Mouse moved to (951, 349)
Screenshot: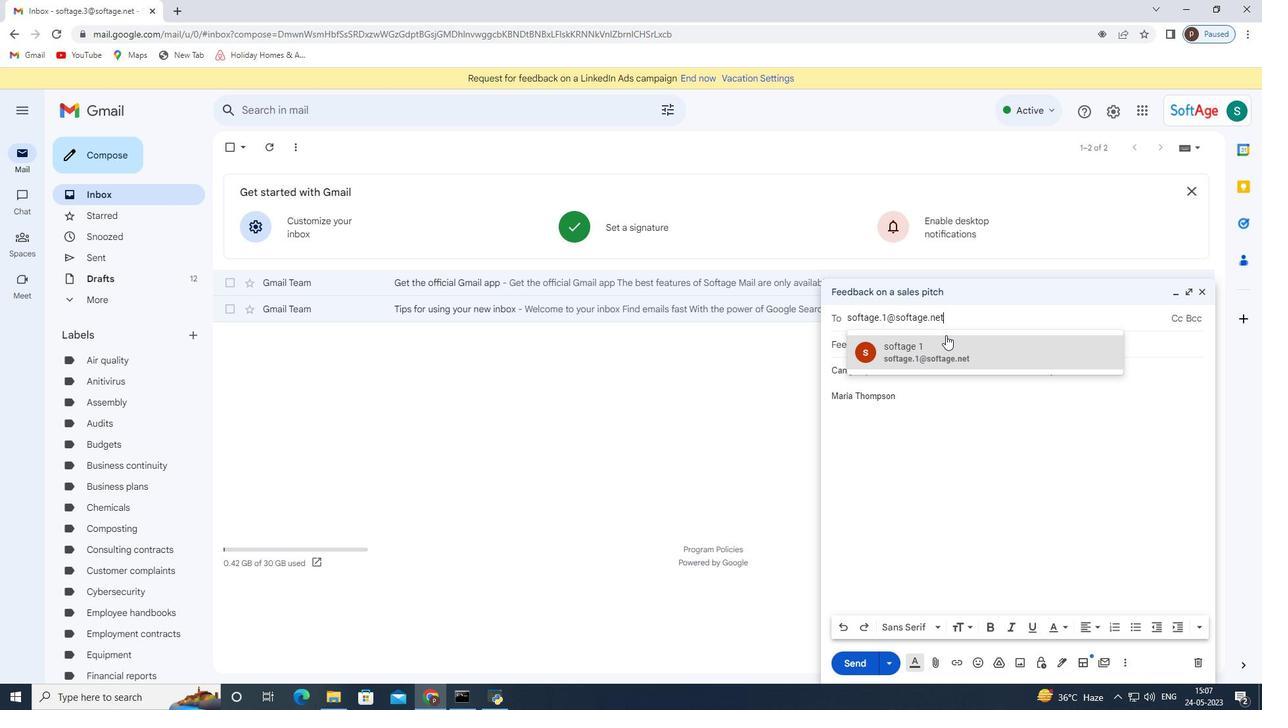
Action: Mouse pressed left at (951, 349)
Screenshot: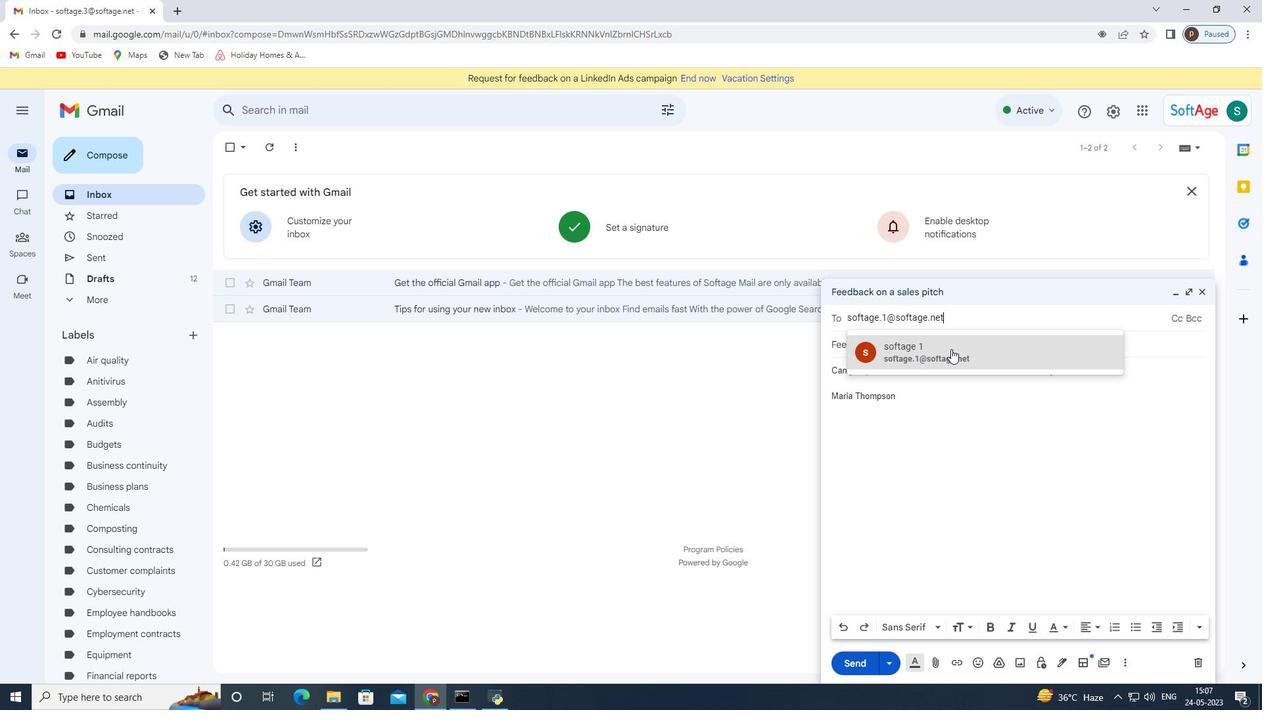 
Action: Mouse moved to (935, 657)
Screenshot: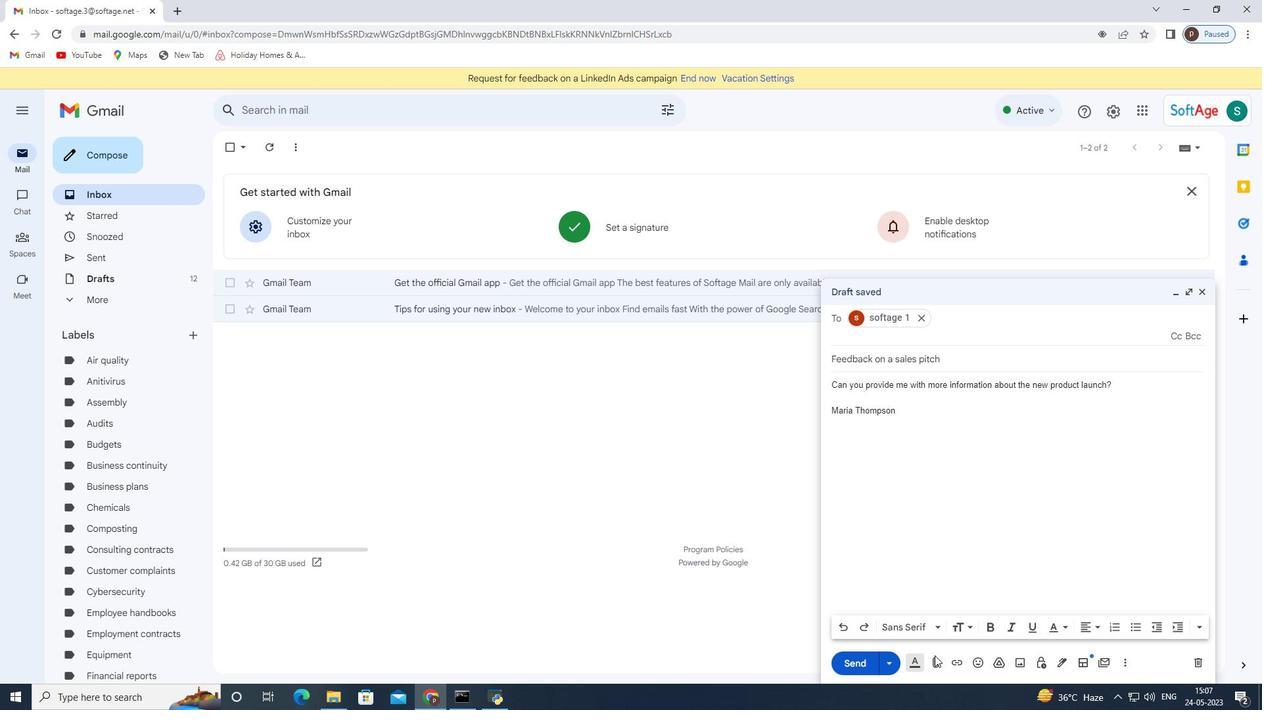 
Action: Mouse pressed left at (935, 657)
Screenshot: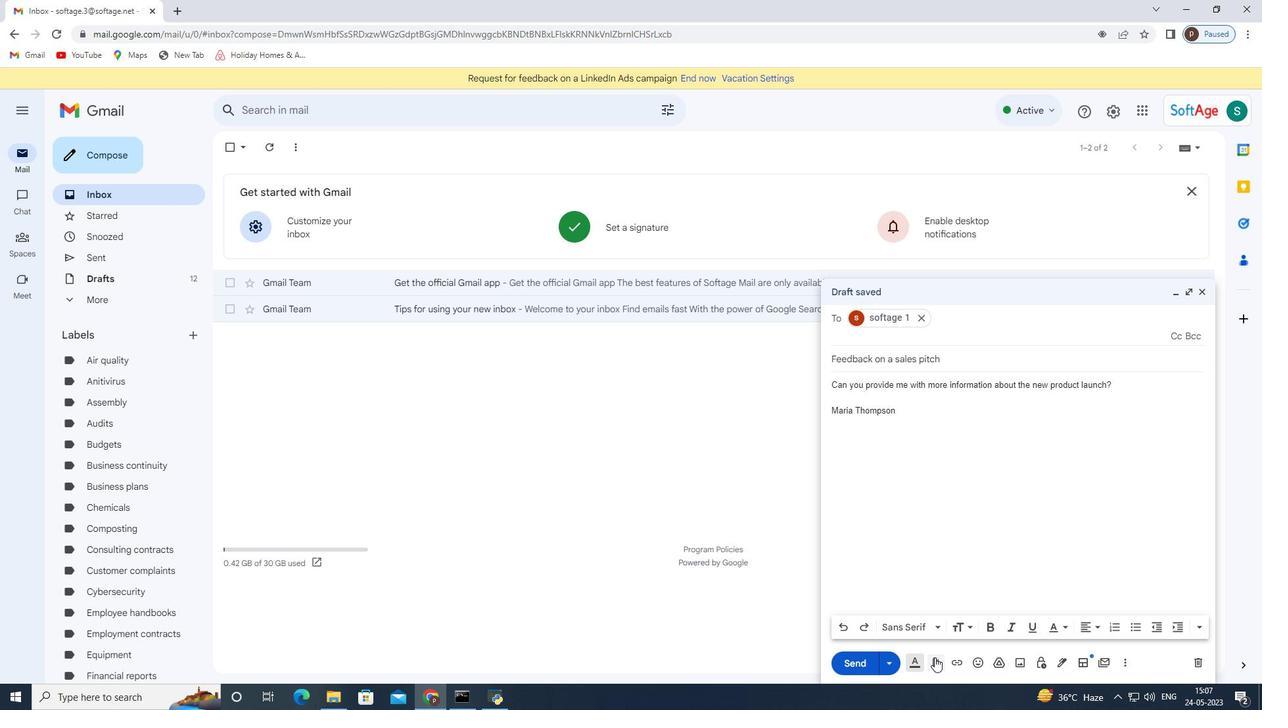 
Action: Mouse moved to (224, 113)
Screenshot: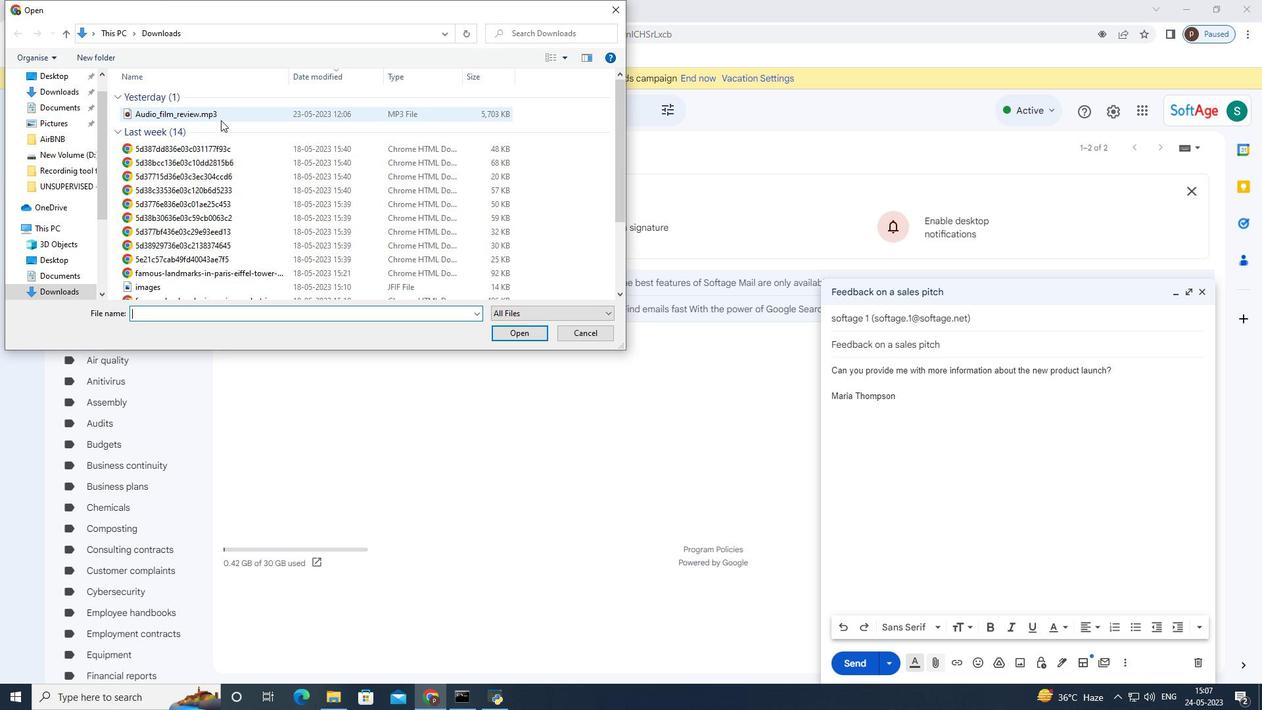 
Action: Mouse pressed left at (224, 113)
Screenshot: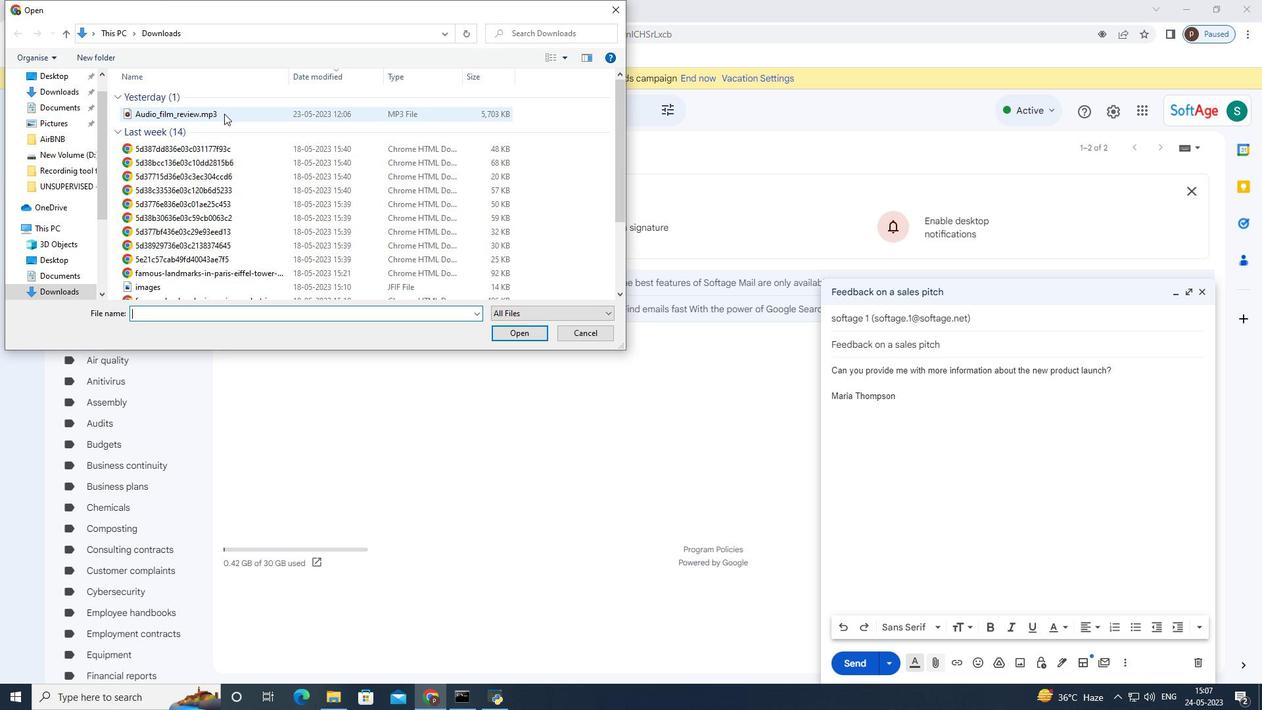
Action: Mouse moved to (508, 337)
Screenshot: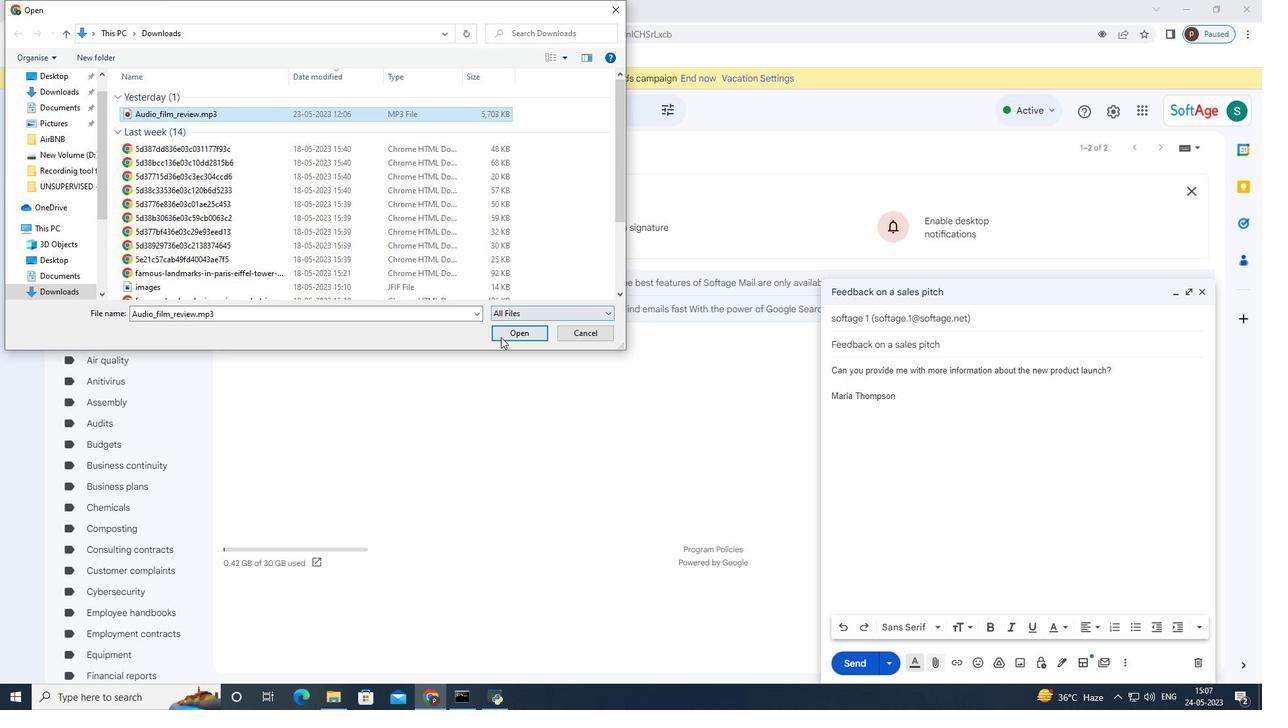 
Action: Mouse pressed left at (508, 337)
Screenshot: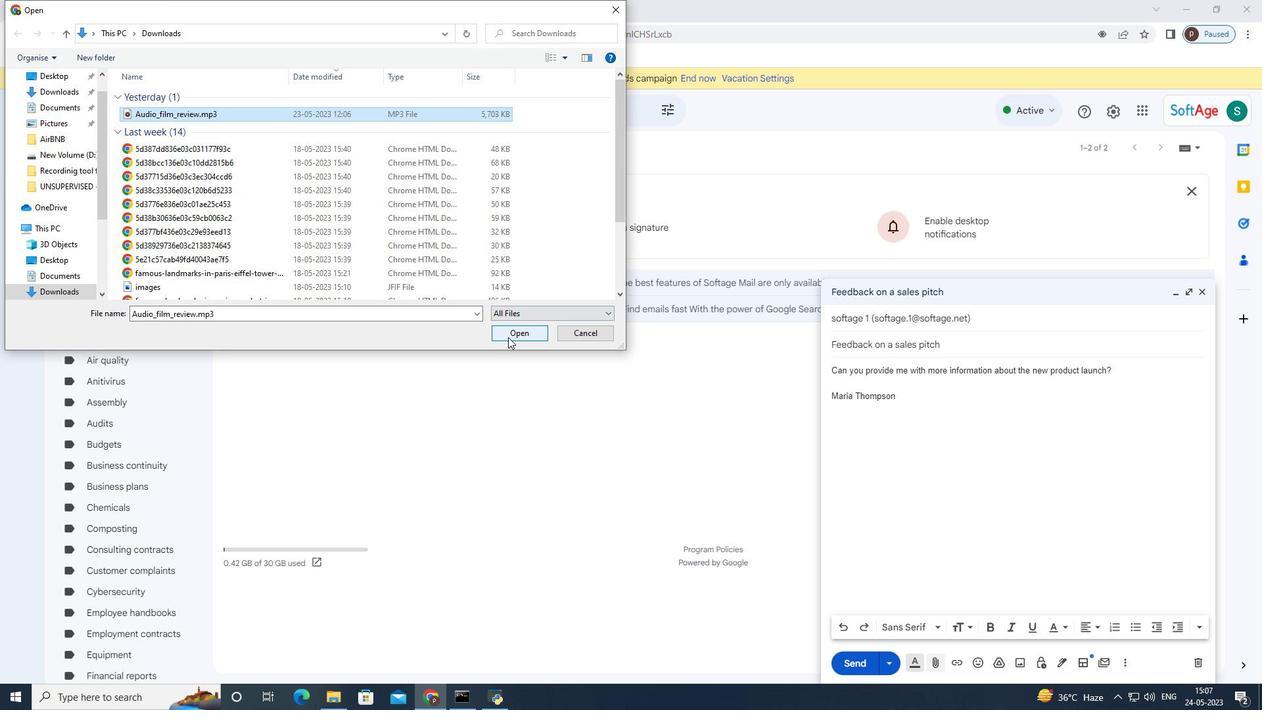 
Action: Mouse moved to (955, 365)
Screenshot: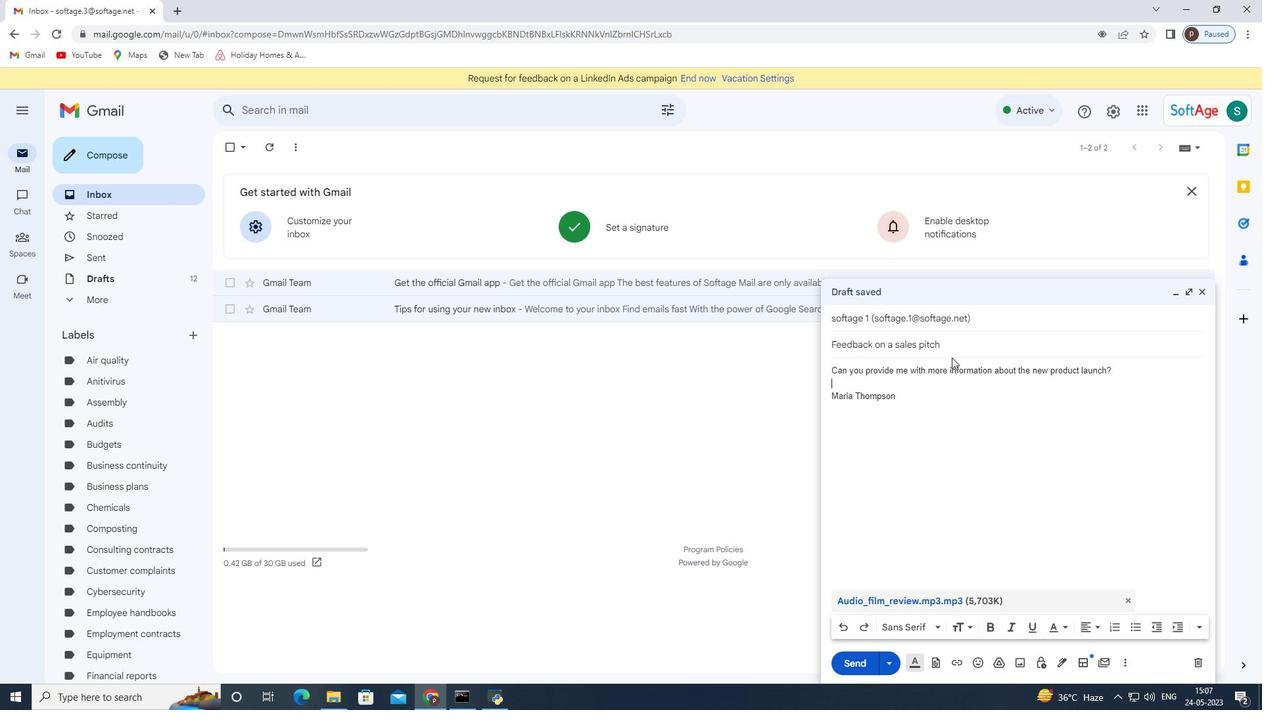 
Action: Mouse pressed left at (955, 365)
Screenshot: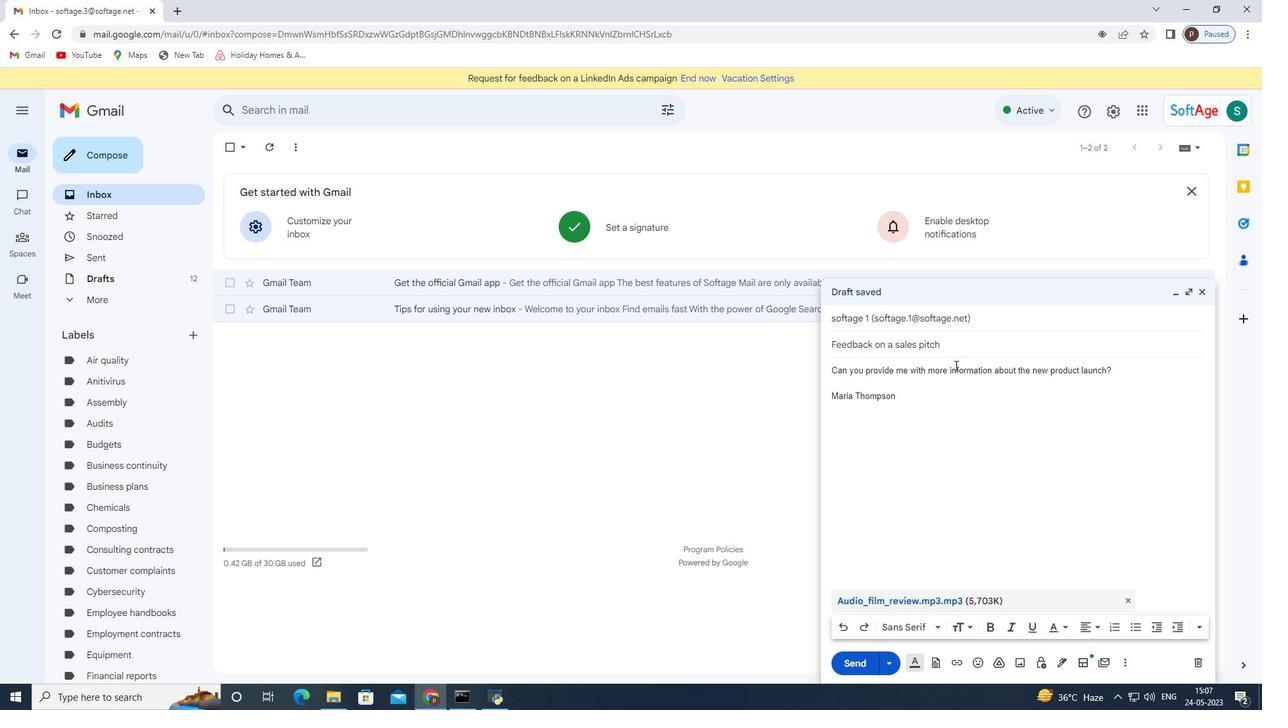 
Action: Mouse pressed left at (955, 365)
Screenshot: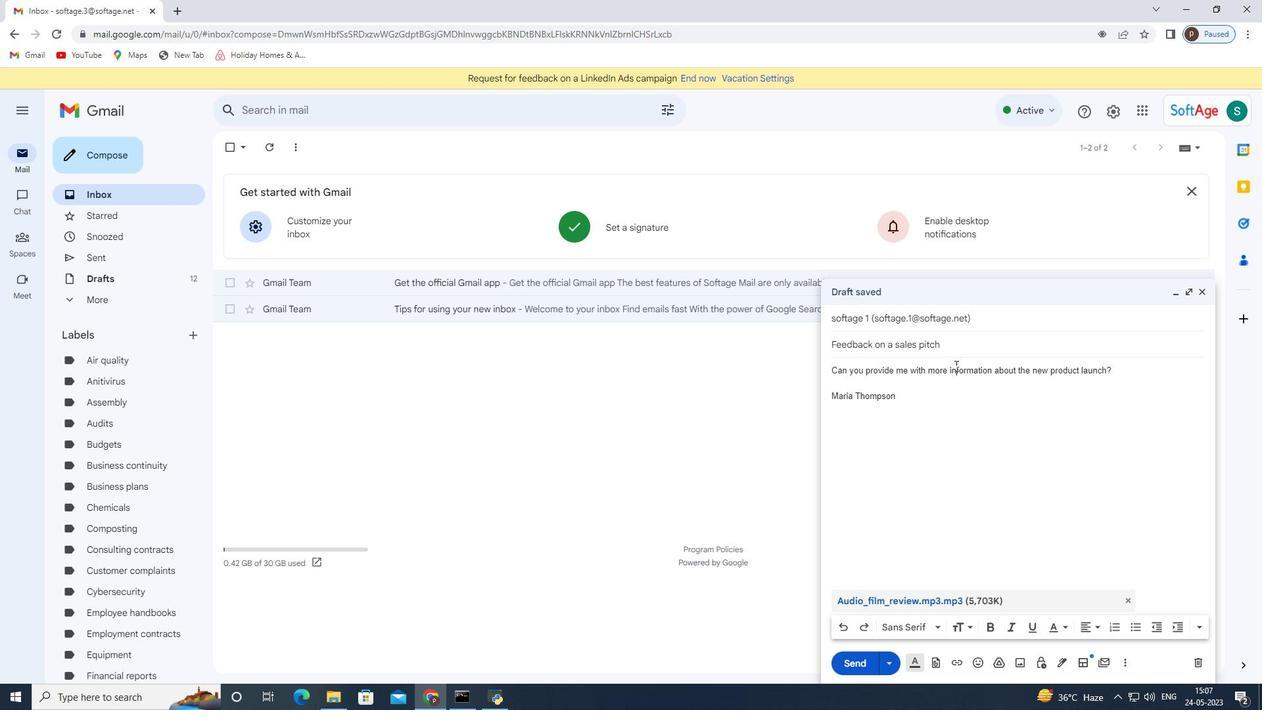 
Action: Mouse pressed left at (955, 365)
Screenshot: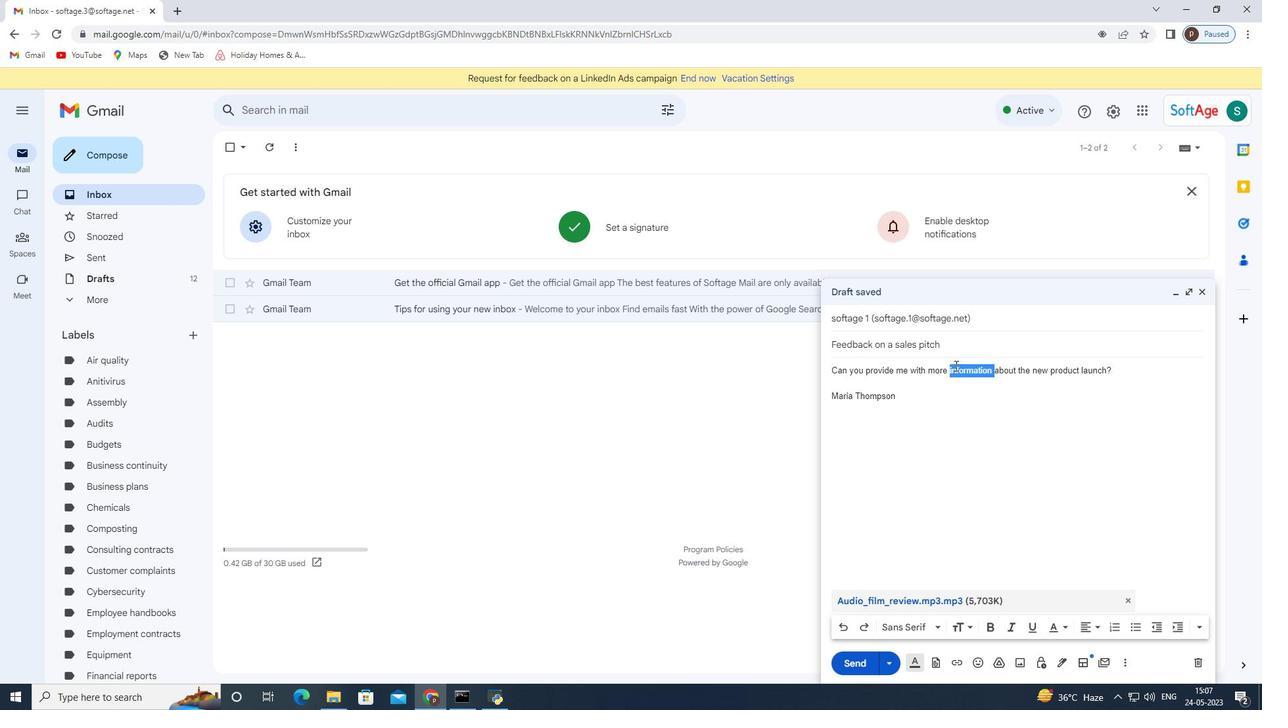 
Action: Mouse moved to (935, 627)
Screenshot: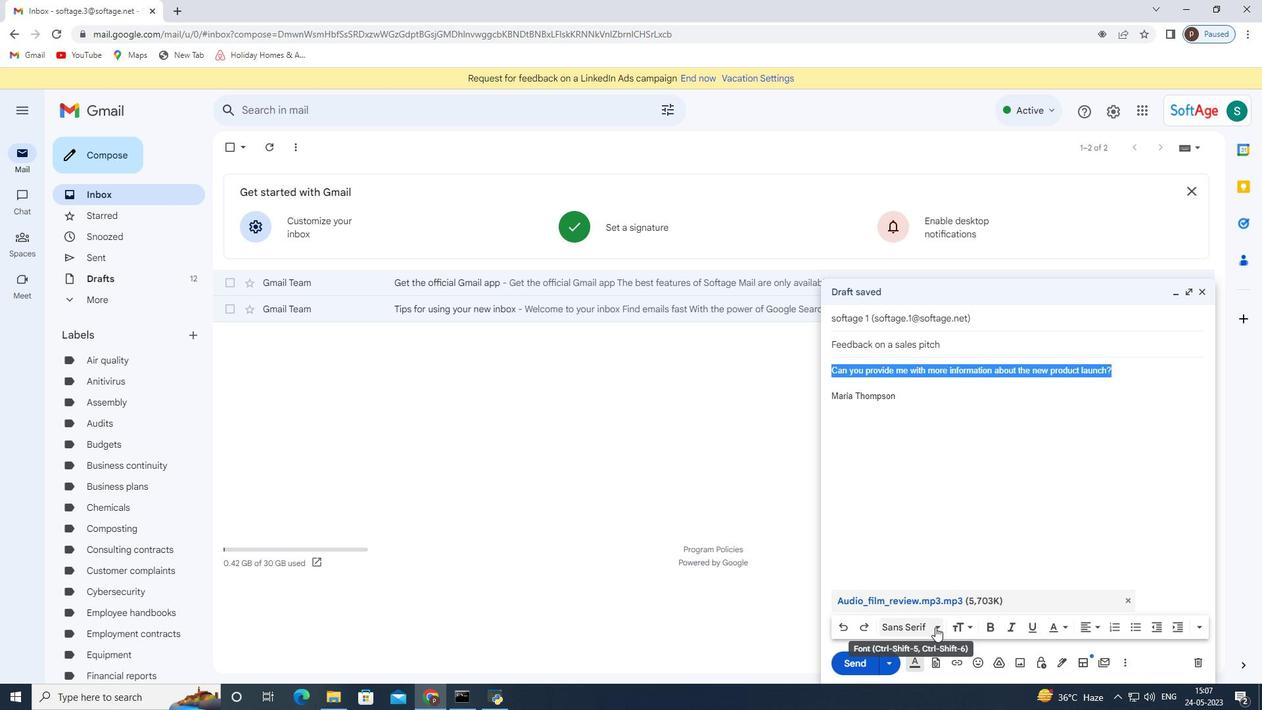 
Action: Mouse pressed left at (935, 627)
Screenshot: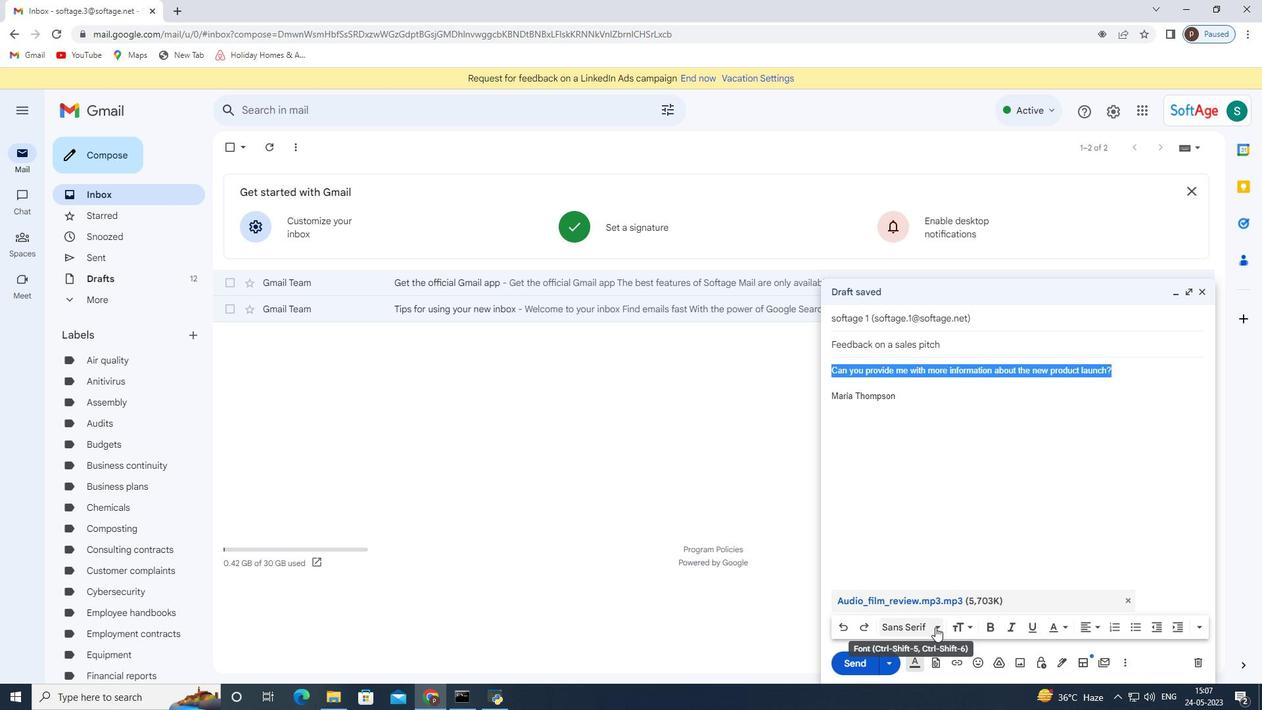 
Action: Mouse moved to (942, 473)
Screenshot: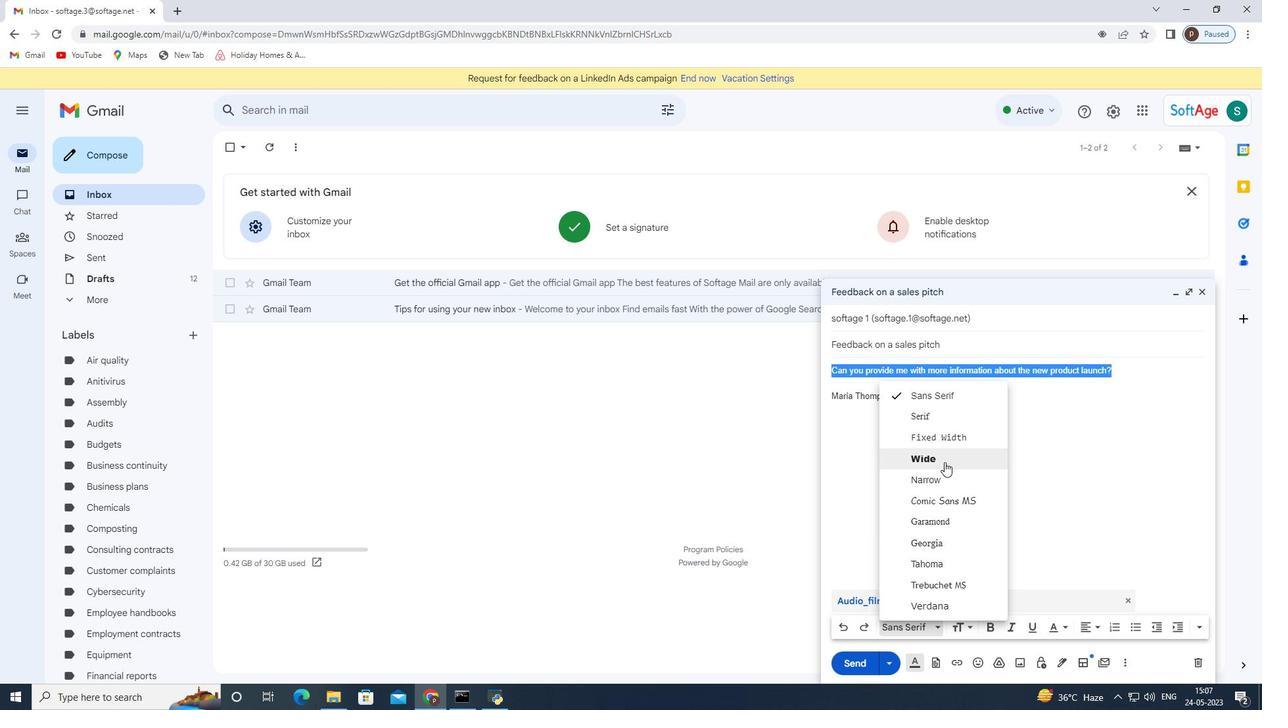
Action: Mouse pressed left at (942, 473)
Screenshot: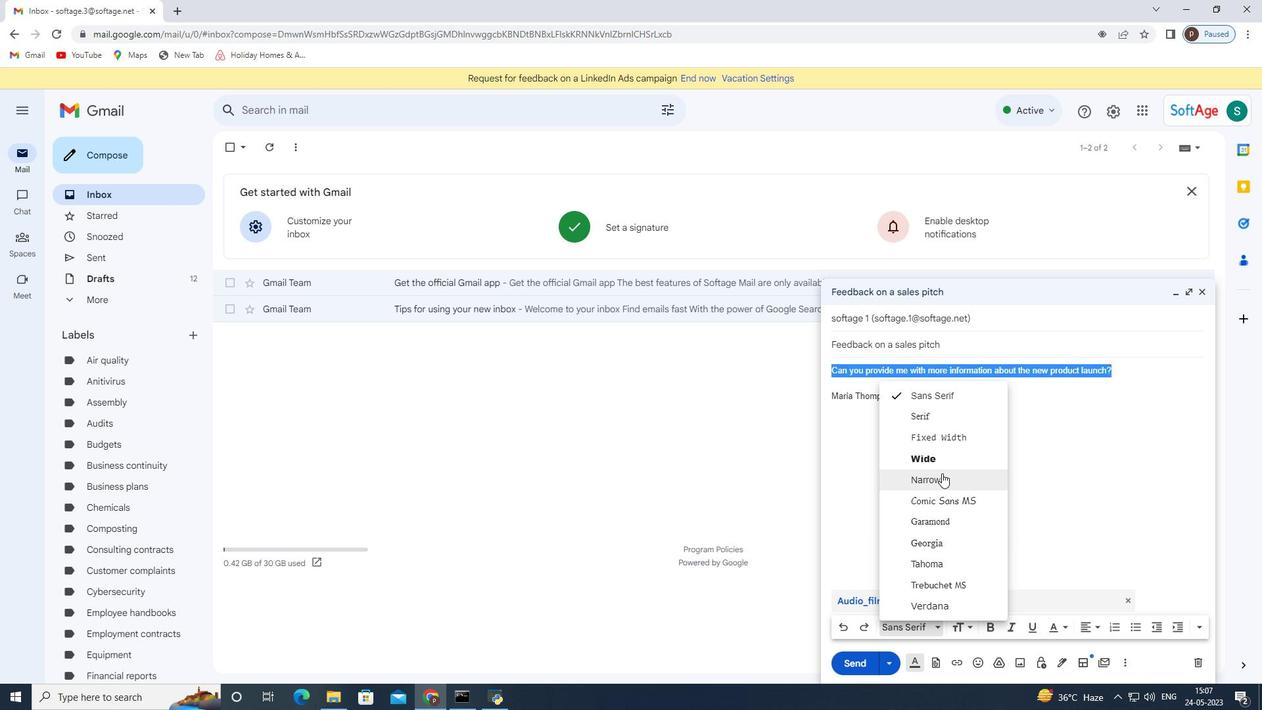 
Action: Mouse moved to (987, 628)
Screenshot: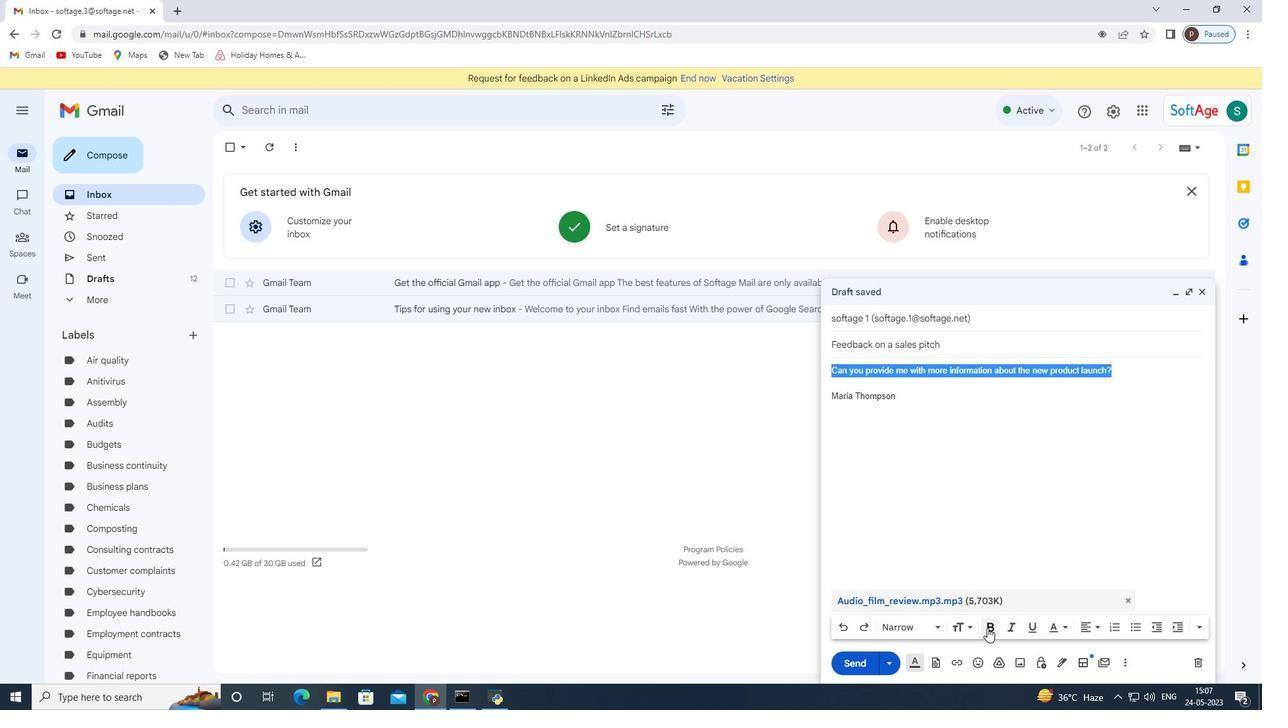 
Action: Mouse pressed left at (987, 628)
Screenshot: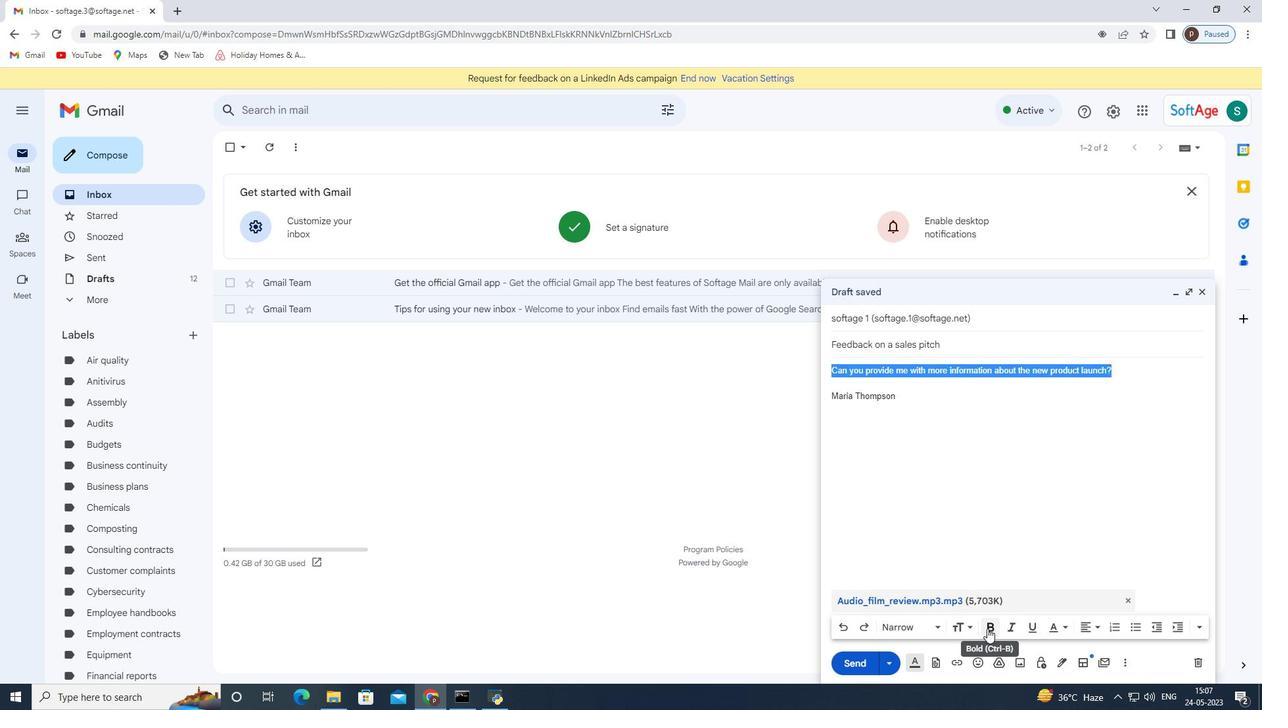 
Action: Mouse moved to (856, 652)
Screenshot: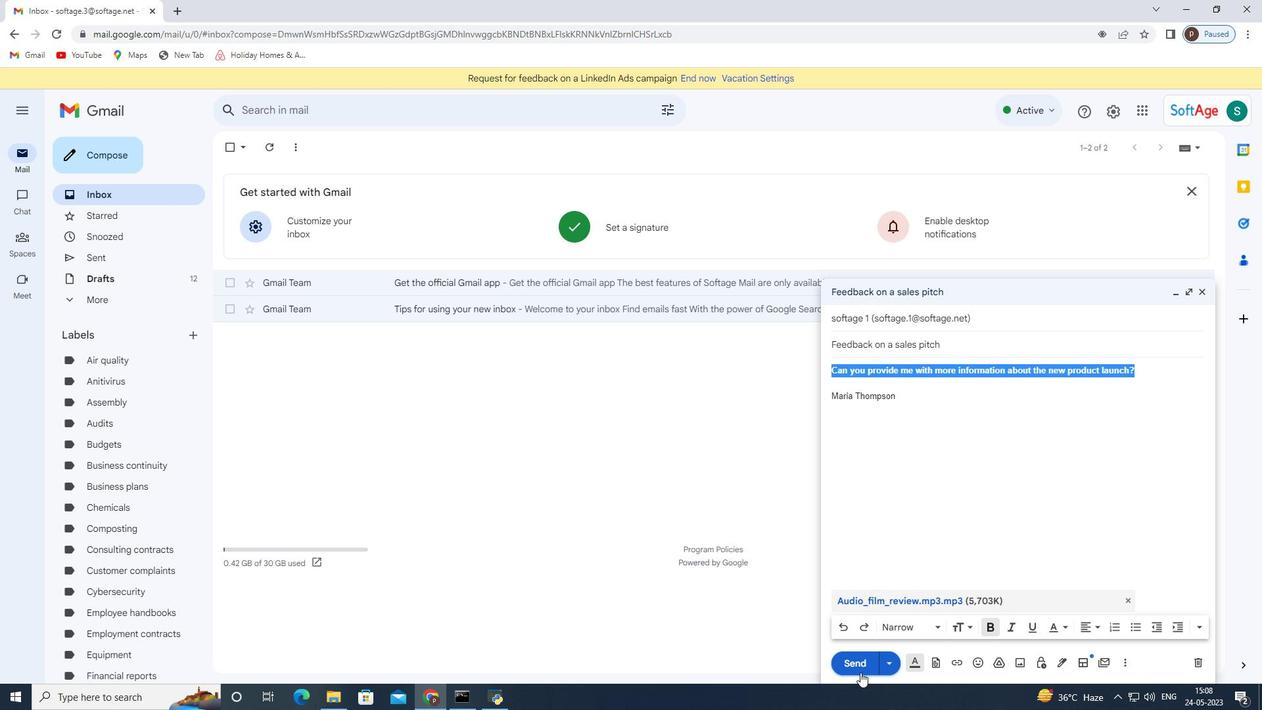 
Action: Mouse pressed left at (856, 652)
Screenshot: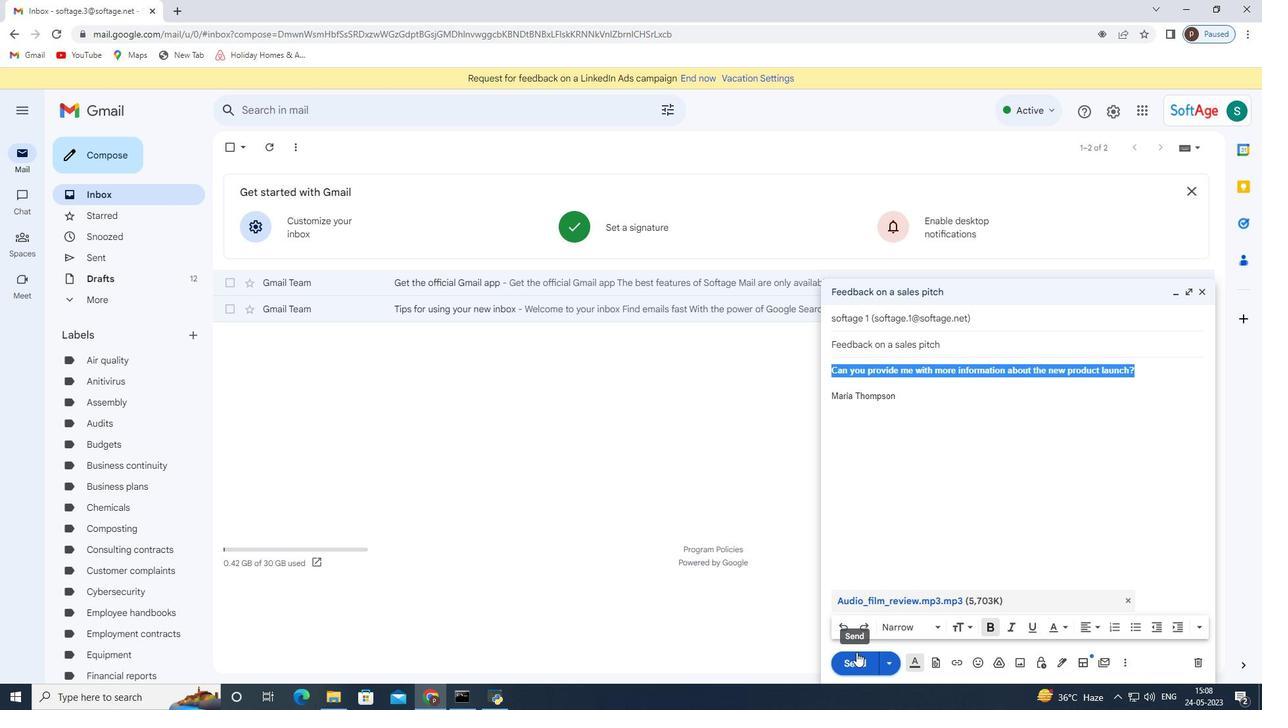 
Action: Mouse moved to (140, 256)
Screenshot: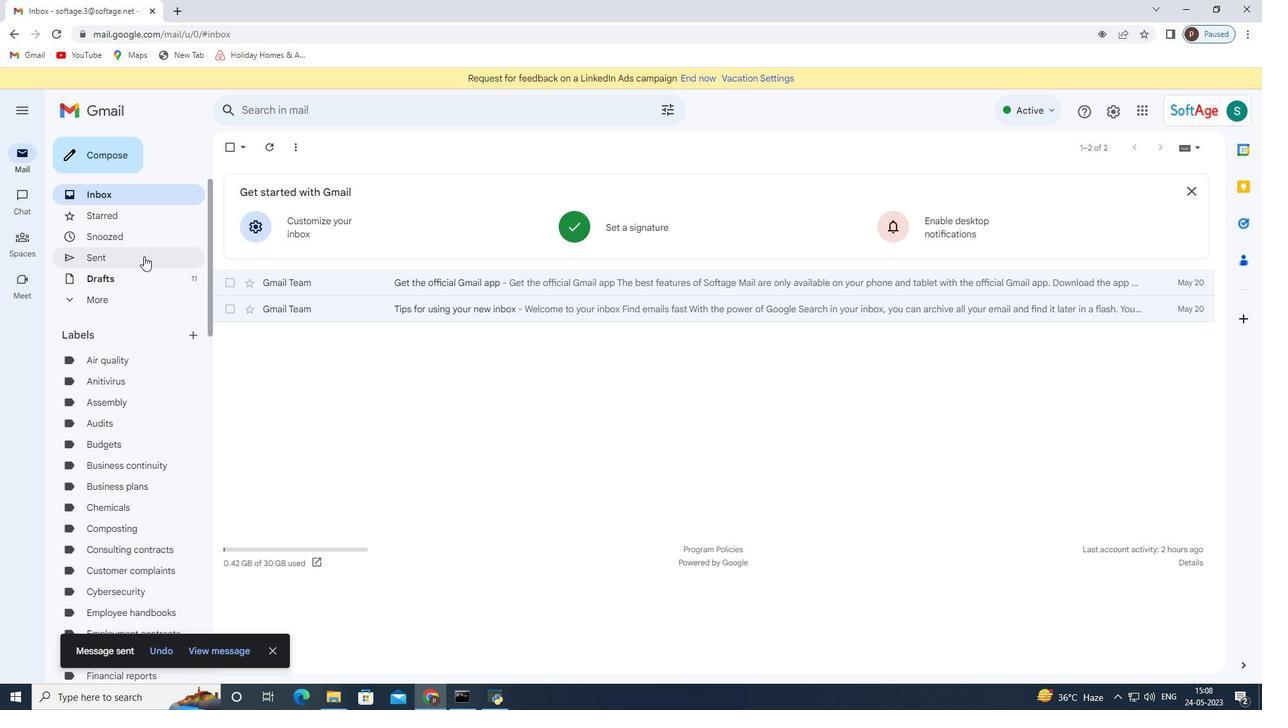 
Action: Mouse pressed left at (140, 256)
Screenshot: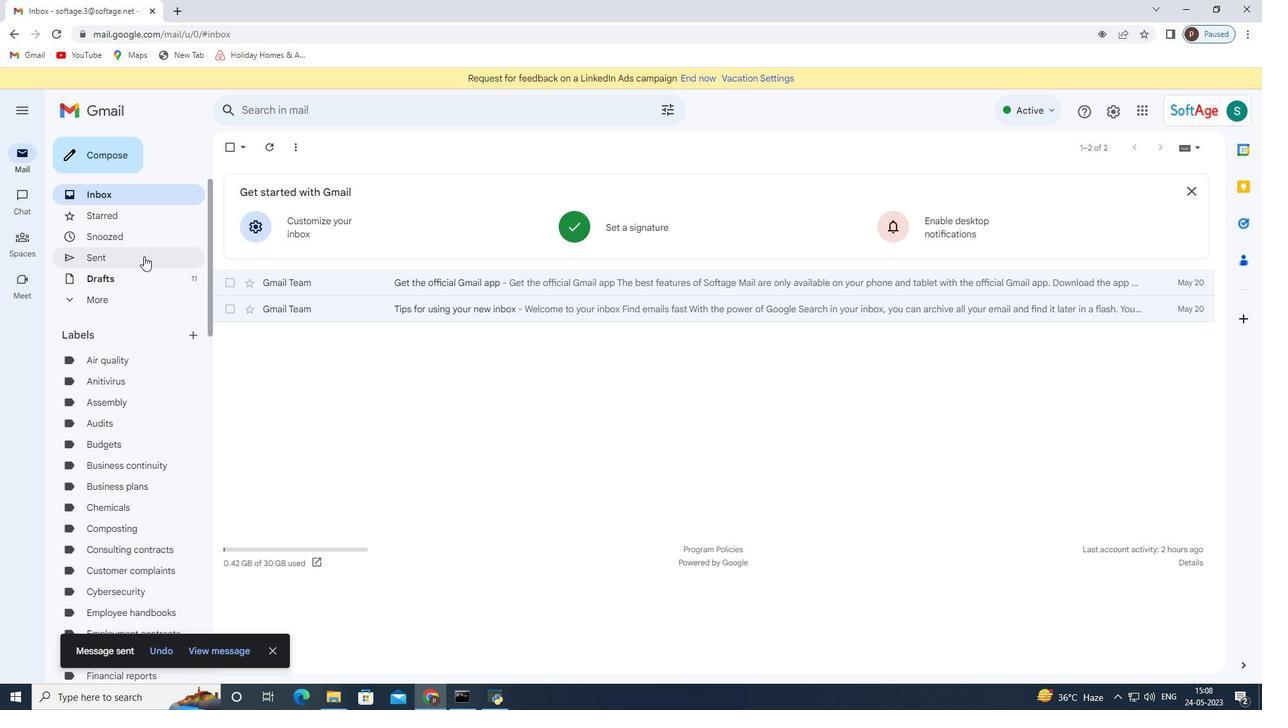 
Action: Mouse moved to (610, 230)
Screenshot: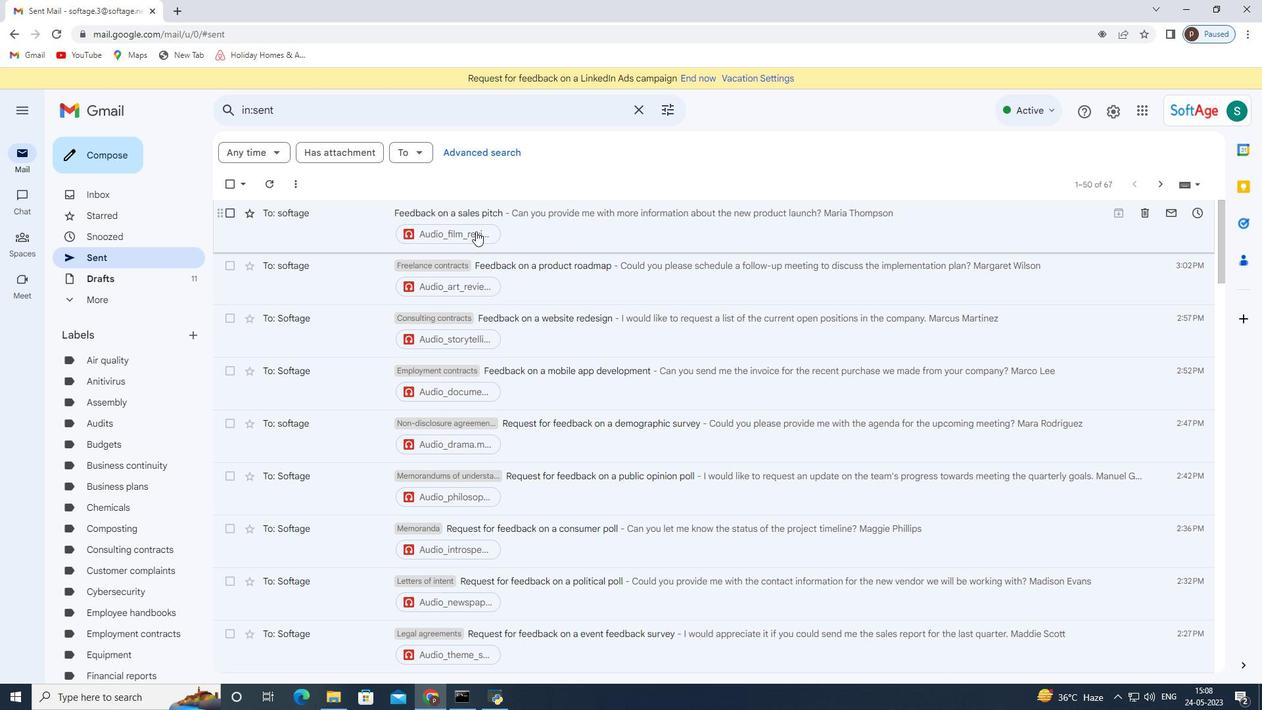 
Action: Mouse pressed right at (610, 230)
Screenshot: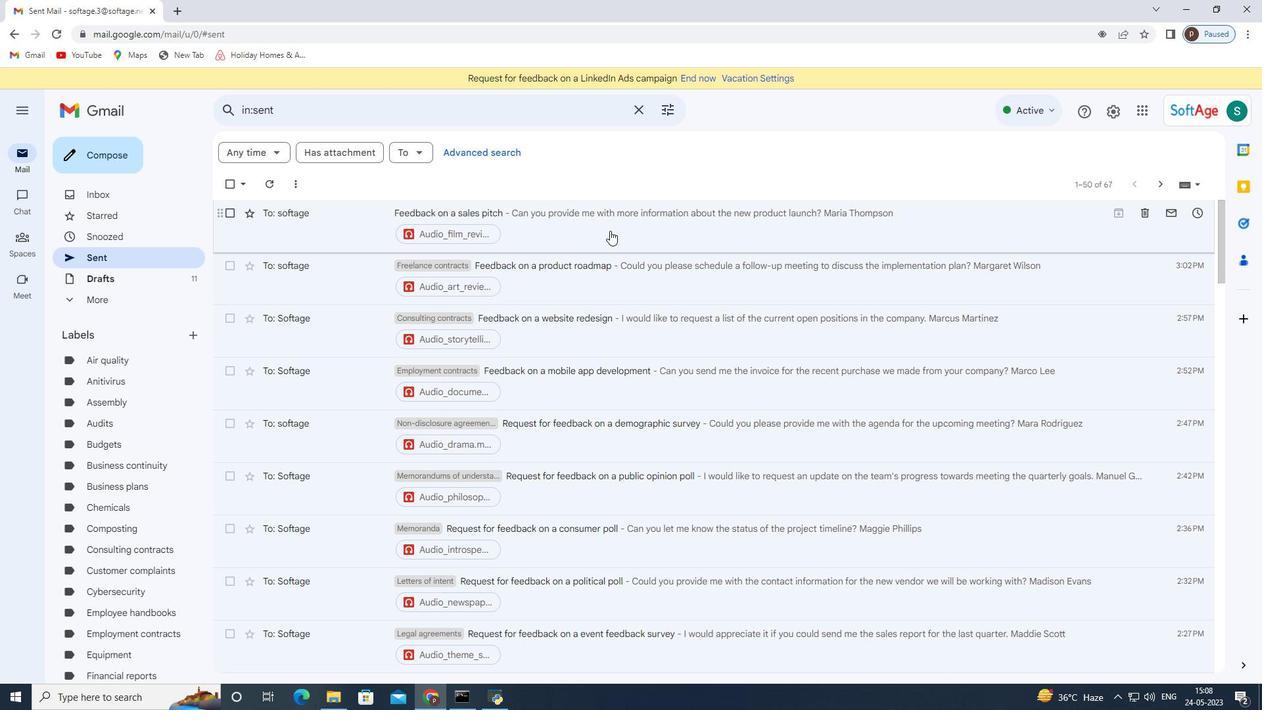 
Action: Mouse moved to (674, 445)
Screenshot: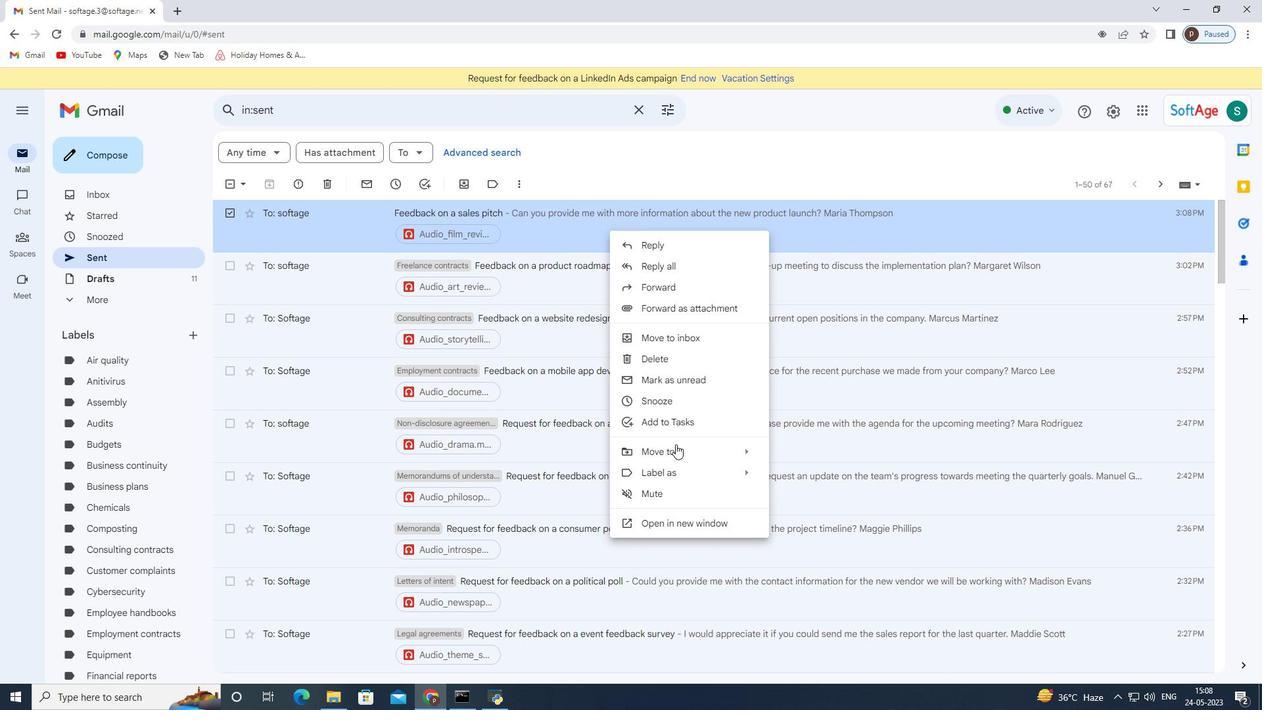 
Action: Mouse pressed left at (674, 445)
Screenshot: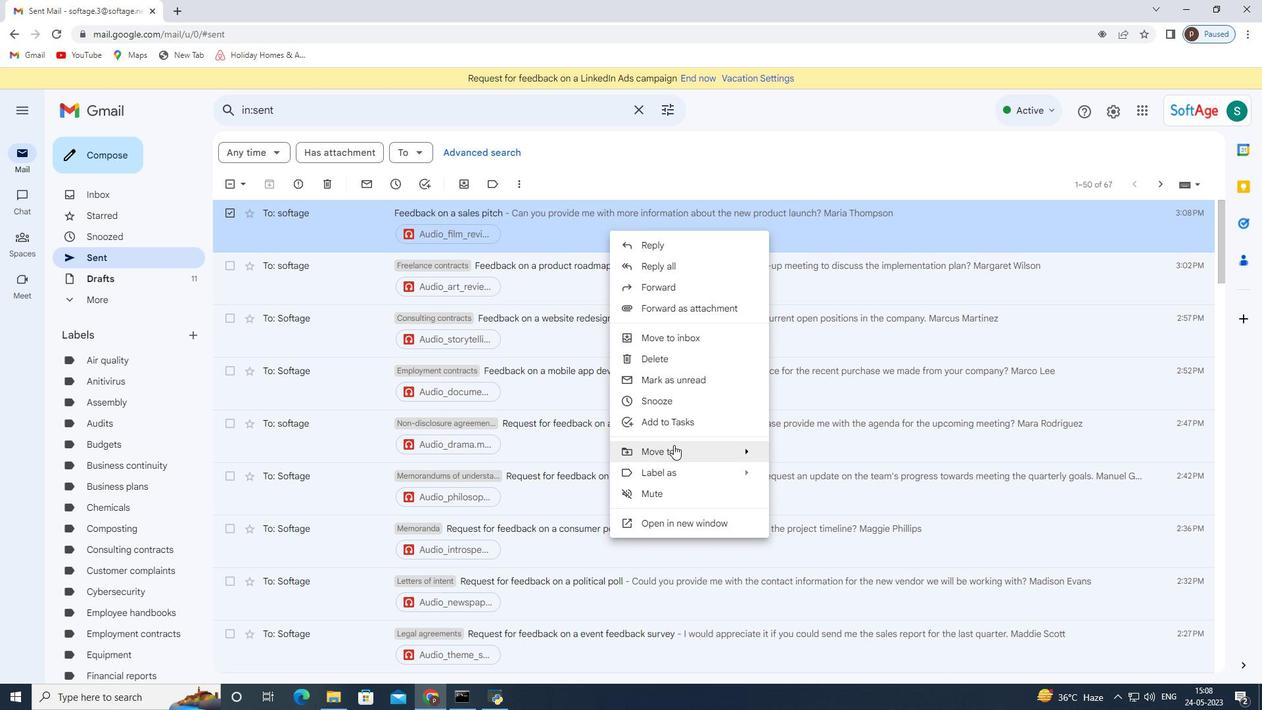 
Action: Mouse moved to (804, 424)
Screenshot: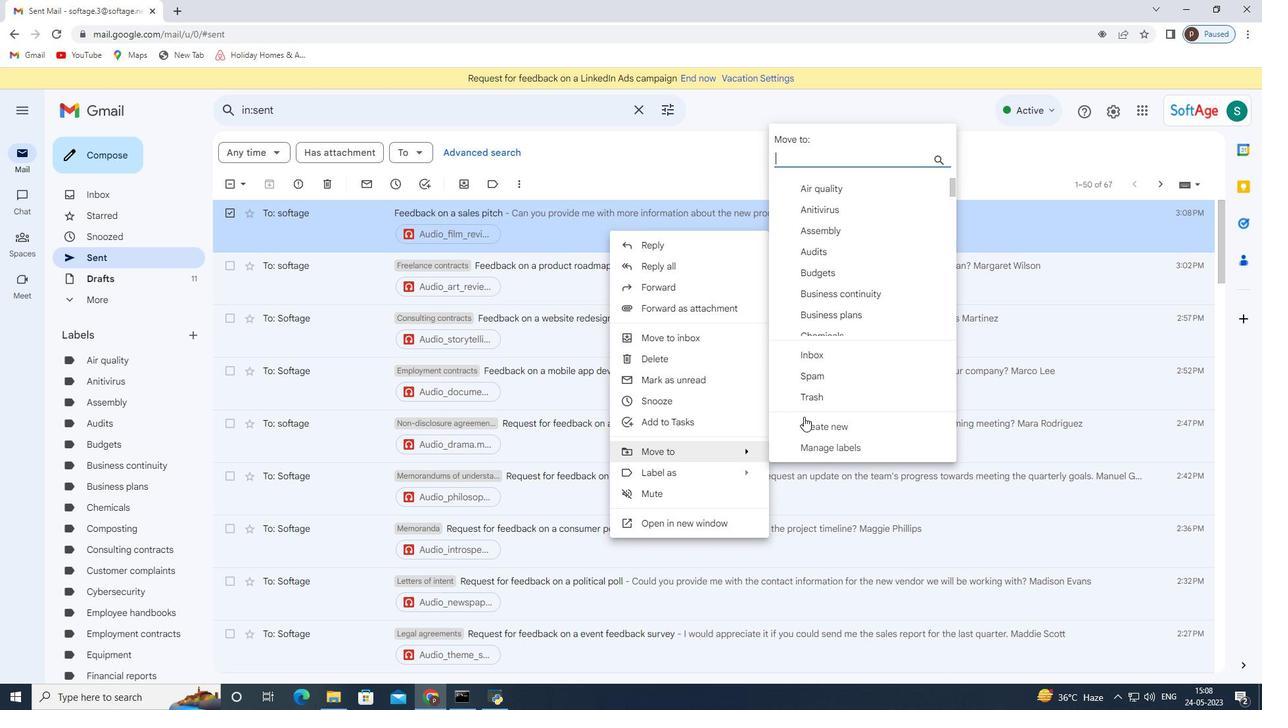 
Action: Mouse pressed left at (804, 424)
Screenshot: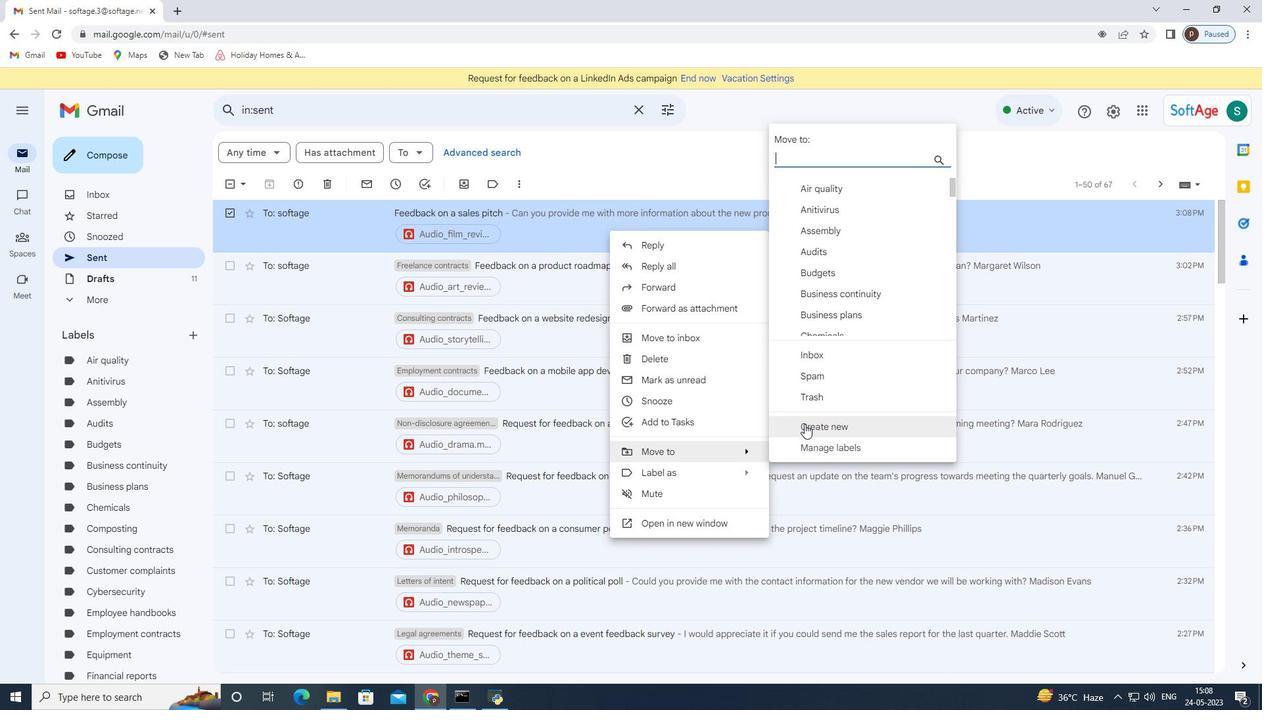 
Action: Mouse moved to (561, 356)
Screenshot: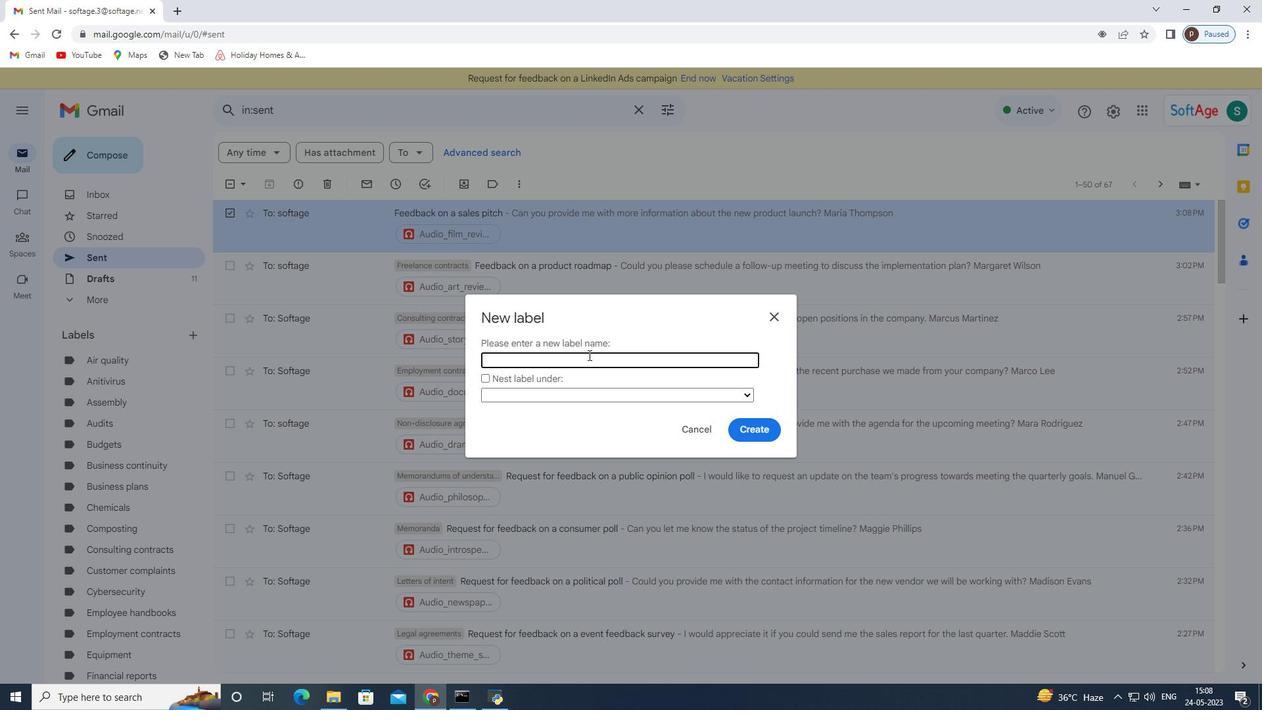 
Action: Mouse pressed left at (561, 356)
Screenshot: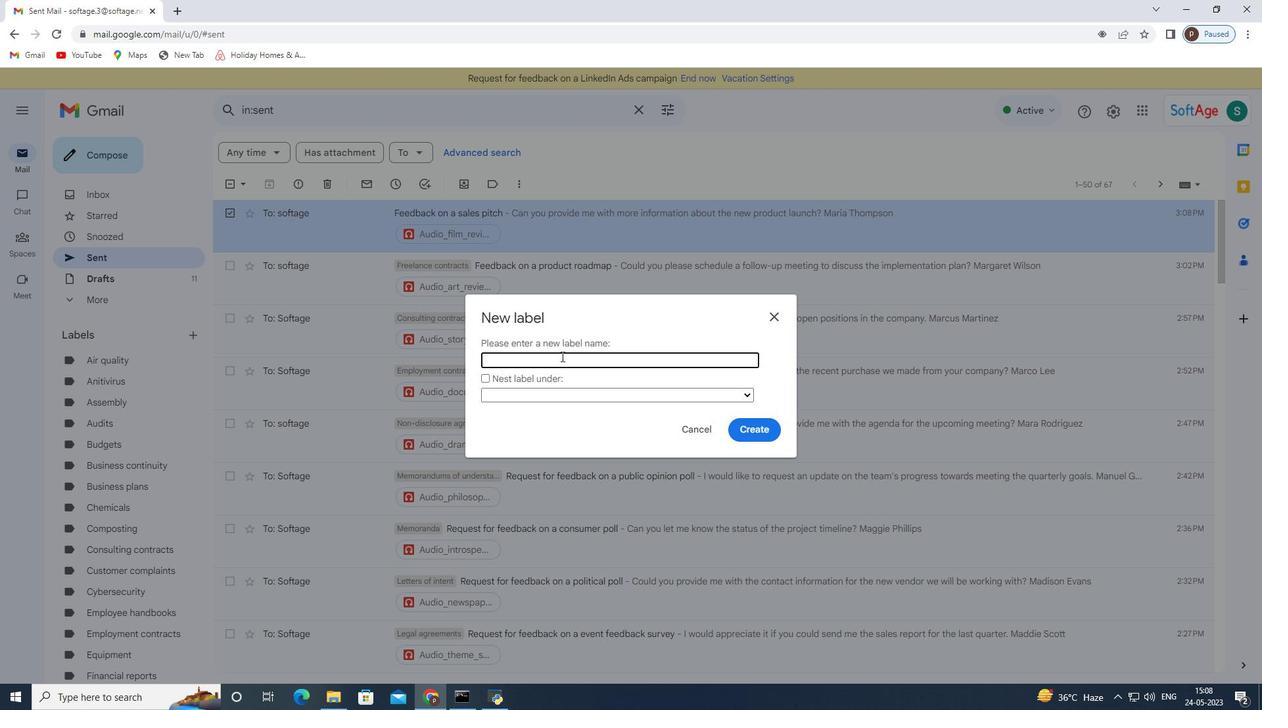 
Action: Key pressed <Key.shift>Licensing<Key.space>agreements
Screenshot: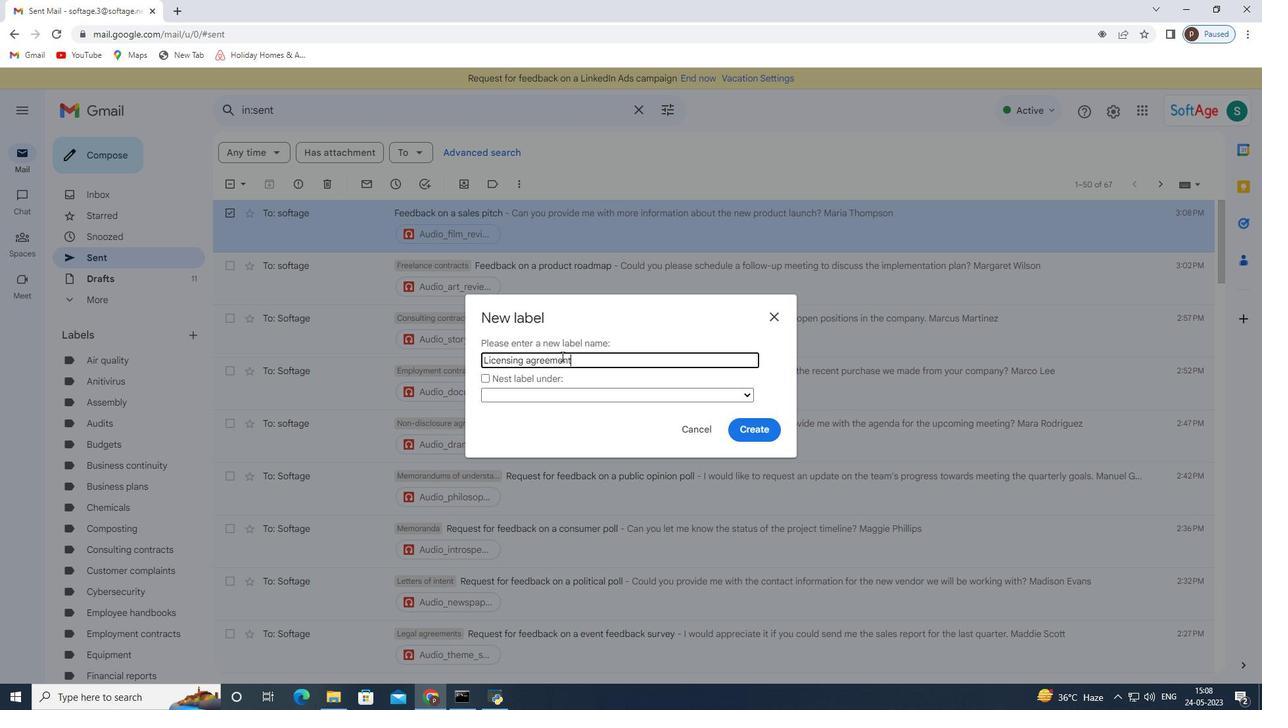 
Action: Mouse moved to (758, 430)
Screenshot: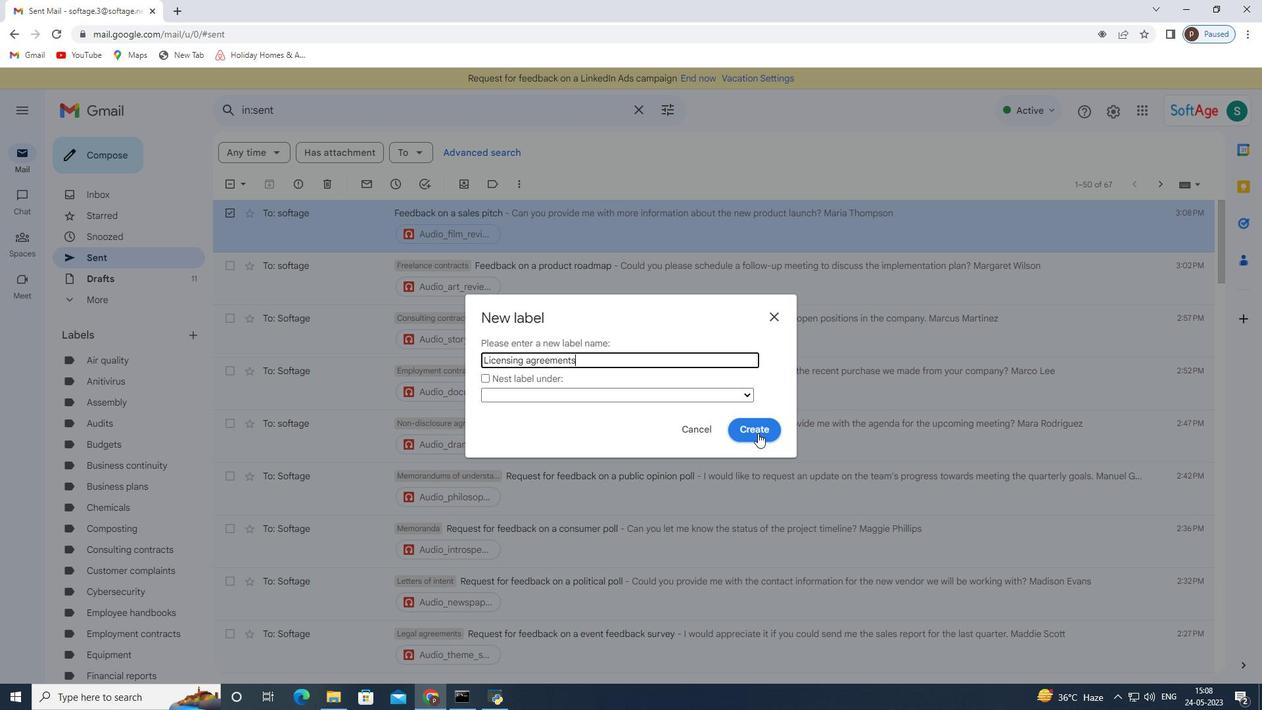 
Action: Mouse pressed left at (758, 430)
Screenshot: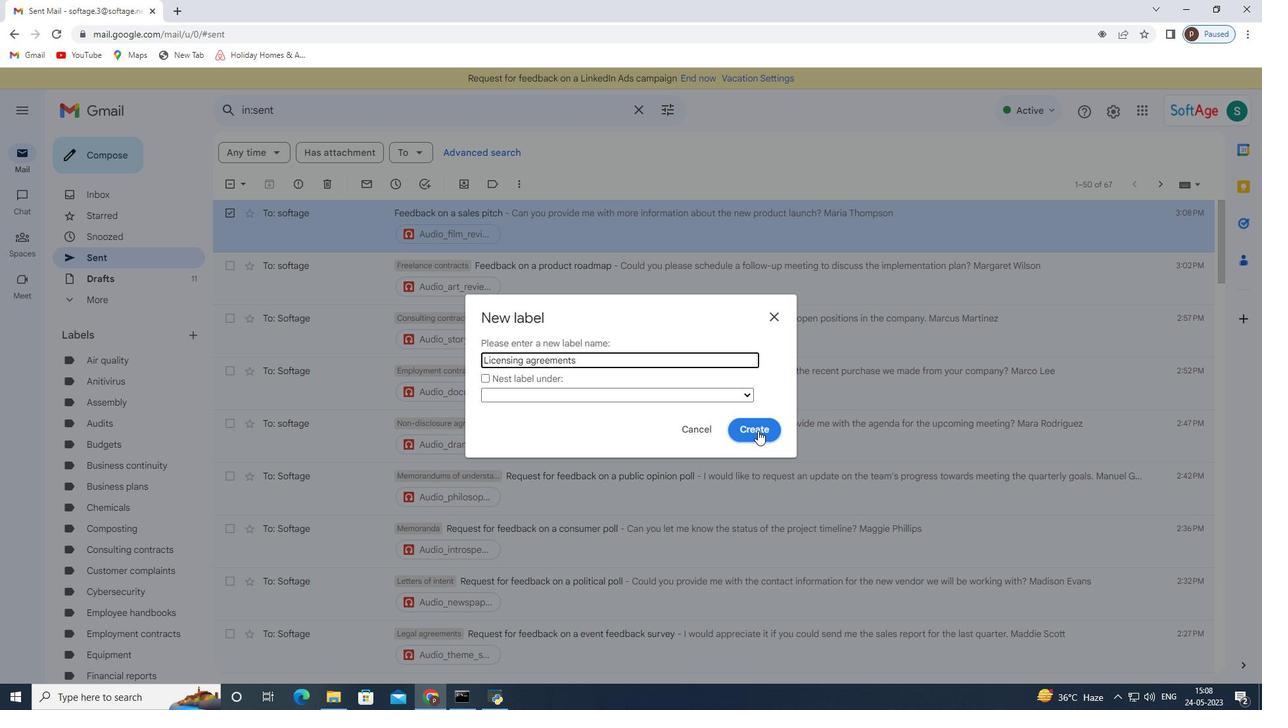 
Action: Mouse moved to (657, 374)
Screenshot: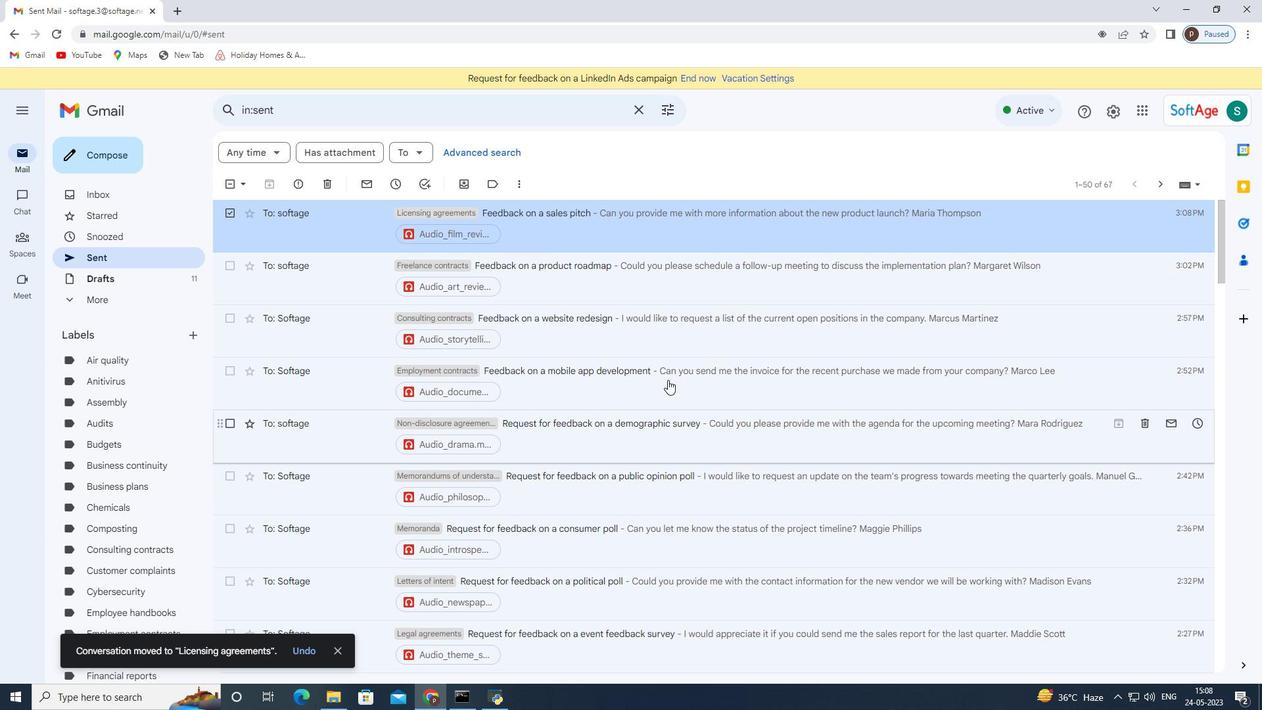 
